 Task: Look for space in Pindi Gheb, Pakistan from 4th June, 2023 to 8th June, 2023 for 2 adults in price range Rs.8000 to Rs.16000. Place can be private room with 1  bedroom having 1 bed and 1 bathroom. Property type can be house, flat, guest house, hotel. Booking option can be shelf check-in. Required host language is English.
Action: Mouse moved to (729, 114)
Screenshot: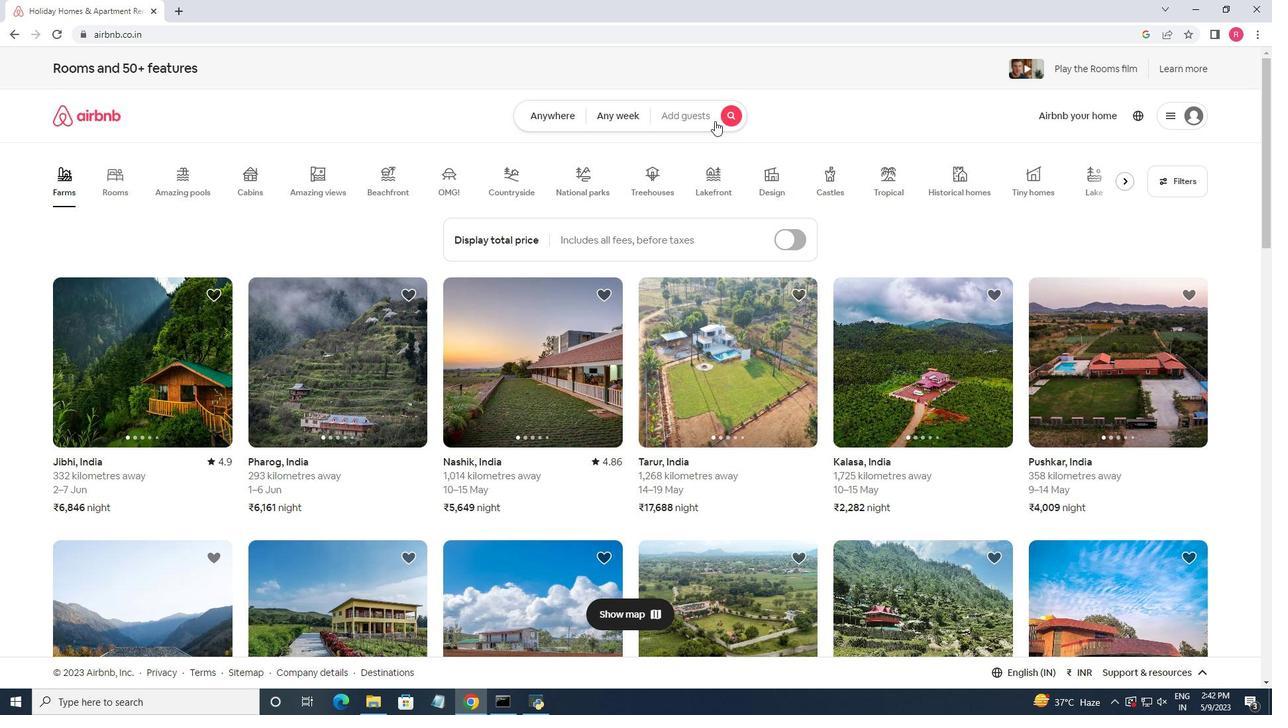
Action: Mouse pressed left at (729, 114)
Screenshot: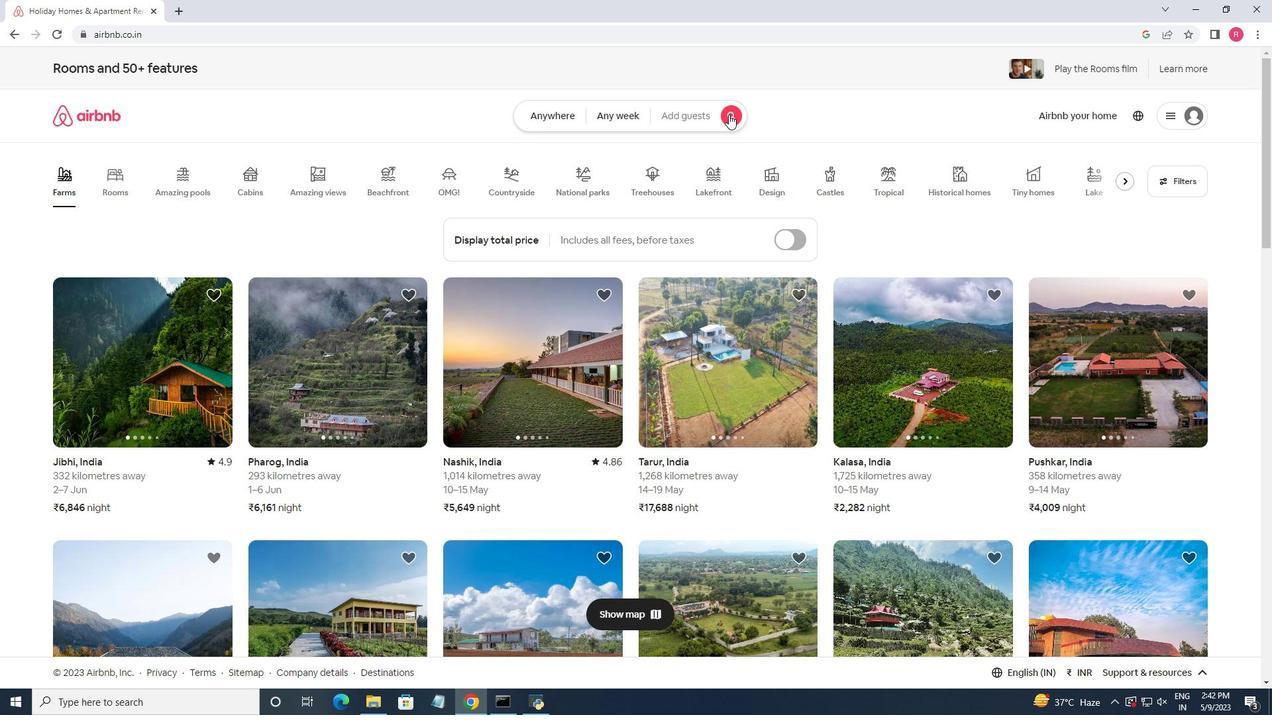 
Action: Mouse moved to (470, 210)
Screenshot: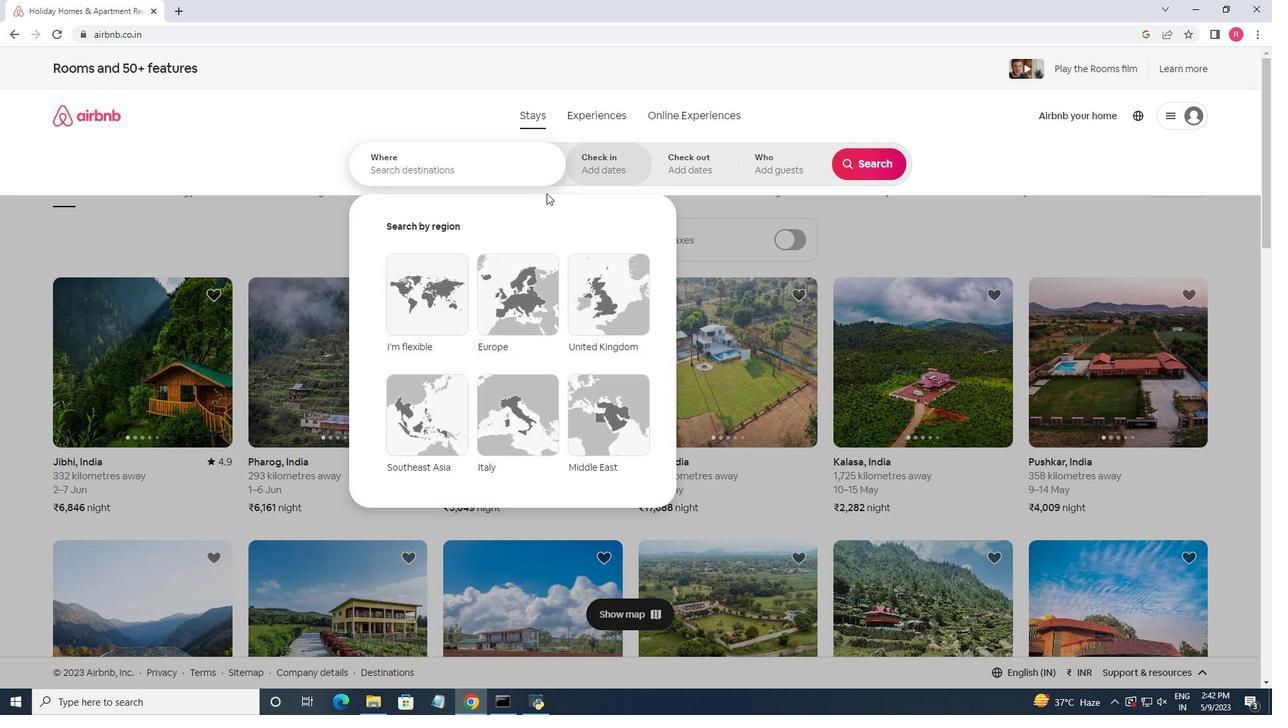 
Action: Key pressed <Key.shift>Pindi
Screenshot: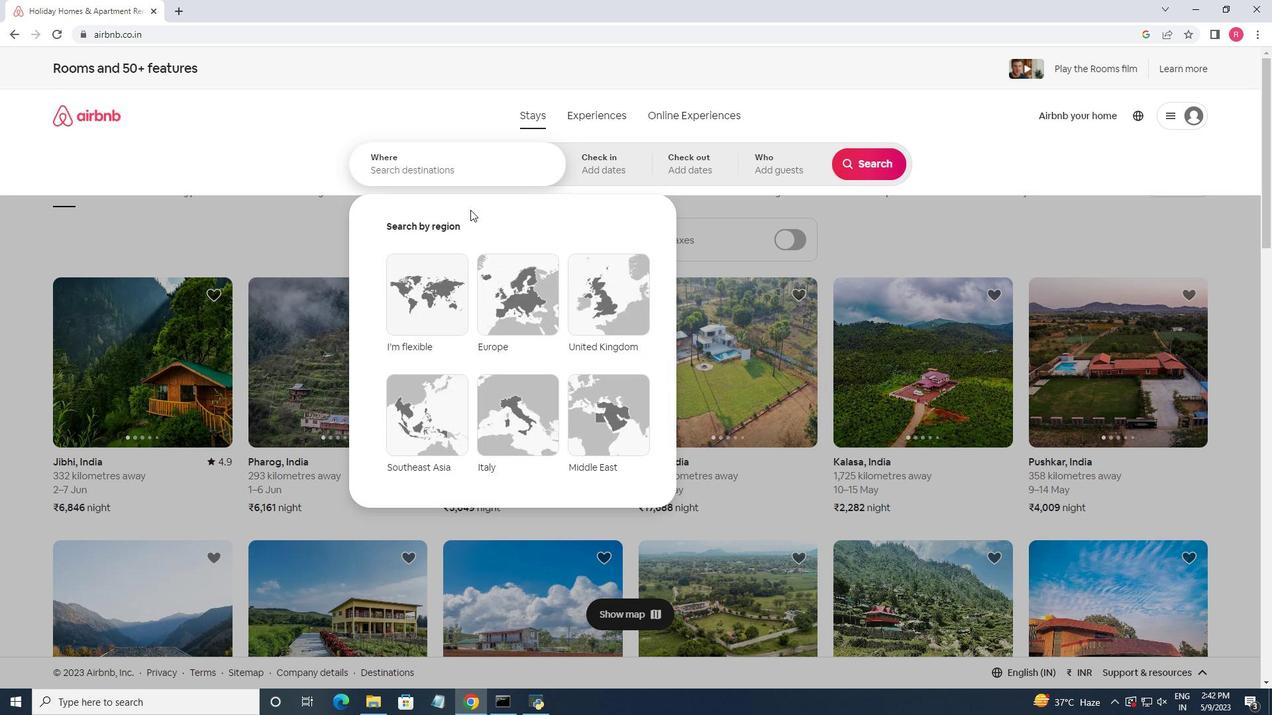 
Action: Mouse moved to (451, 172)
Screenshot: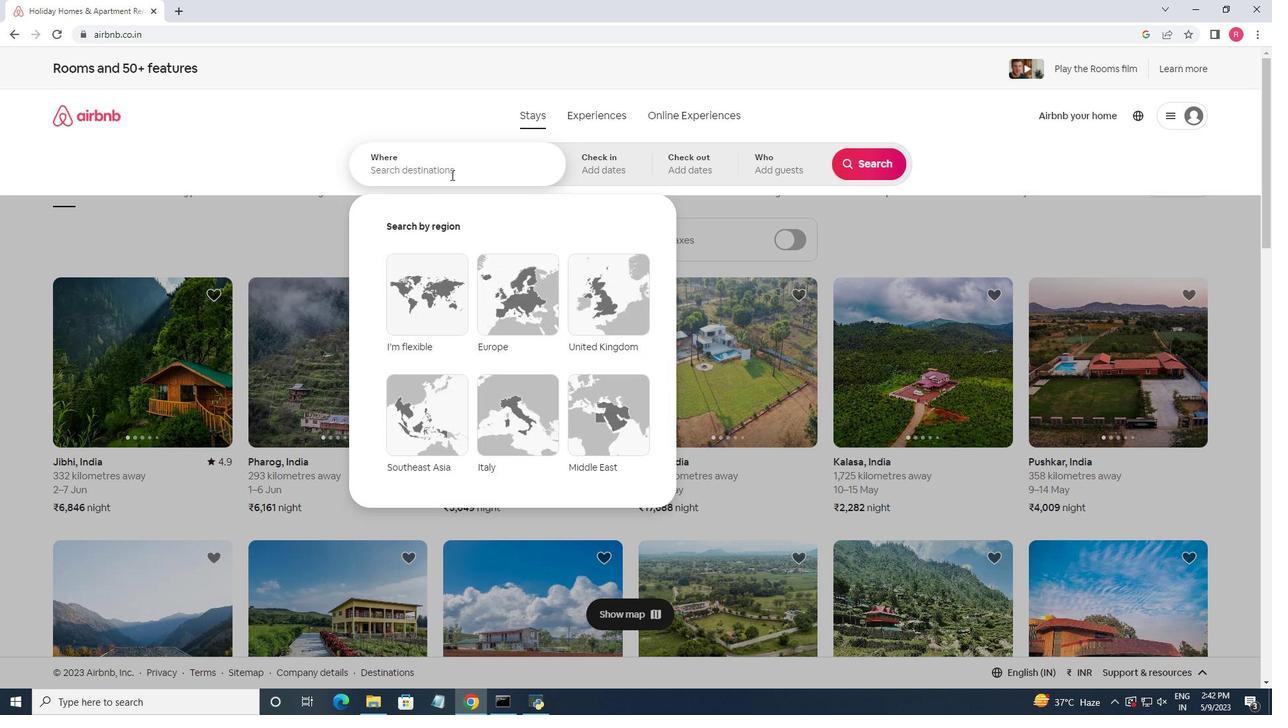 
Action: Mouse pressed left at (451, 172)
Screenshot: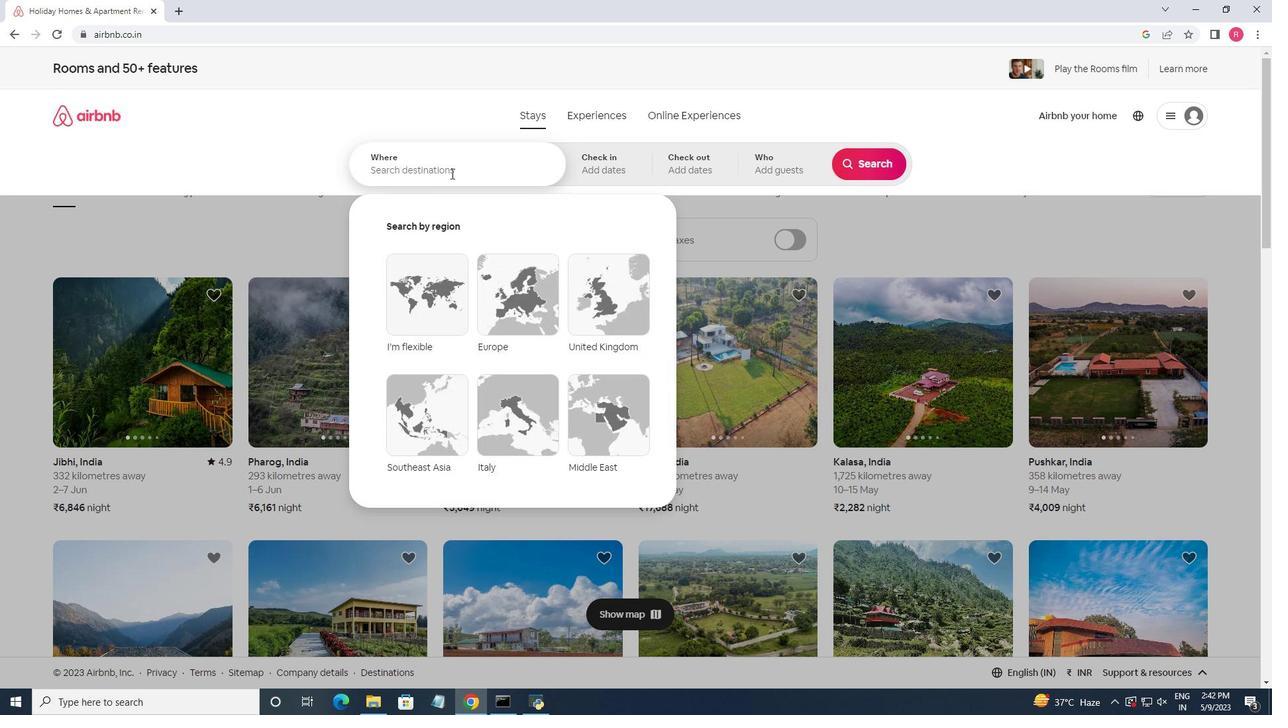 
Action: Key pressed <Key.shift>Pib<Key.backspace>ndi<Key.space><Key.shift><Key.shift><Key.shift><Key.shift><Key.shift><Key.shift><Key.shift><Key.shift><Key.shift><Key.shift><Key.shift><Key.shift>G
Screenshot: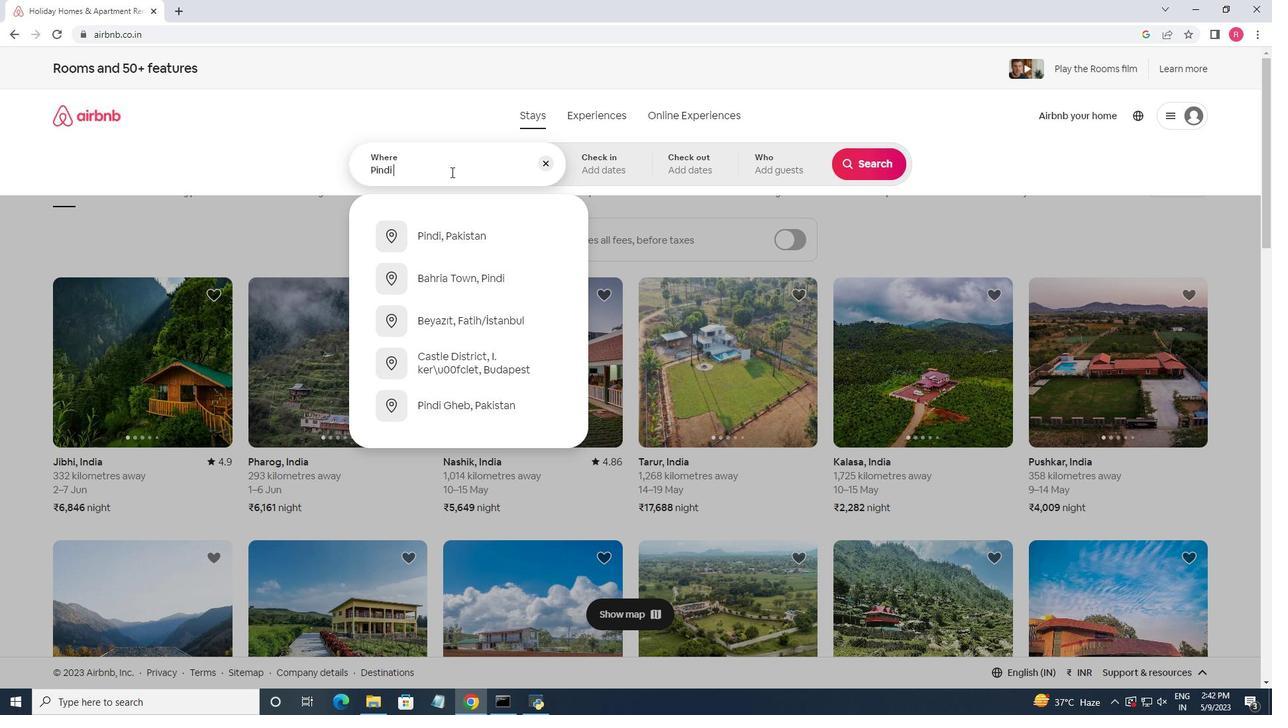 
Action: Mouse moved to (480, 233)
Screenshot: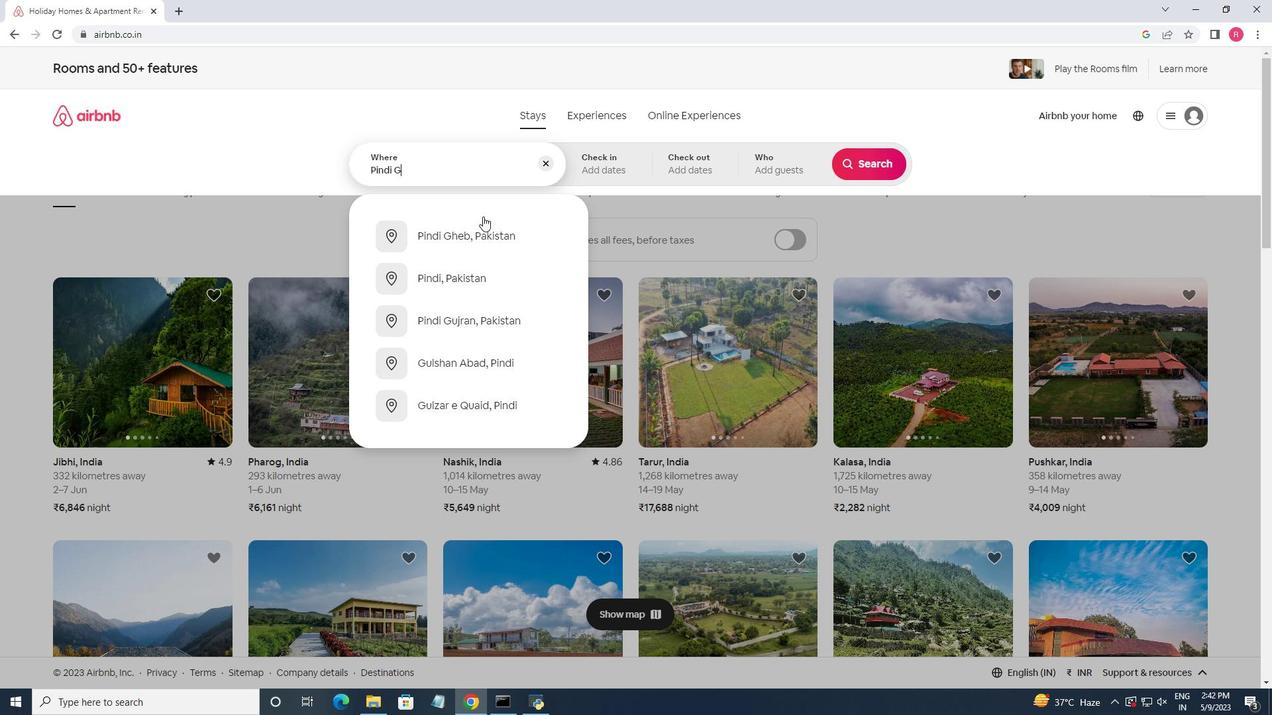 
Action: Mouse pressed left at (480, 233)
Screenshot: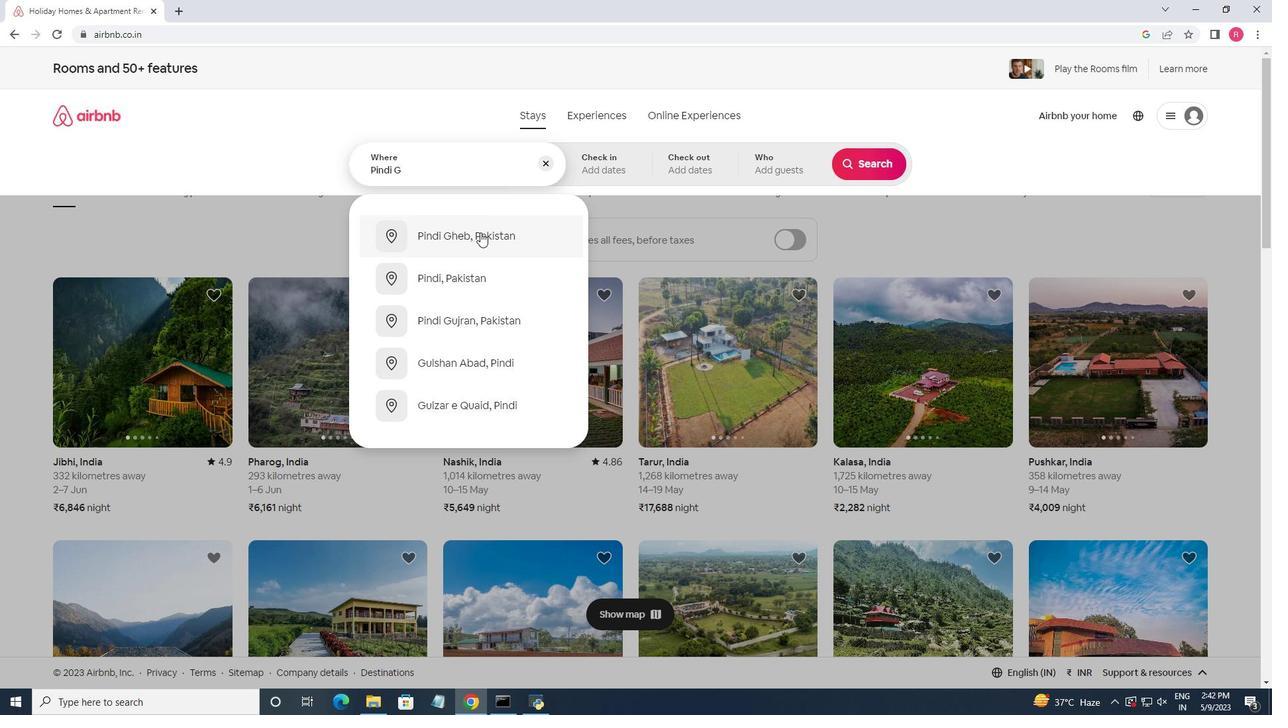 
Action: Mouse moved to (604, 167)
Screenshot: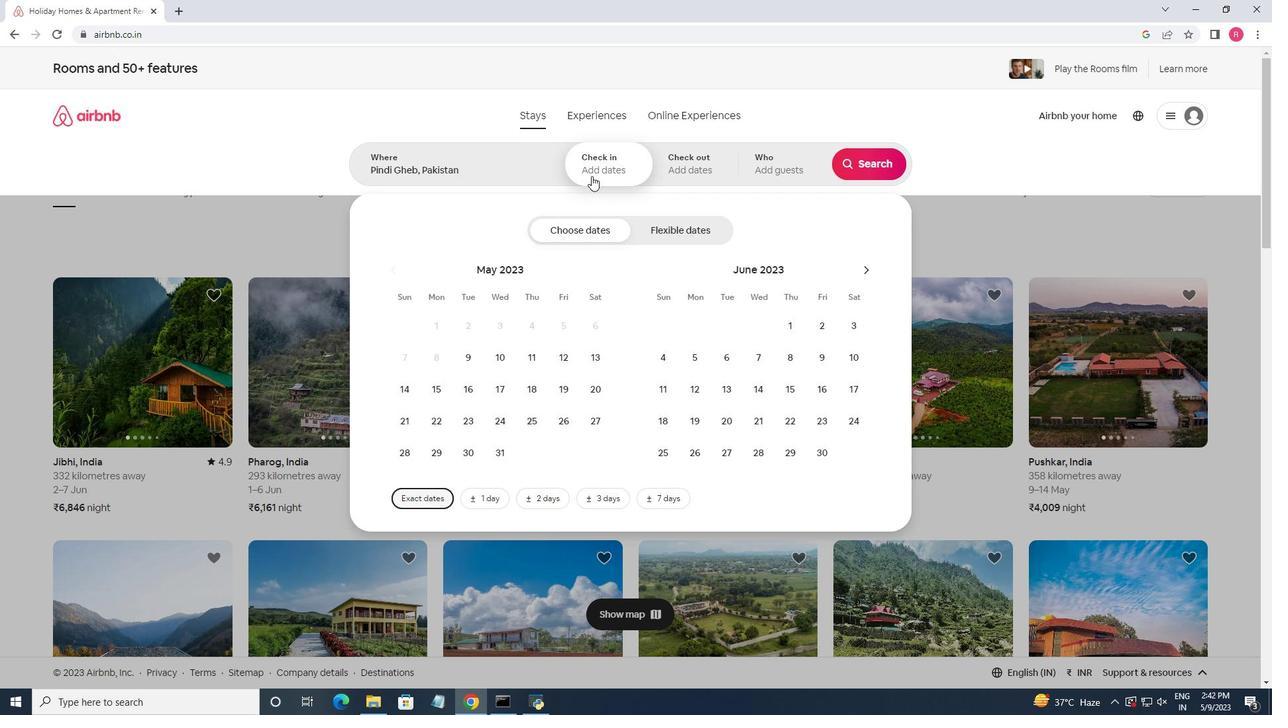 
Action: Mouse pressed left at (604, 167)
Screenshot: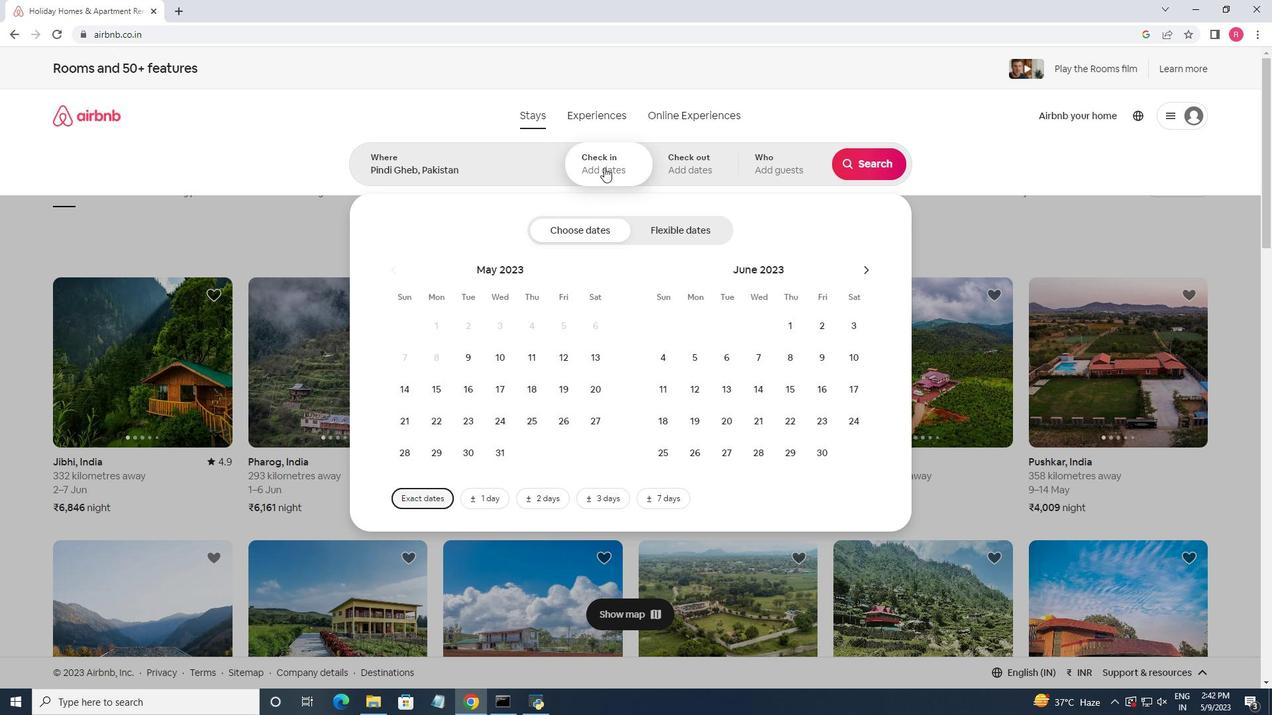 
Action: Mouse pressed left at (604, 167)
Screenshot: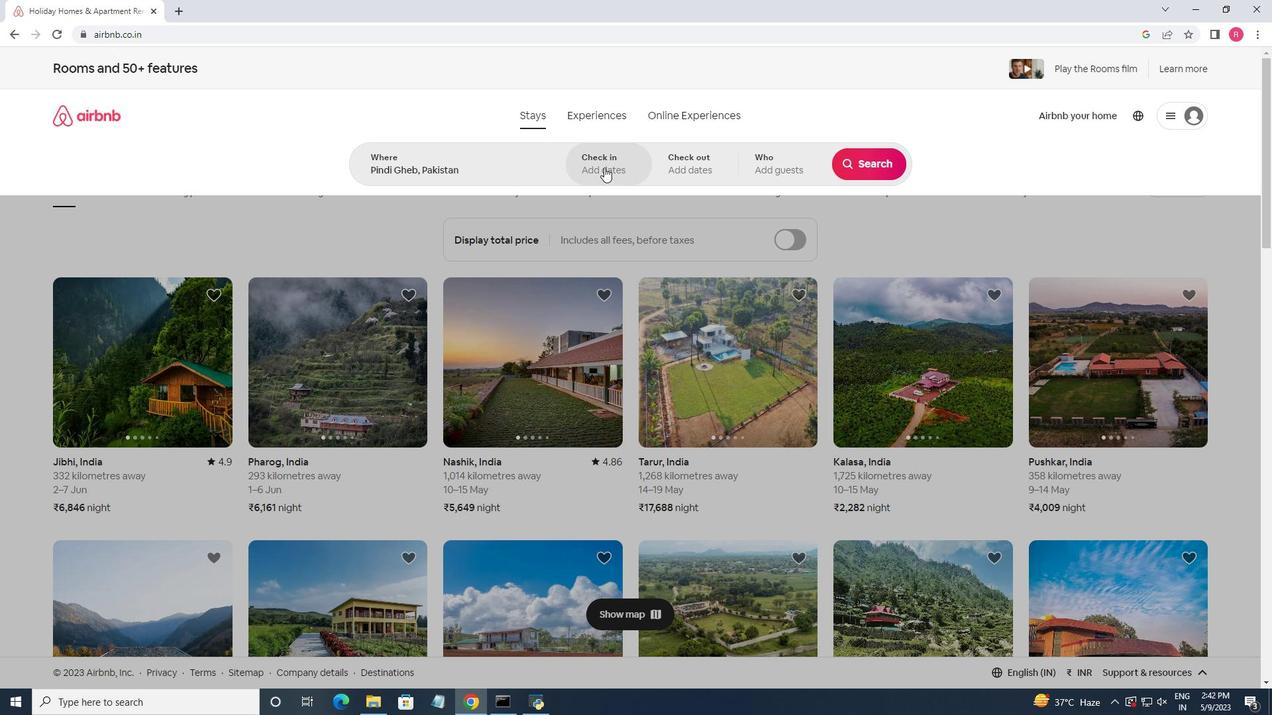 
Action: Mouse moved to (672, 362)
Screenshot: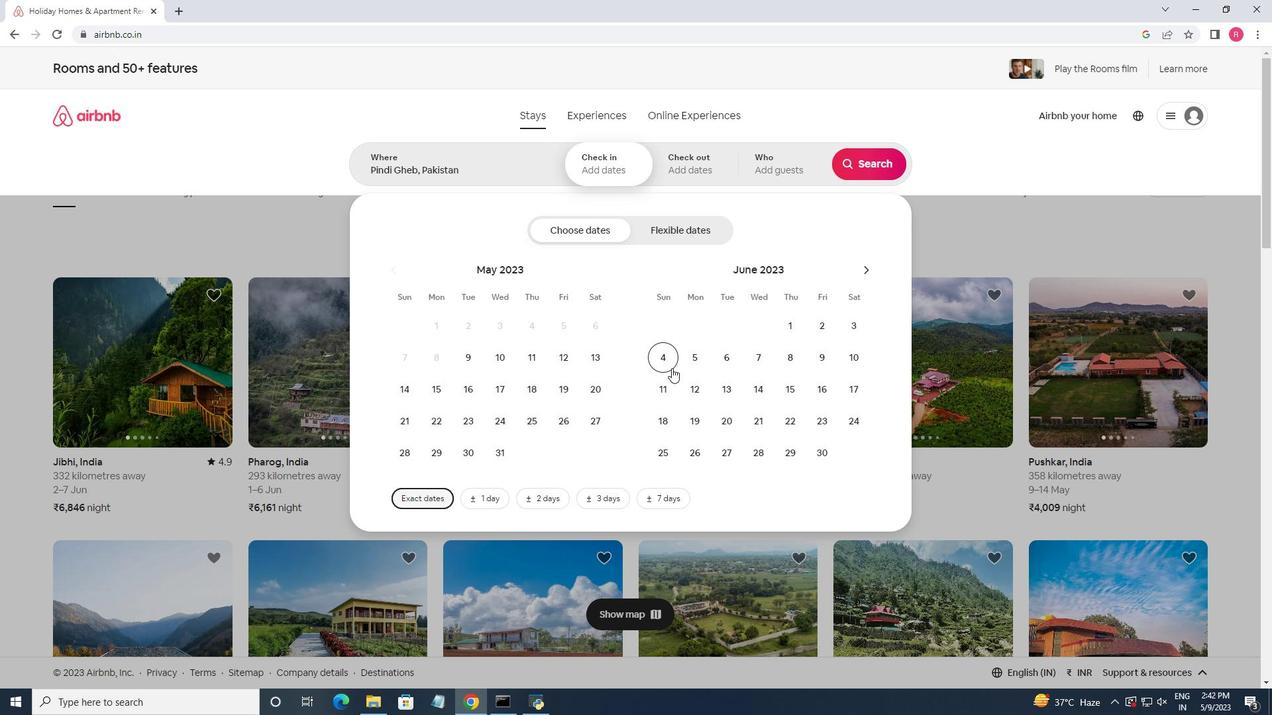 
Action: Mouse pressed left at (672, 362)
Screenshot: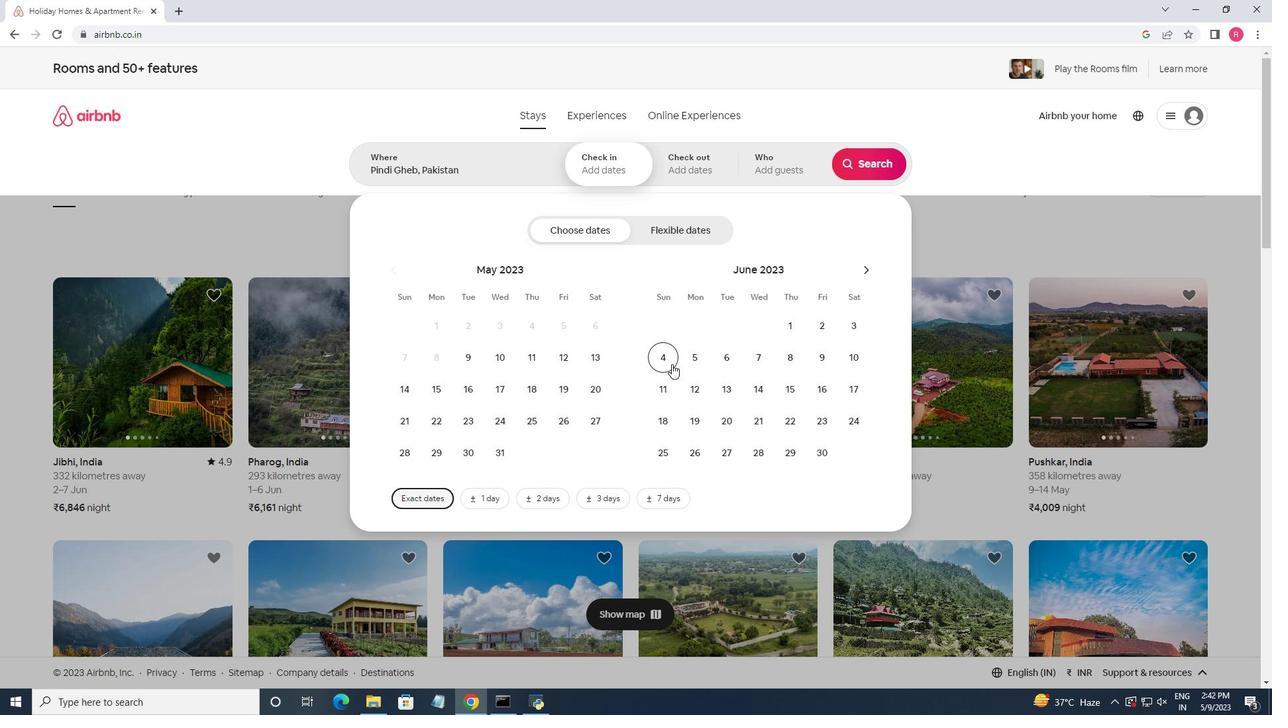 
Action: Mouse moved to (788, 361)
Screenshot: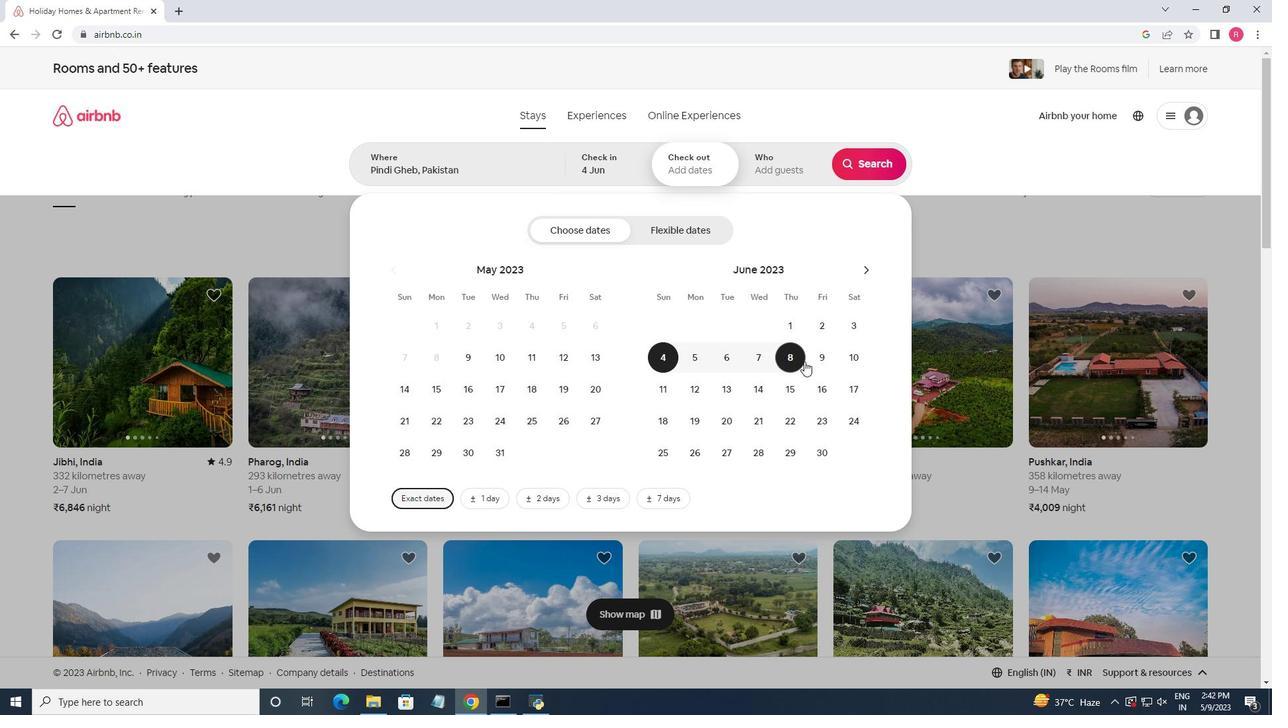 
Action: Mouse pressed left at (788, 361)
Screenshot: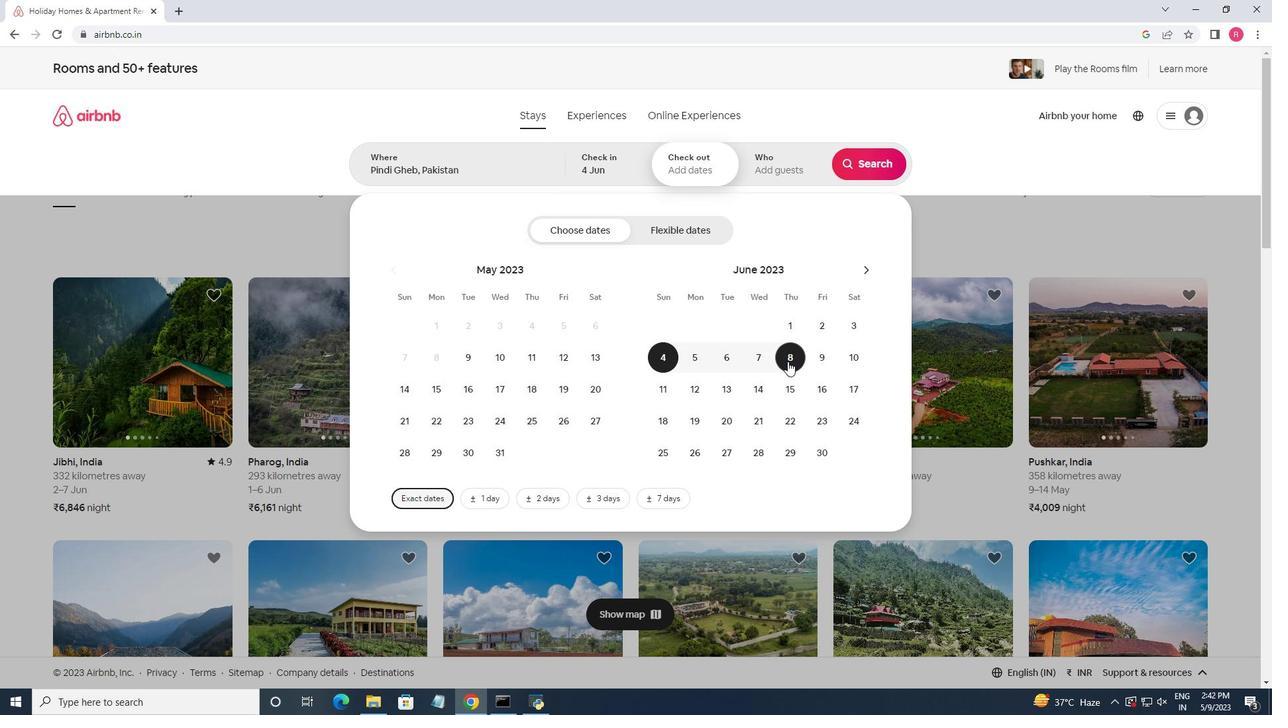 
Action: Mouse moved to (801, 183)
Screenshot: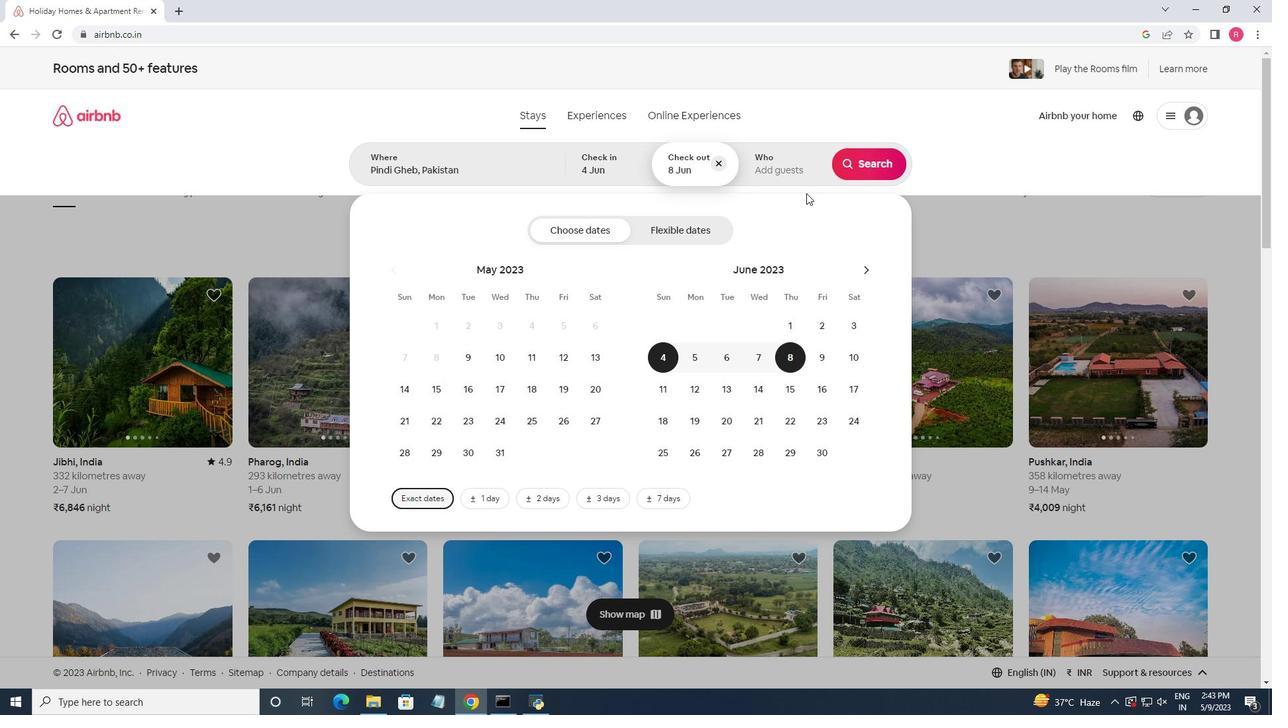 
Action: Mouse pressed left at (801, 183)
Screenshot: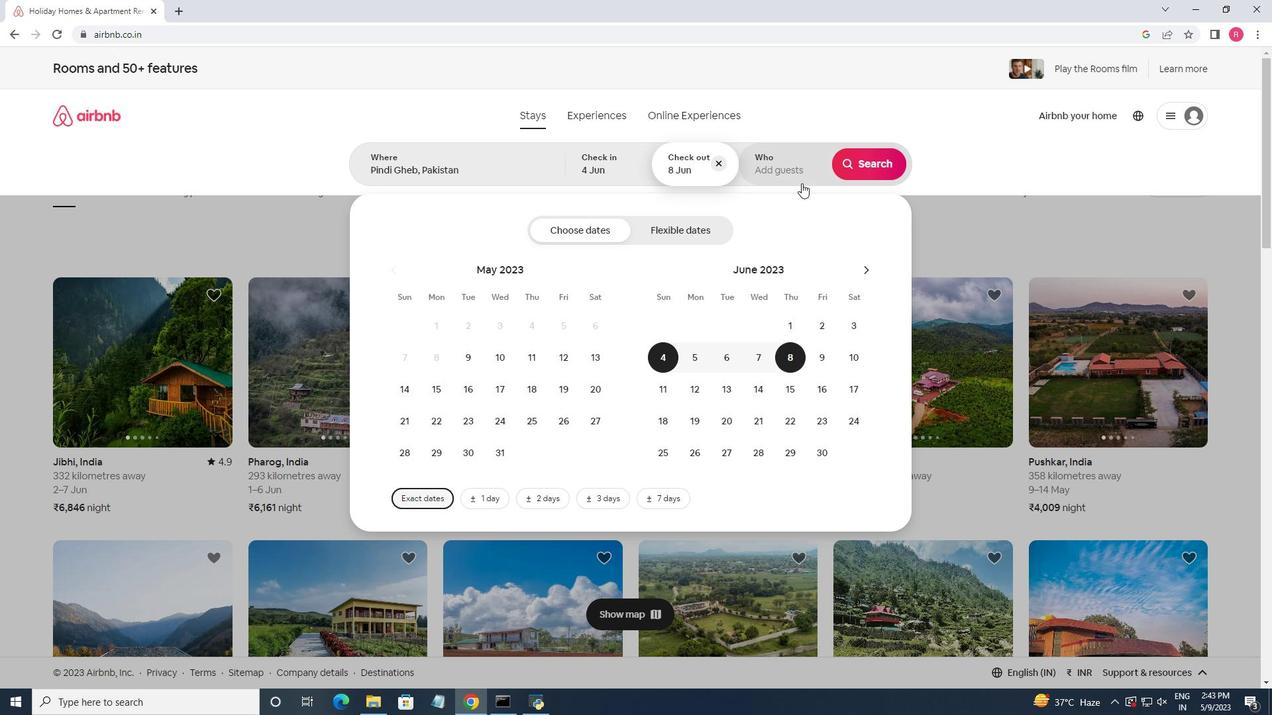 
Action: Mouse moved to (874, 232)
Screenshot: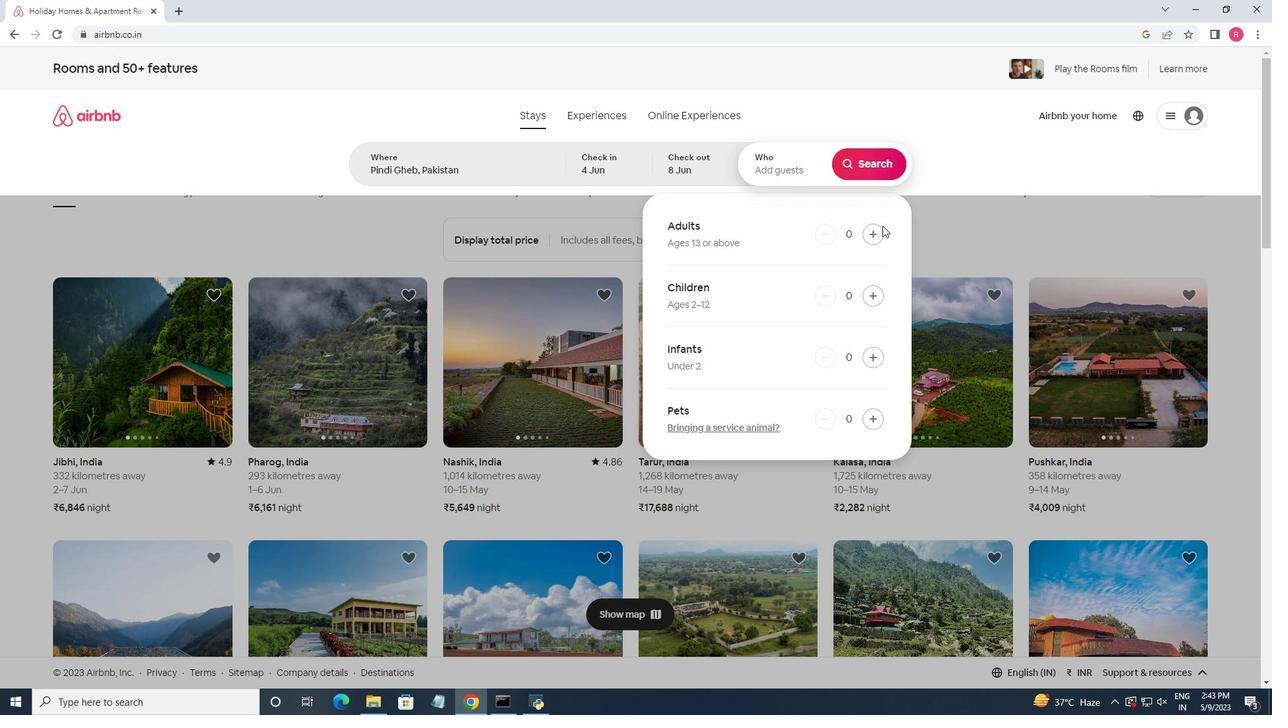 
Action: Mouse pressed left at (874, 232)
Screenshot: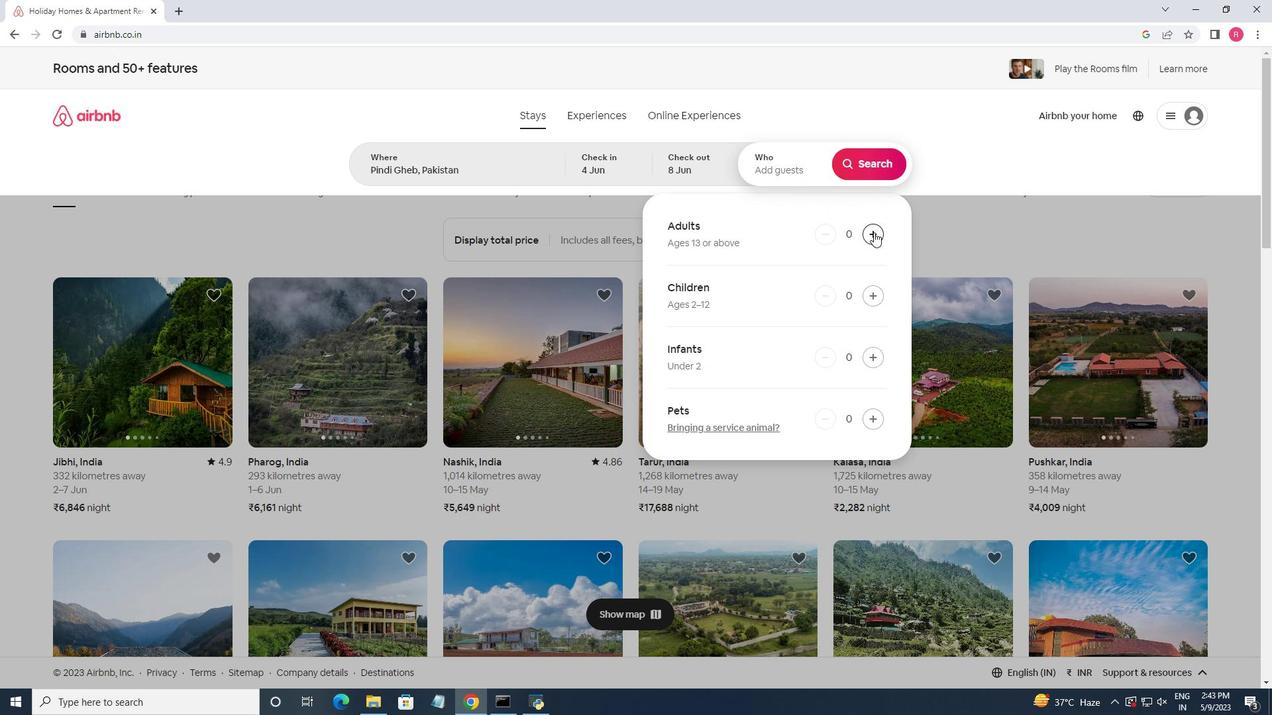 
Action: Mouse pressed left at (874, 232)
Screenshot: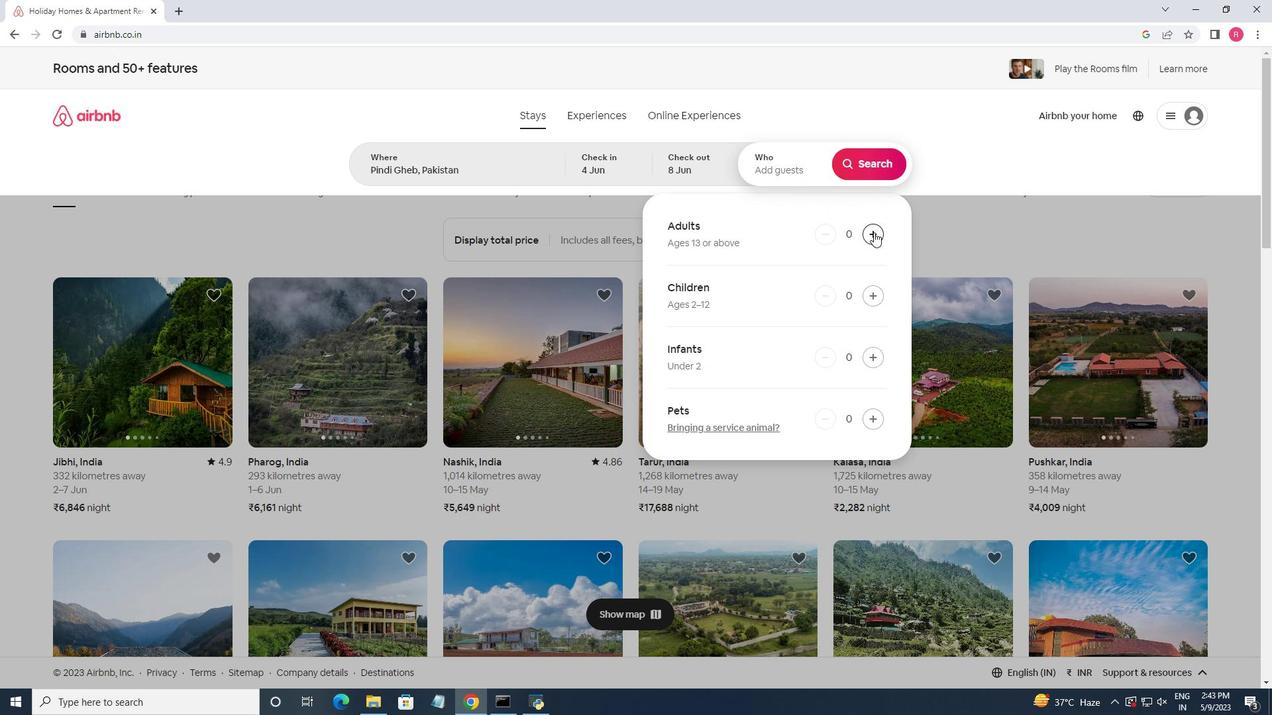 
Action: Mouse moved to (868, 162)
Screenshot: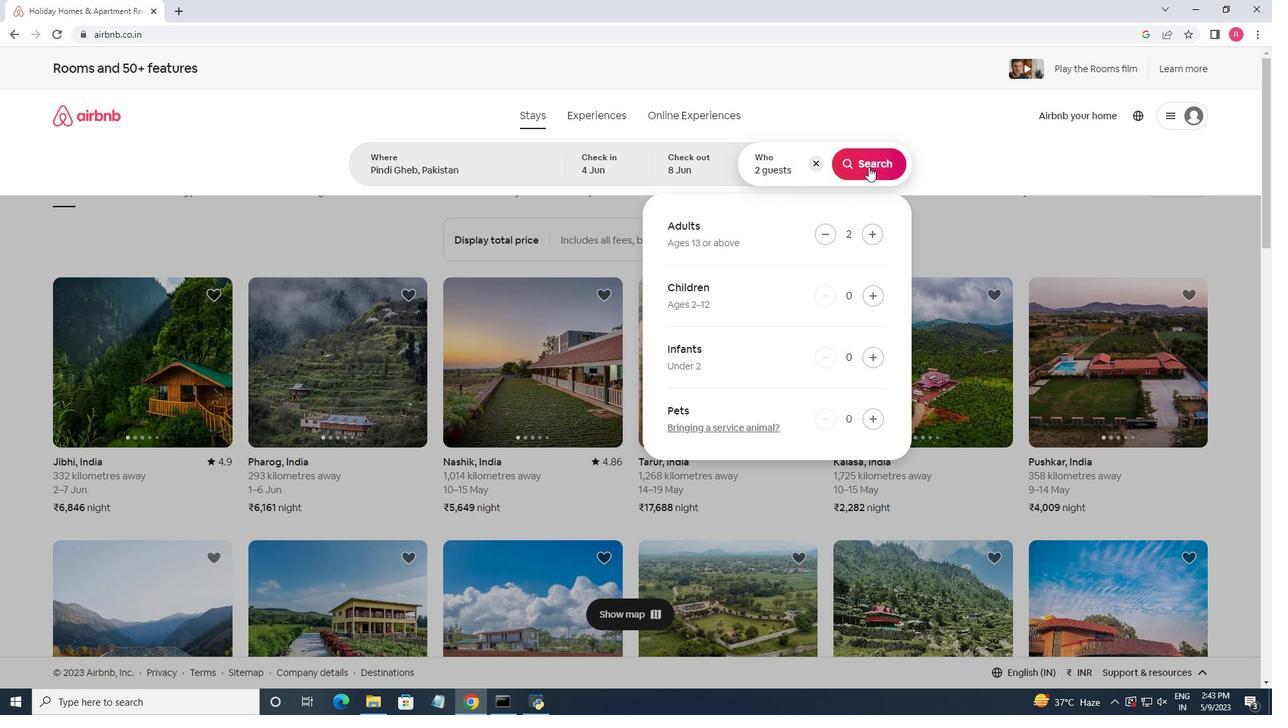 
Action: Mouse pressed left at (868, 162)
Screenshot: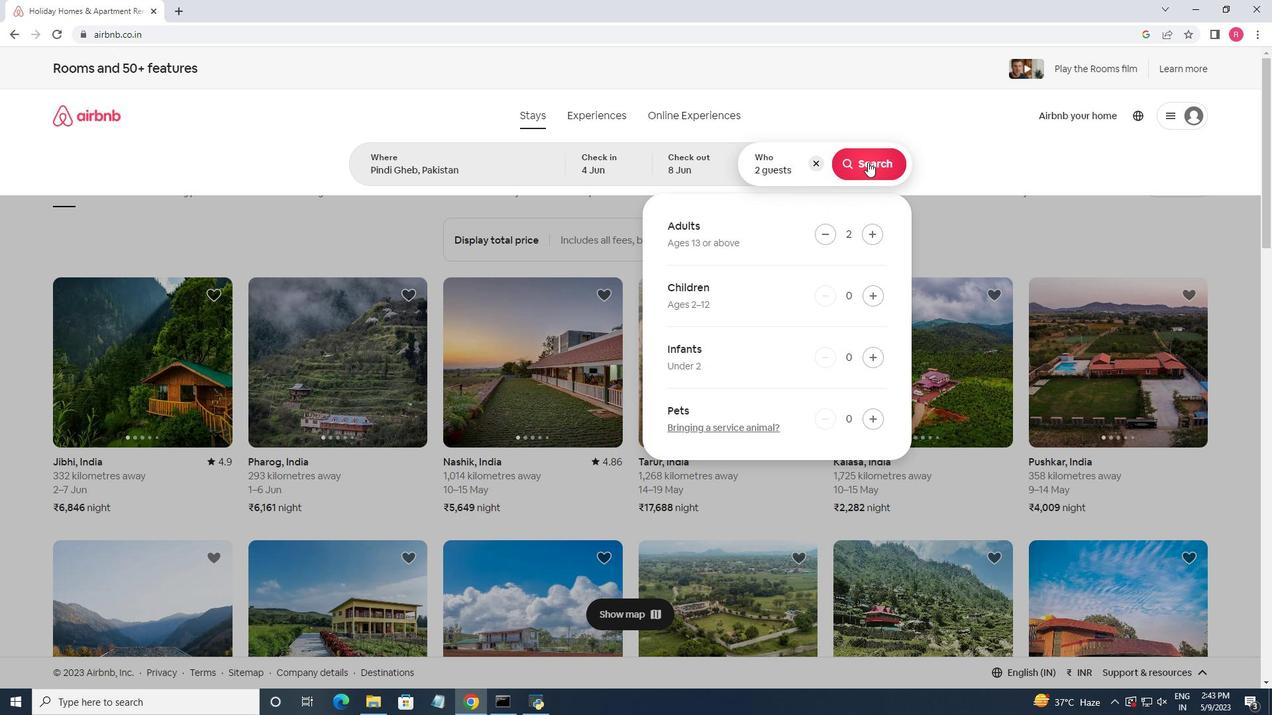 
Action: Mouse moved to (1194, 127)
Screenshot: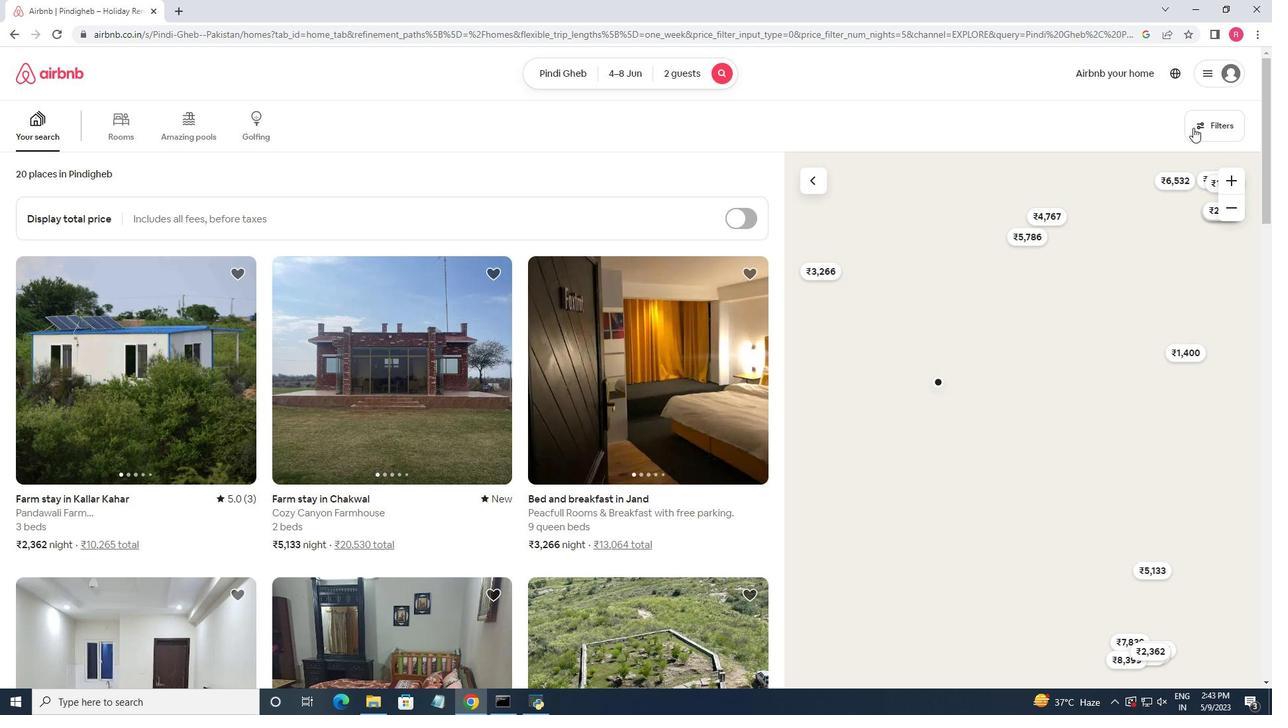 
Action: Mouse pressed left at (1194, 127)
Screenshot: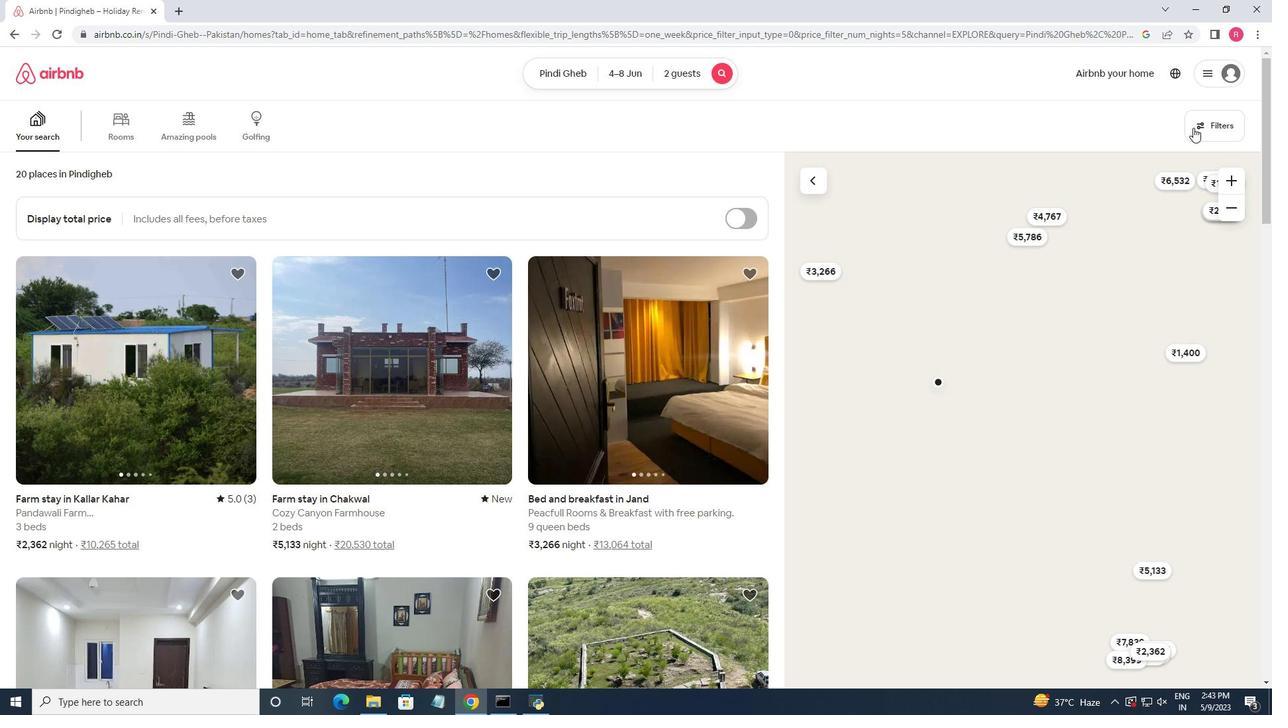 
Action: Mouse moved to (480, 449)
Screenshot: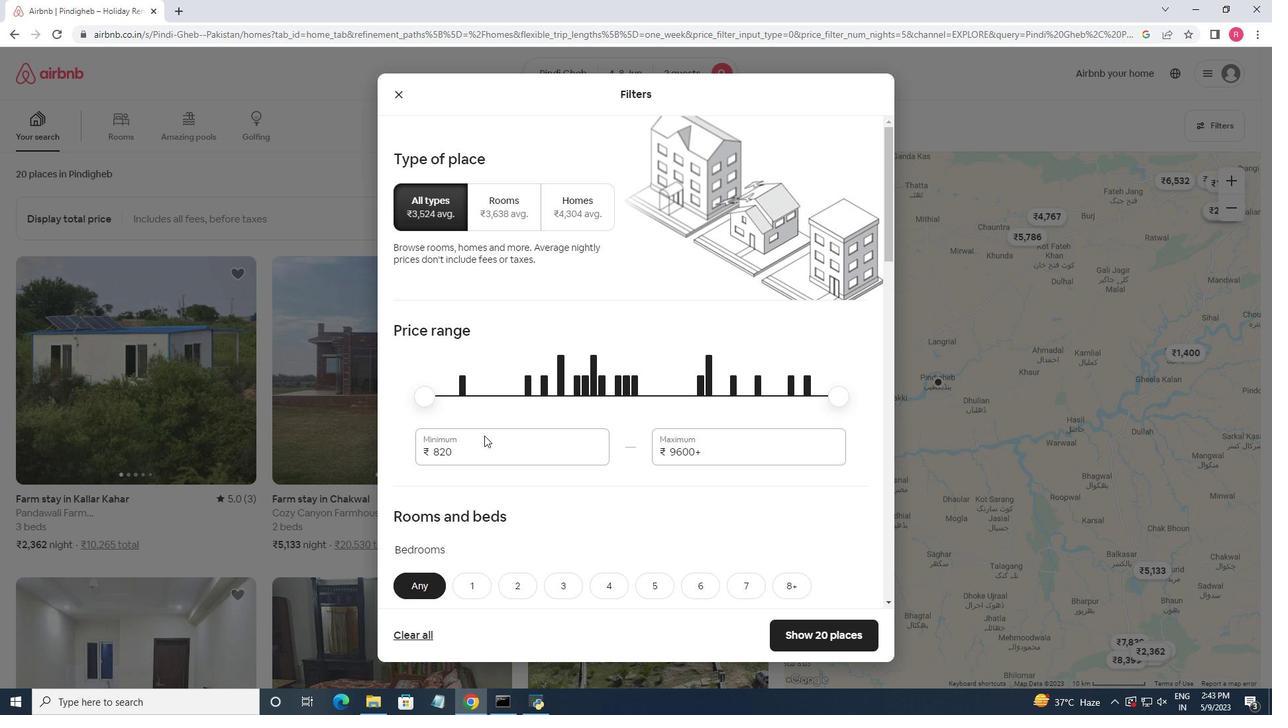 
Action: Mouse pressed left at (480, 449)
Screenshot: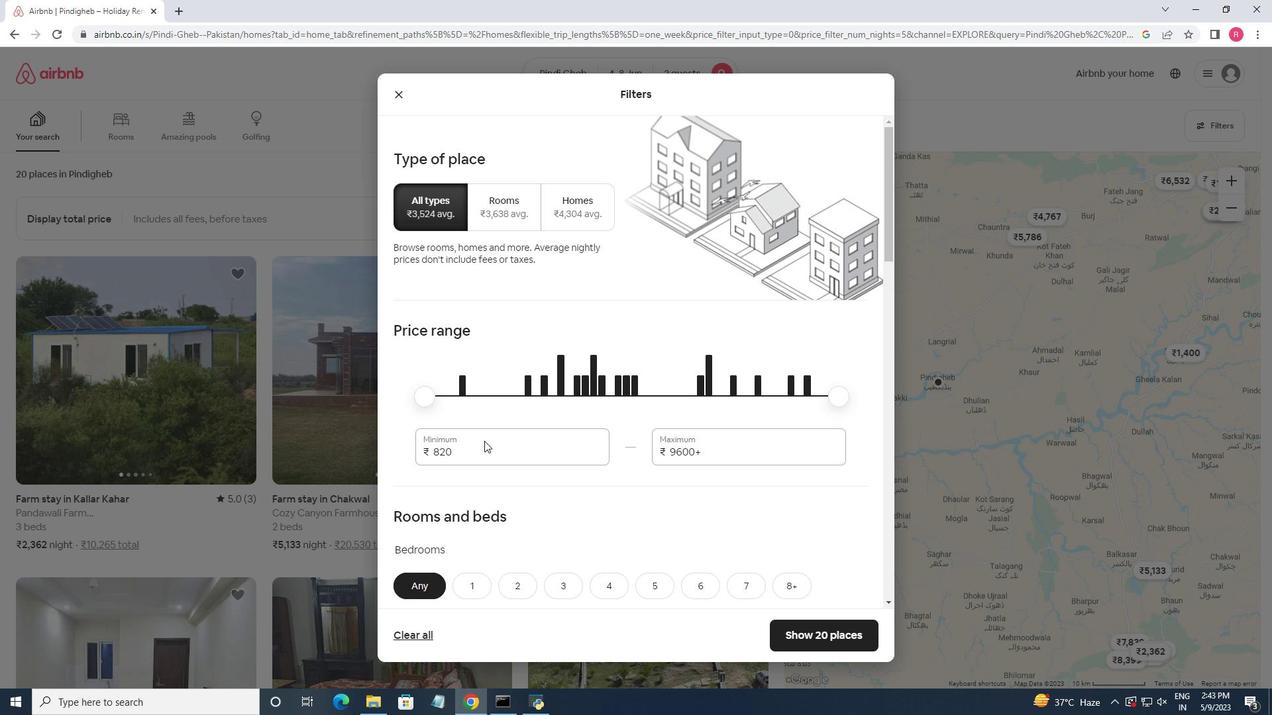
Action: Mouse pressed left at (480, 449)
Screenshot: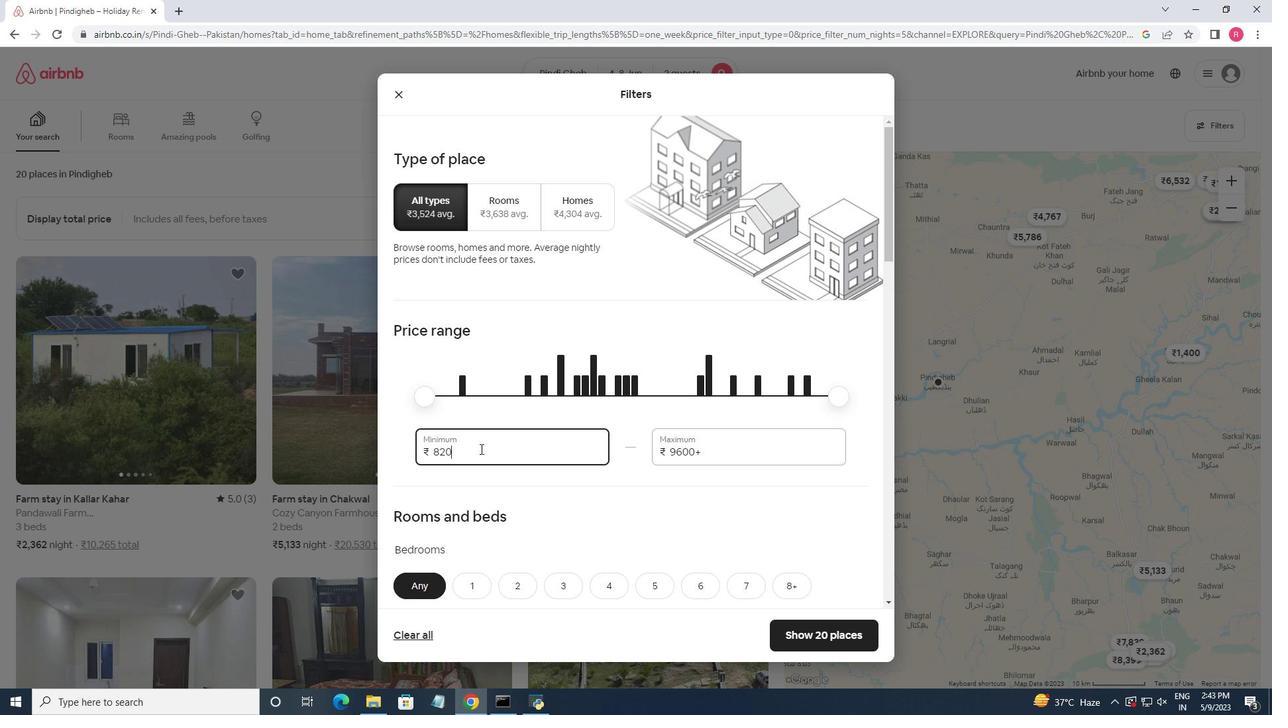 
Action: Key pressed 8000<Key.tab>1
Screenshot: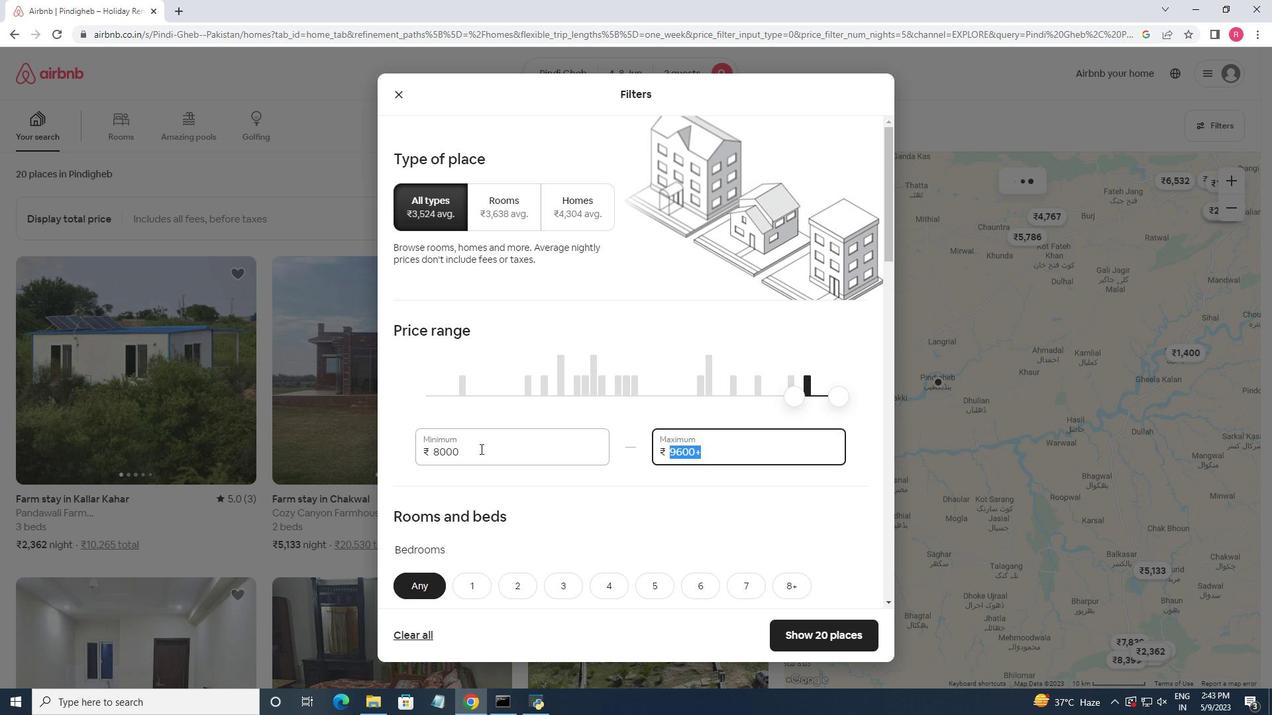
Action: Mouse moved to (677, 511)
Screenshot: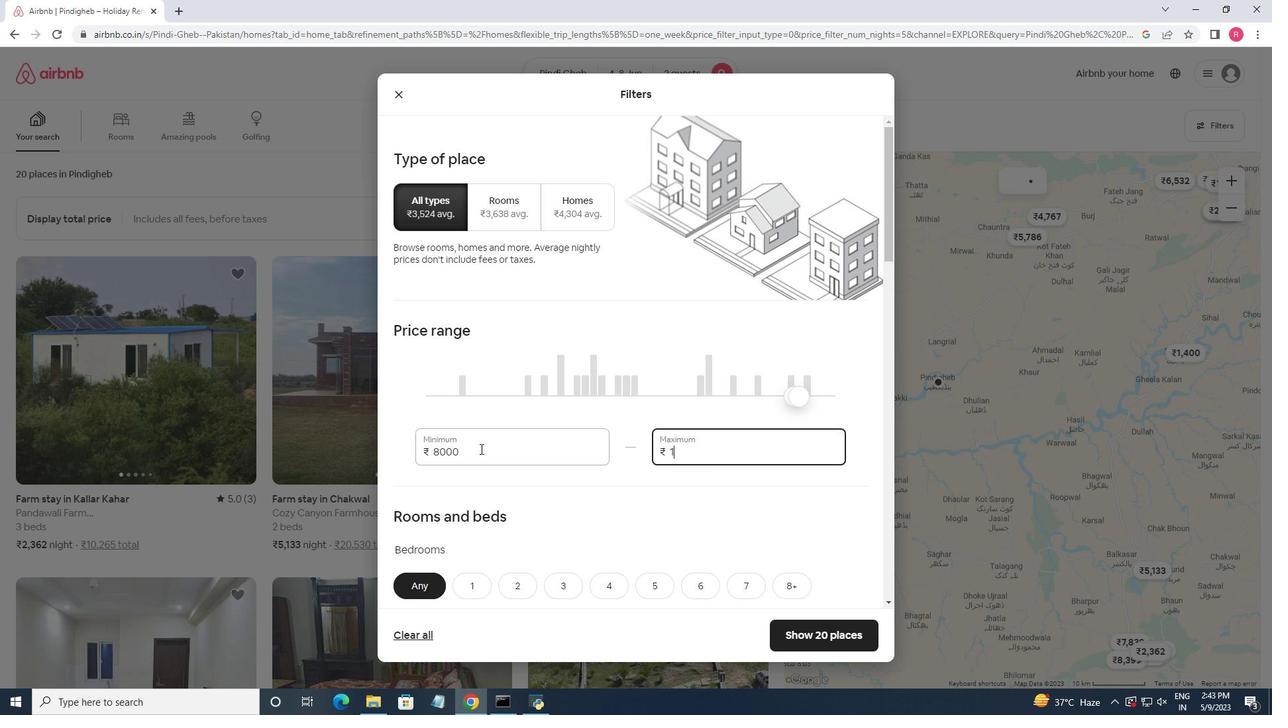 
Action: Key pressed 6
Screenshot: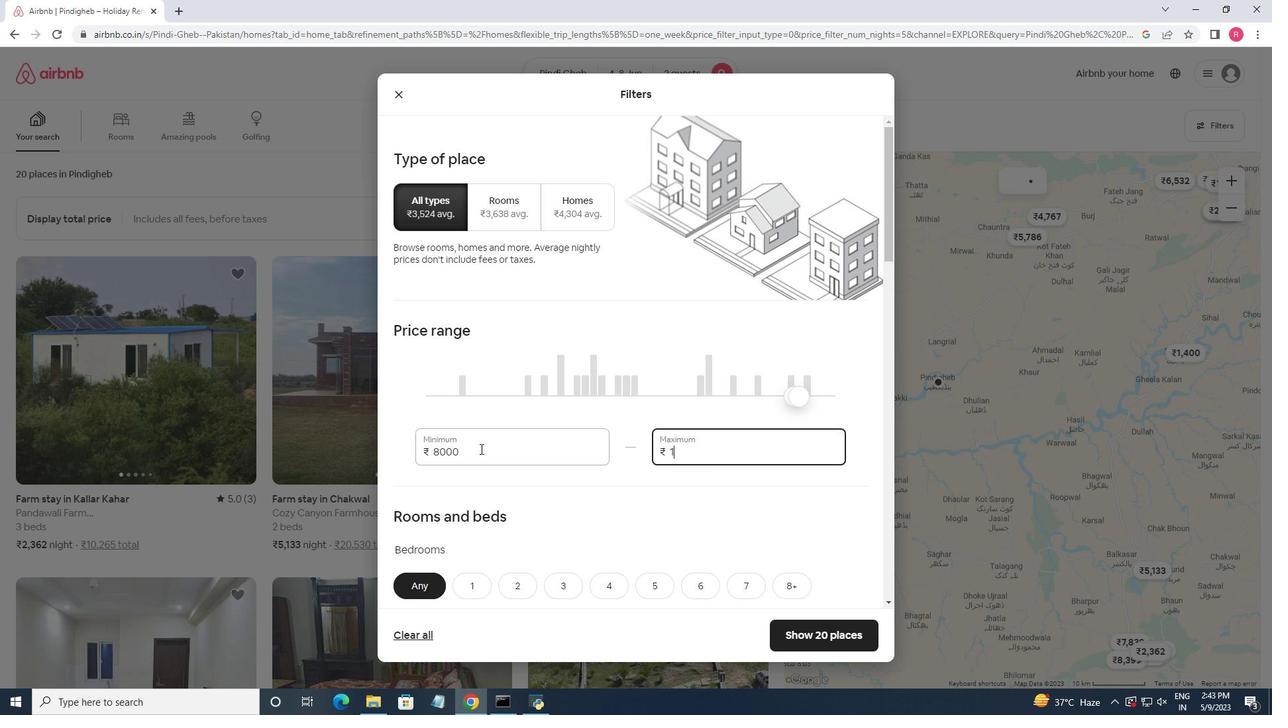 
Action: Mouse moved to (681, 514)
Screenshot: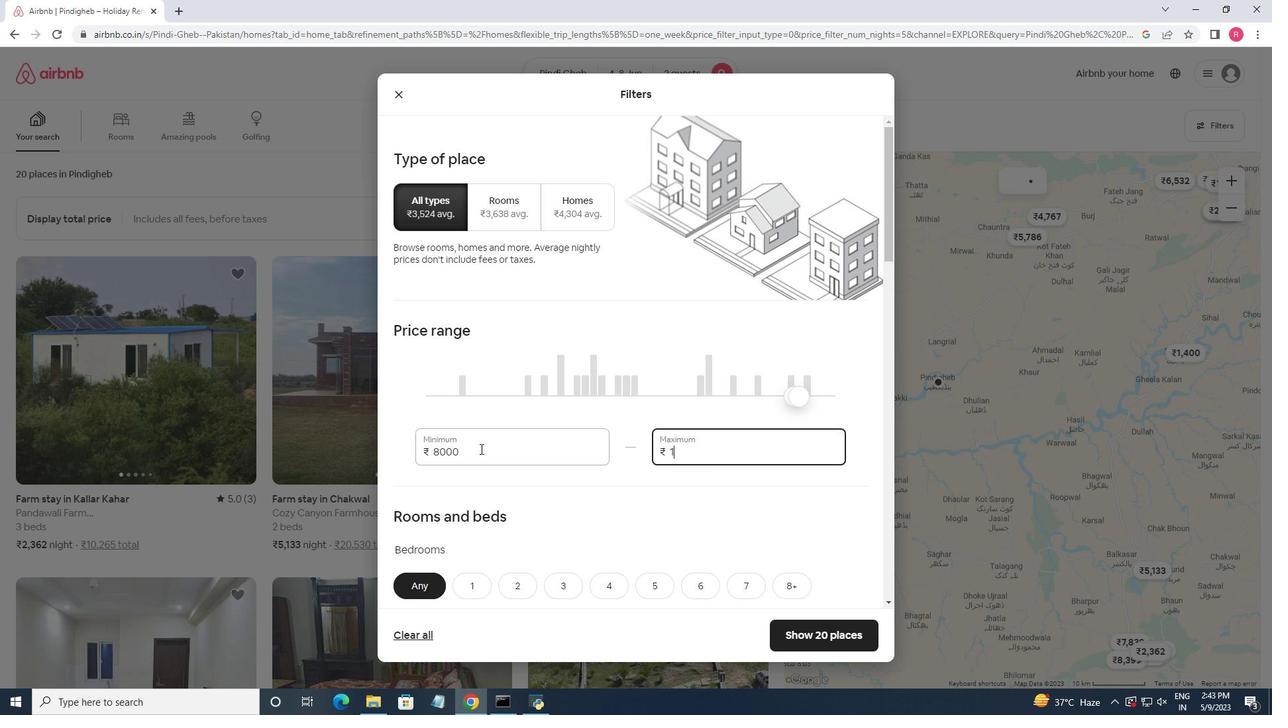 
Action: Key pressed 000
Screenshot: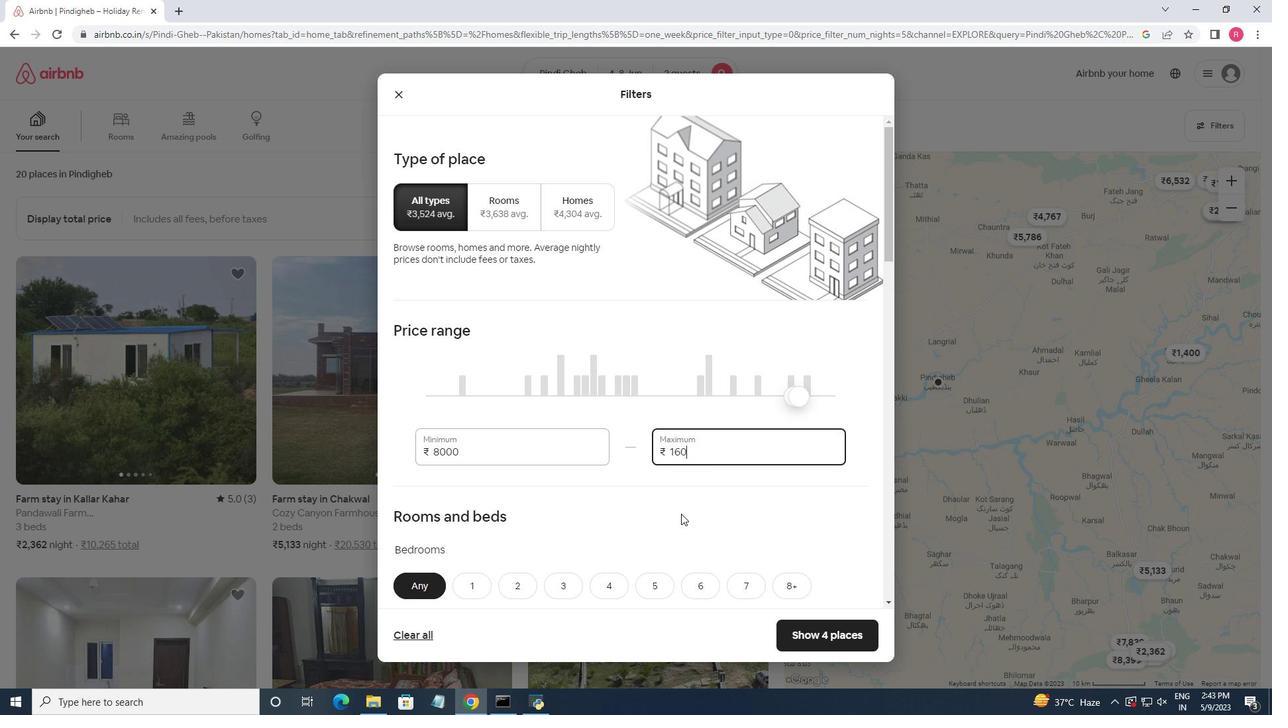 
Action: Mouse moved to (660, 314)
Screenshot: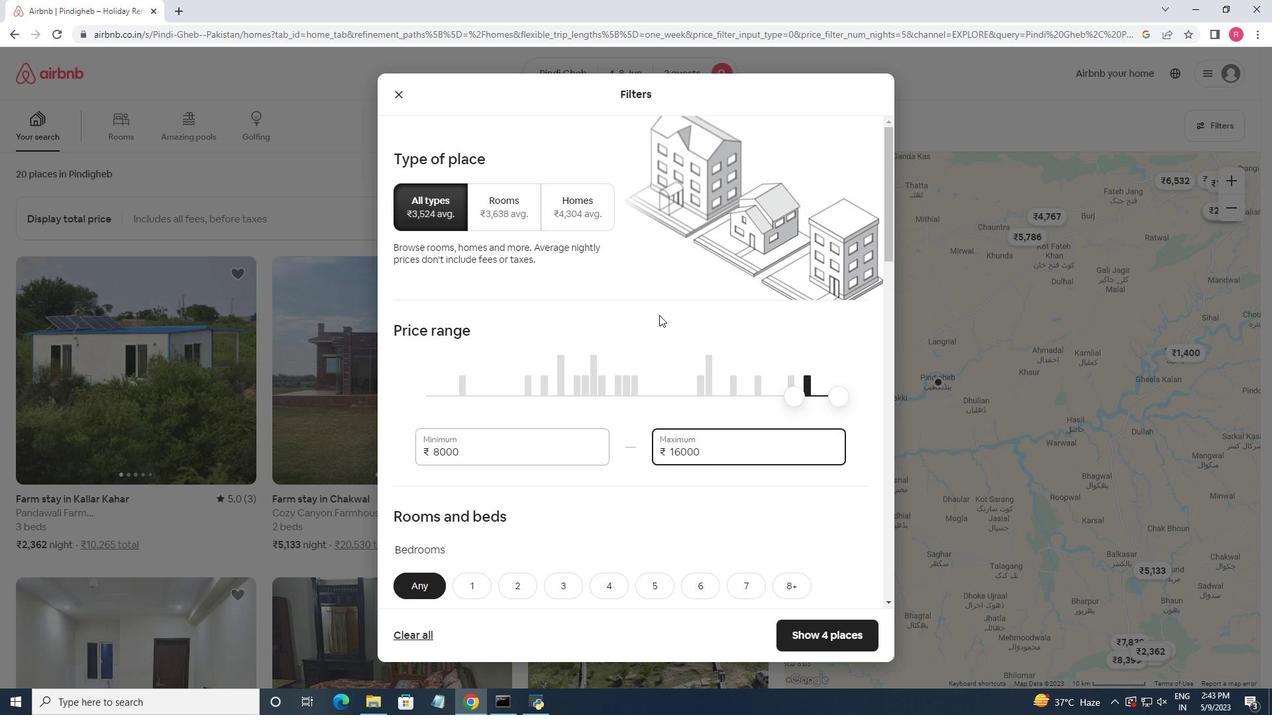 
Action: Mouse scrolled (660, 313) with delta (0, 0)
Screenshot: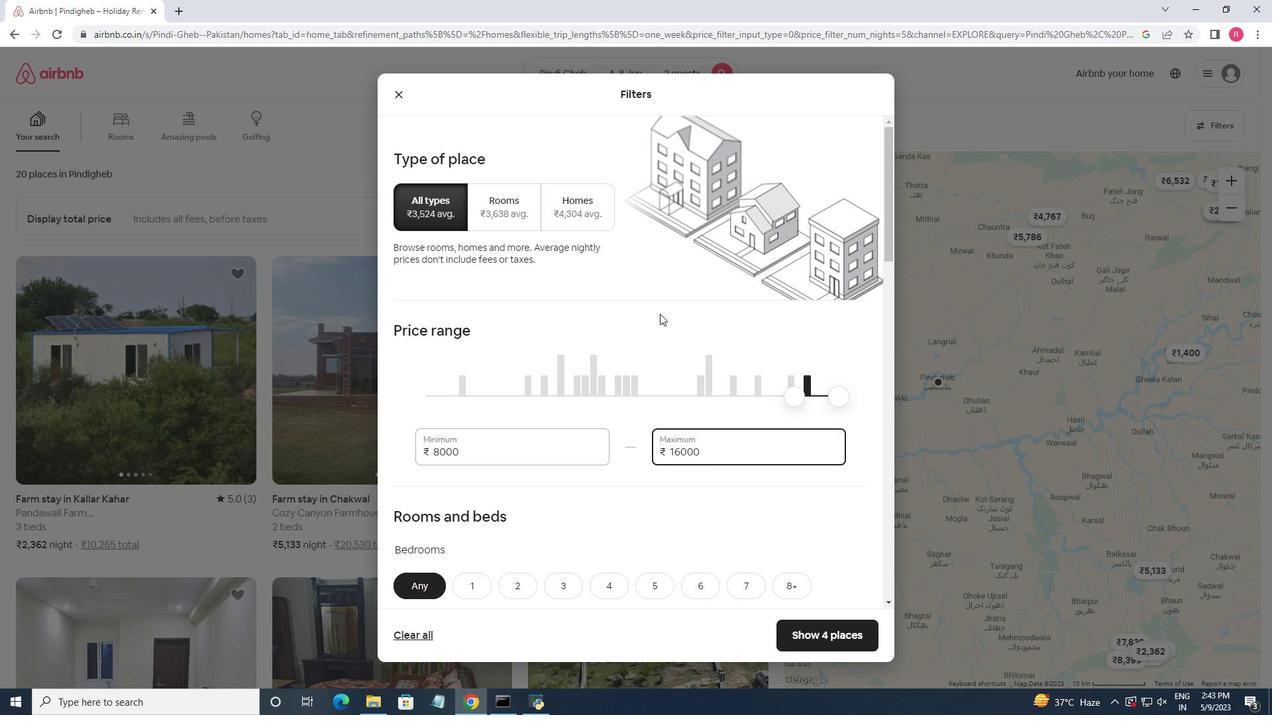 
Action: Mouse scrolled (660, 313) with delta (0, 0)
Screenshot: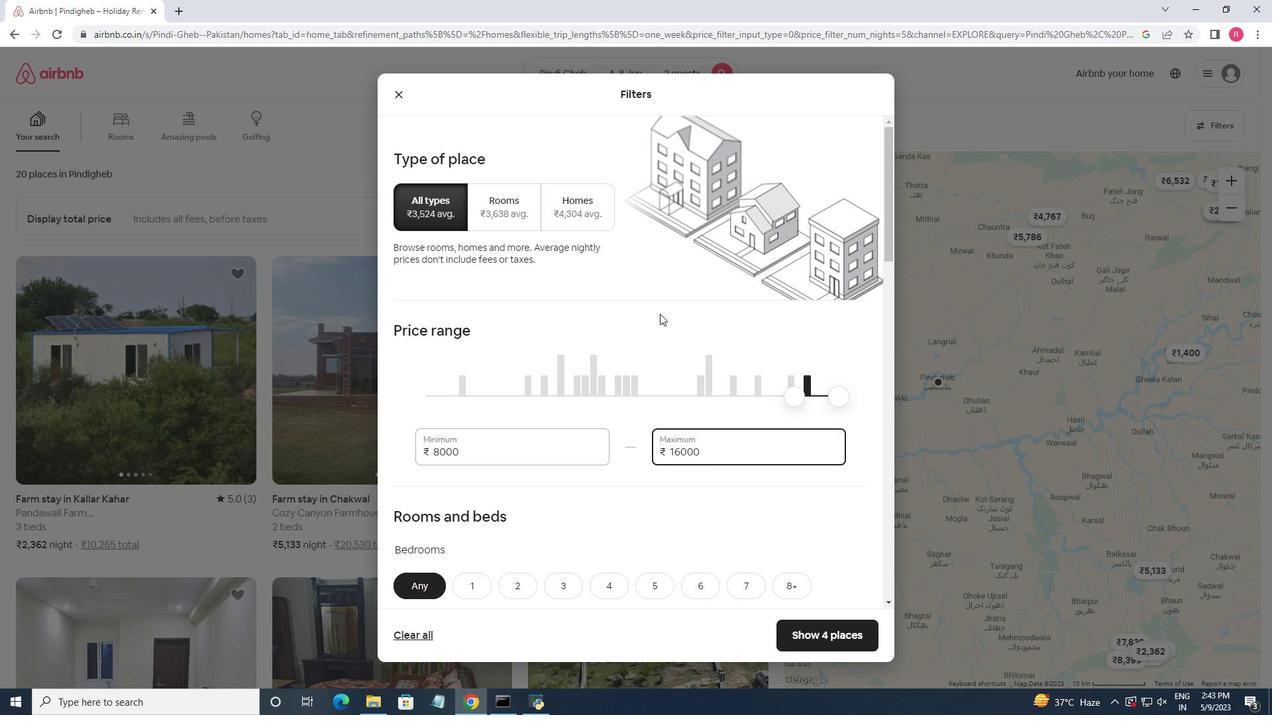 
Action: Mouse scrolled (660, 313) with delta (0, 0)
Screenshot: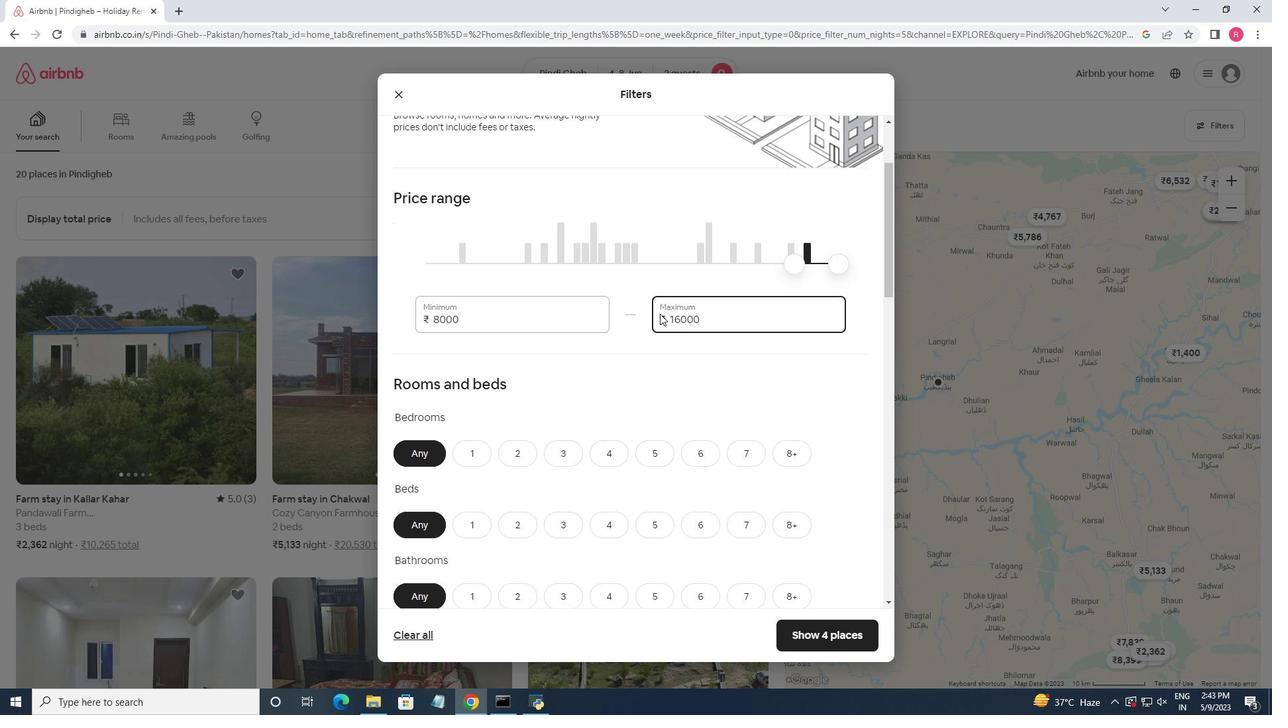 
Action: Mouse moved to (471, 383)
Screenshot: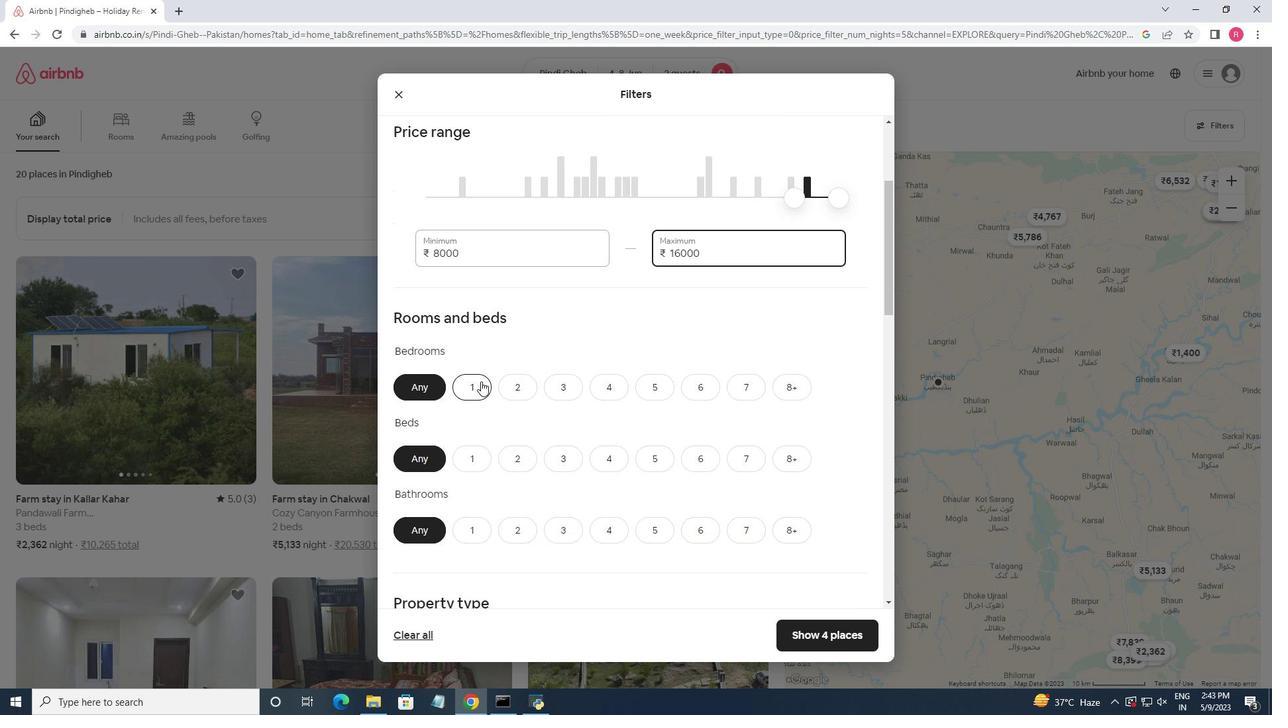 
Action: Mouse pressed left at (471, 383)
Screenshot: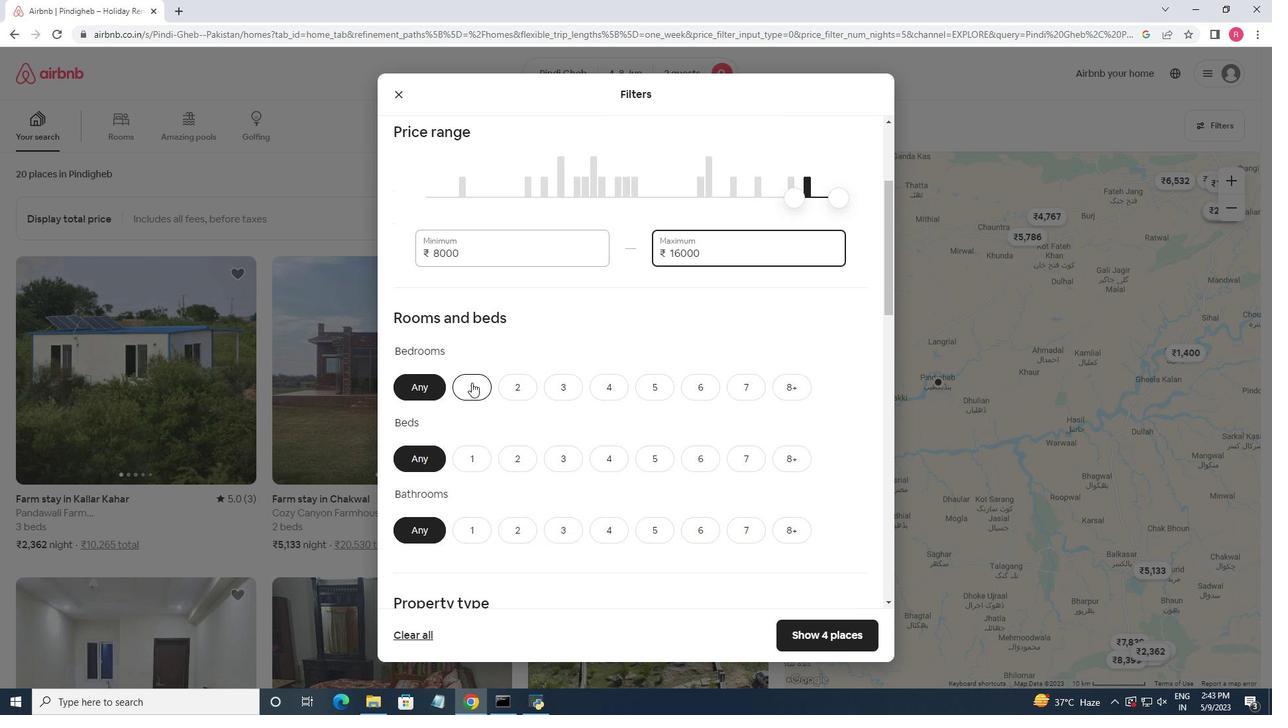 
Action: Mouse moved to (465, 456)
Screenshot: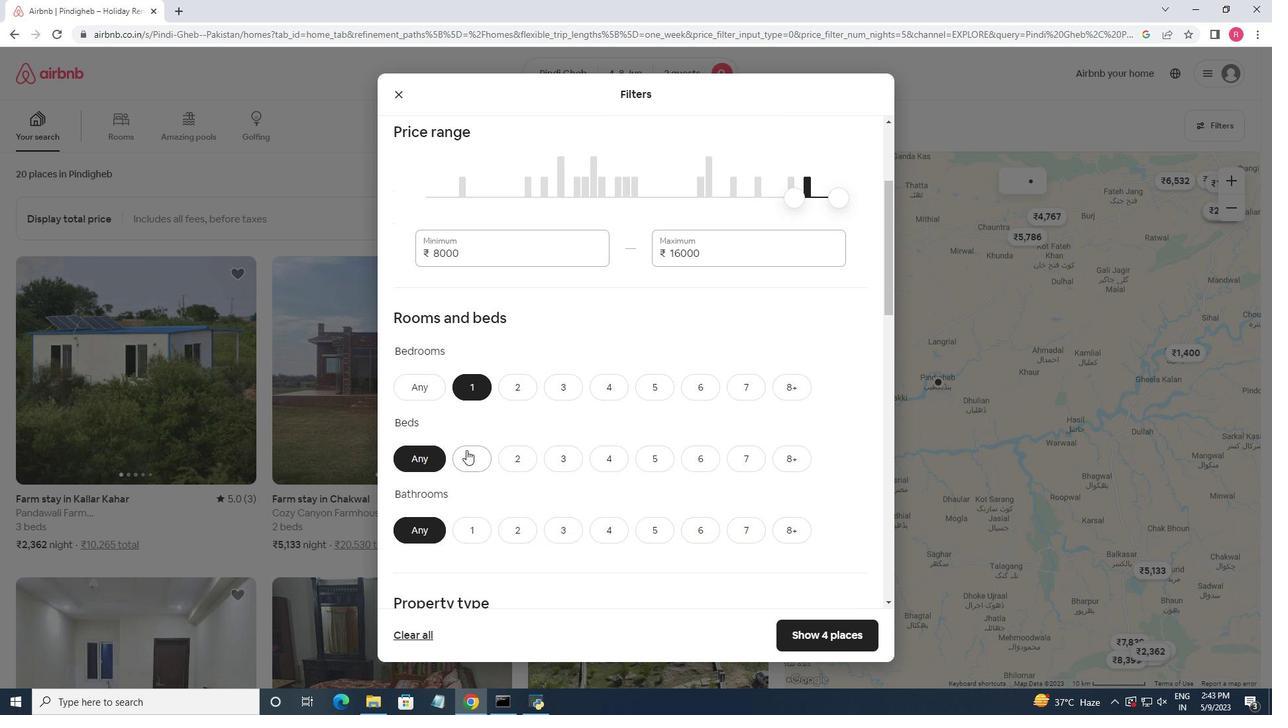 
Action: Mouse pressed left at (465, 456)
Screenshot: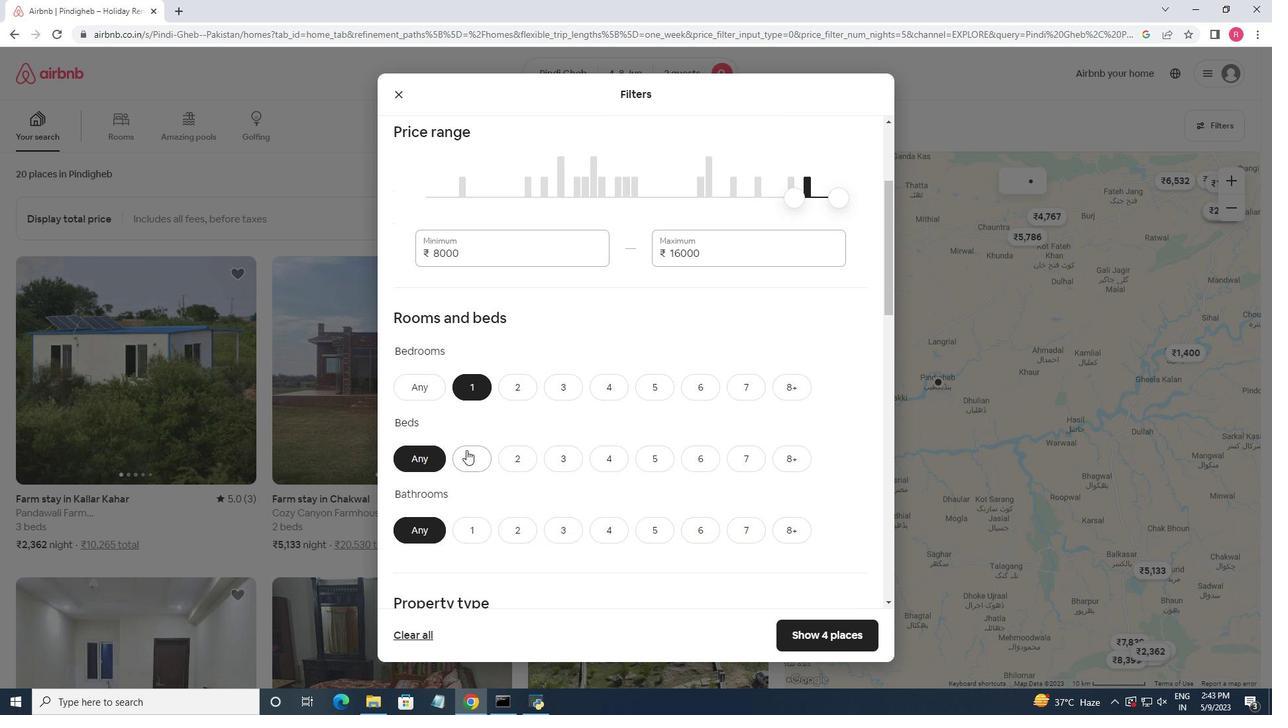 
Action: Mouse moved to (538, 376)
Screenshot: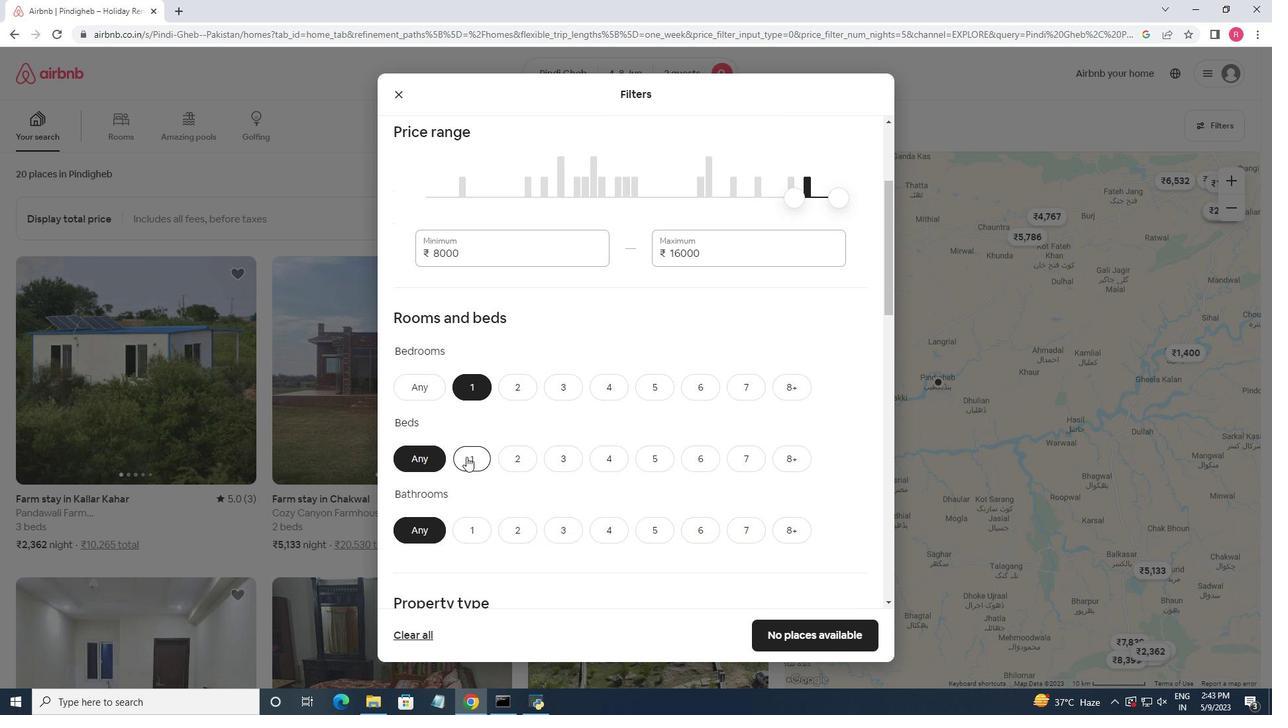 
Action: Mouse scrolled (538, 375) with delta (0, 0)
Screenshot: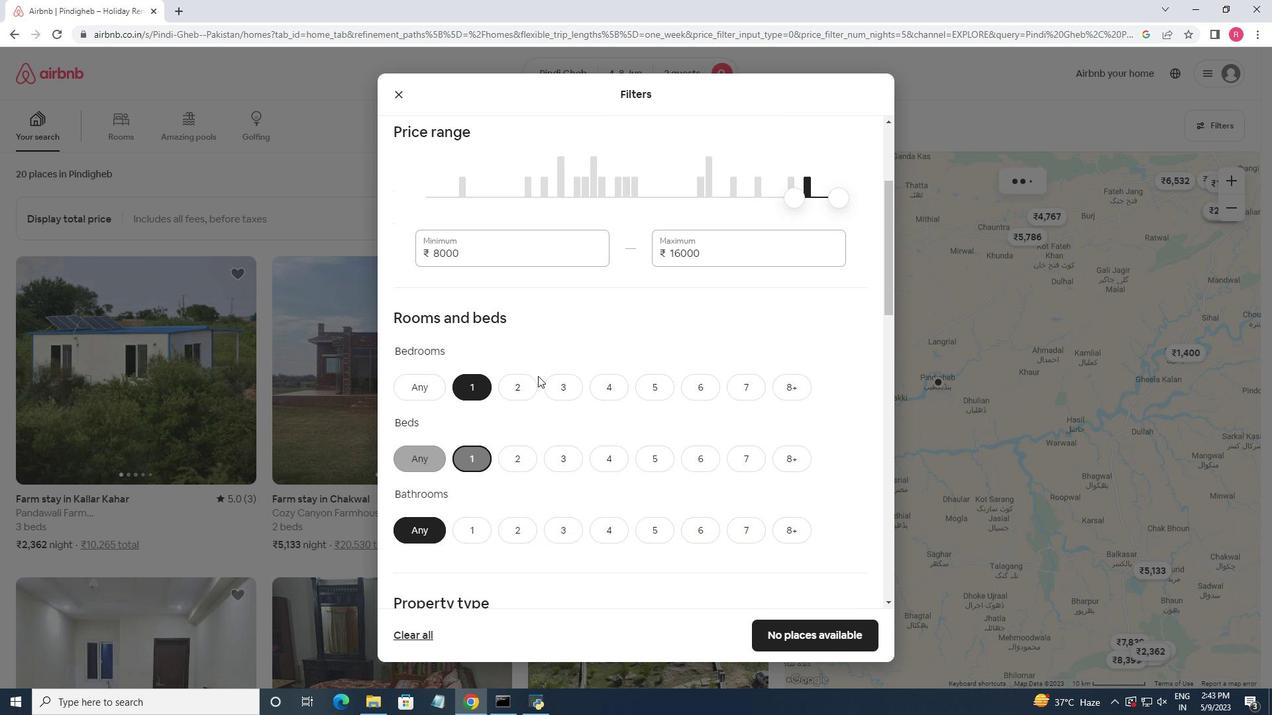 
Action: Mouse moved to (538, 375)
Screenshot: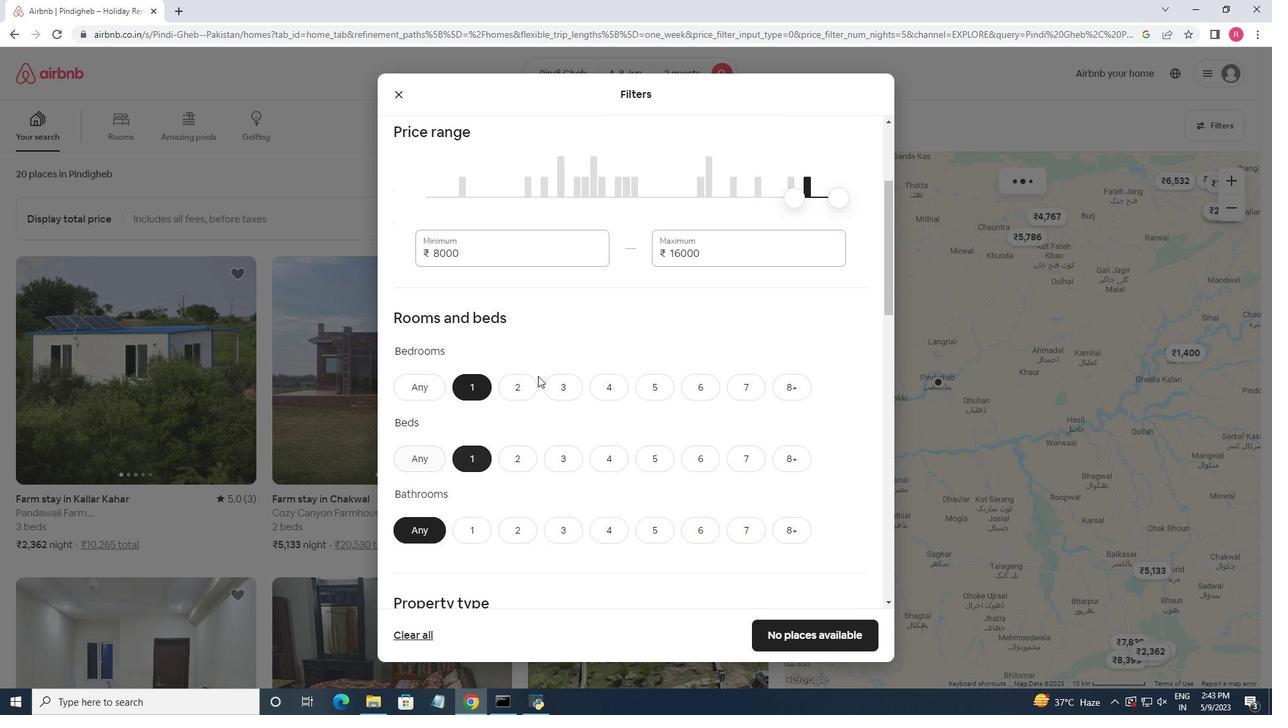 
Action: Mouse scrolled (538, 375) with delta (0, 0)
Screenshot: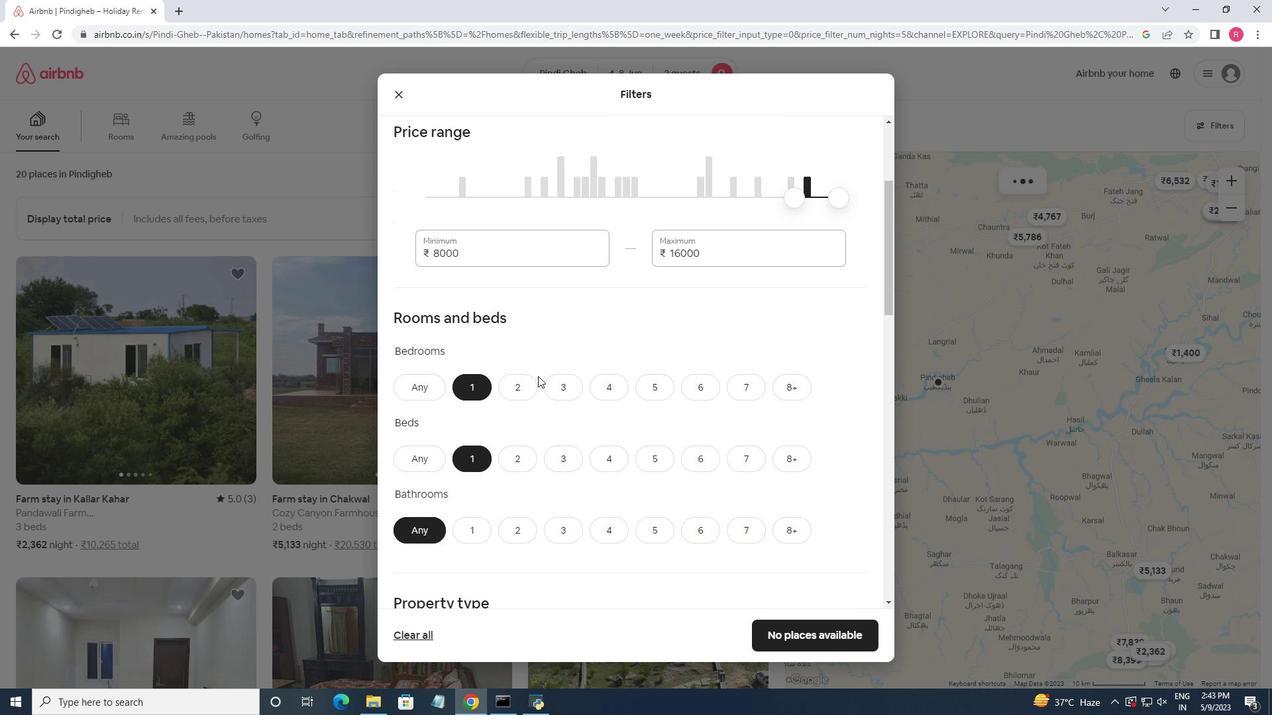 
Action: Mouse moved to (473, 402)
Screenshot: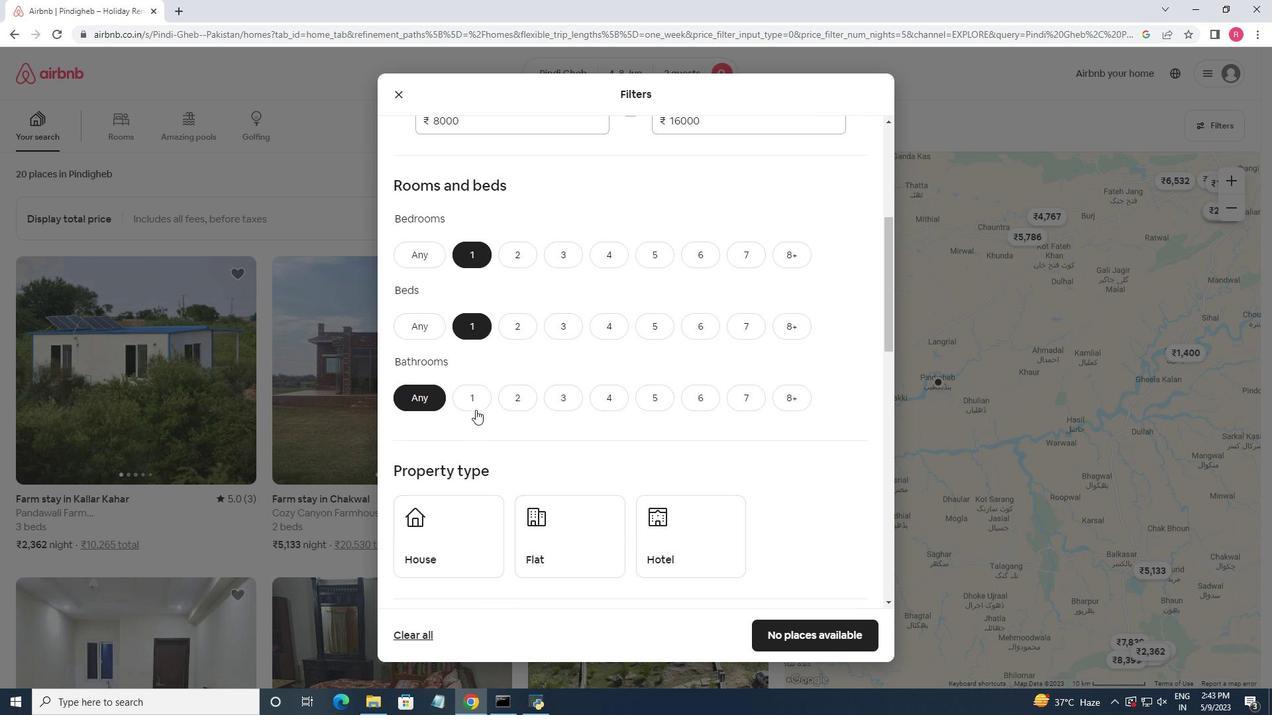 
Action: Mouse pressed left at (473, 402)
Screenshot: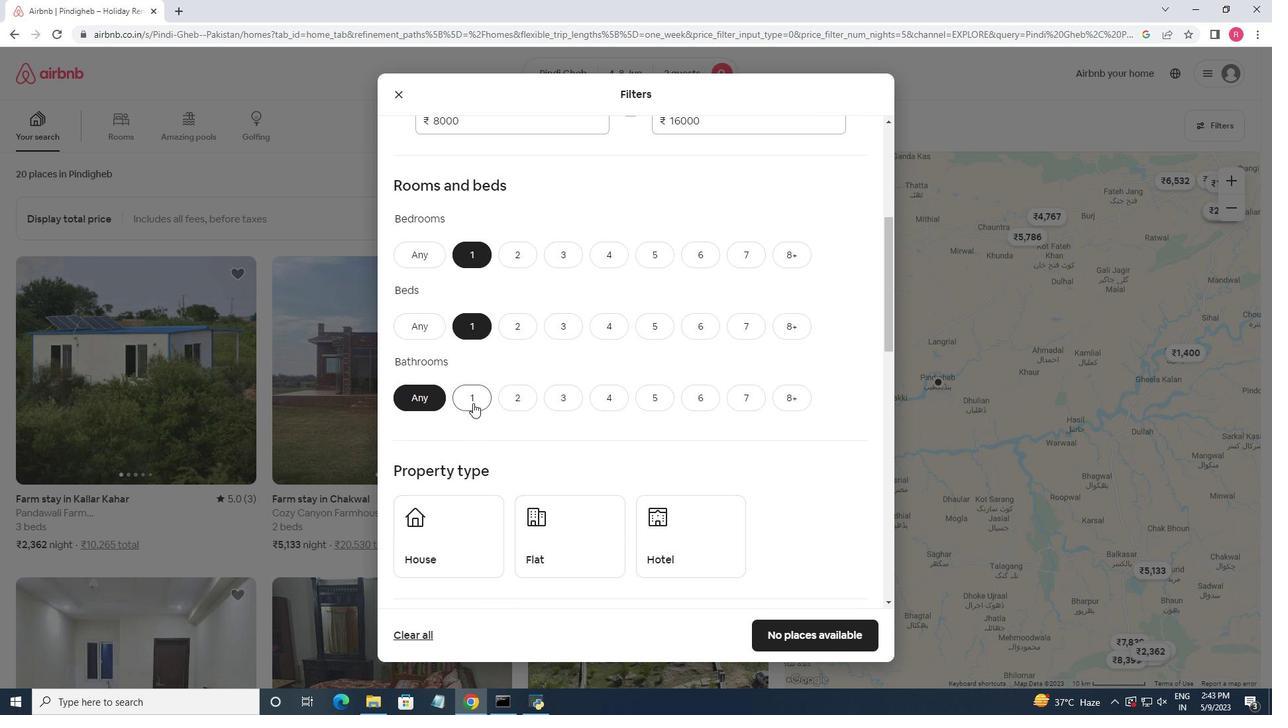 
Action: Mouse moved to (520, 424)
Screenshot: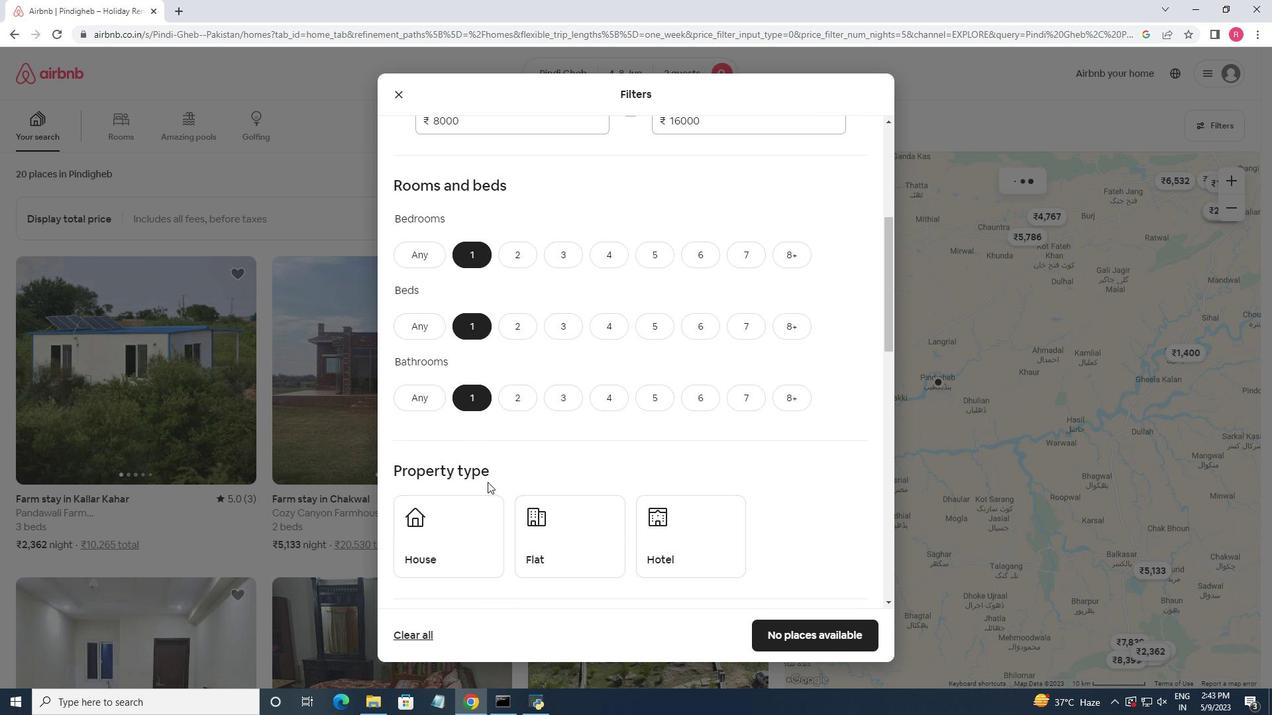 
Action: Mouse scrolled (520, 423) with delta (0, 0)
Screenshot: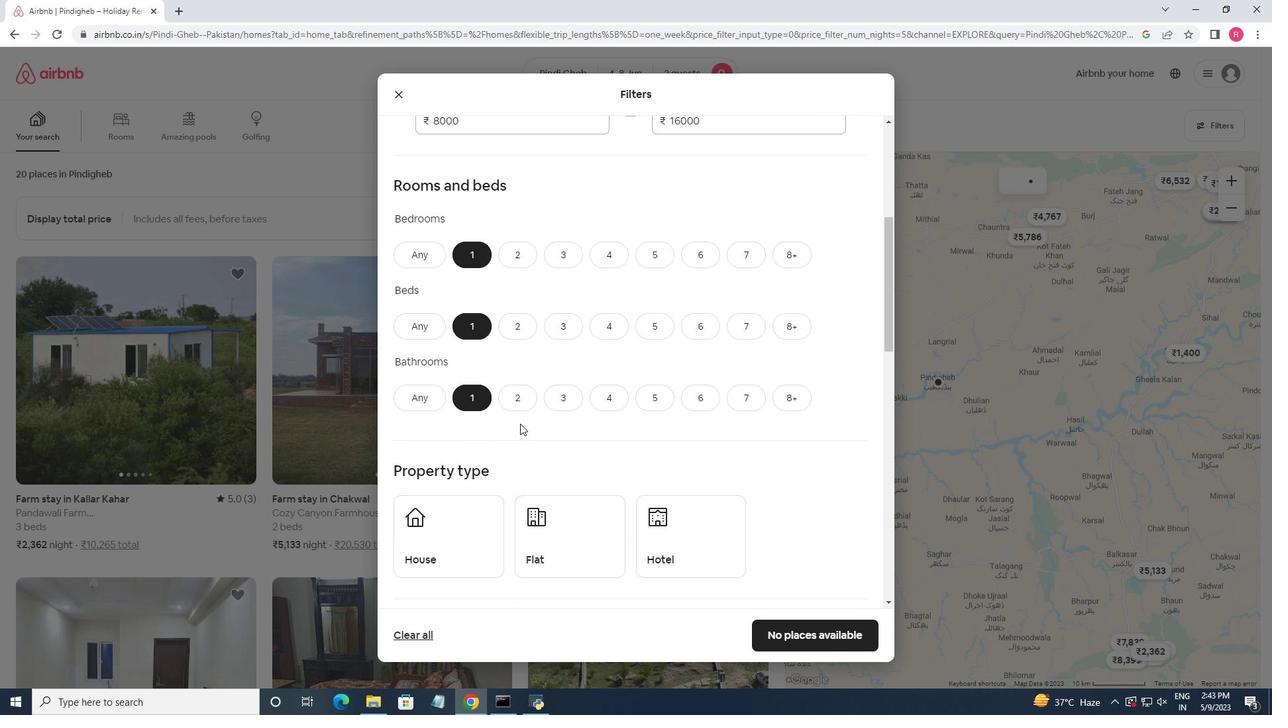 
Action: Mouse moved to (451, 471)
Screenshot: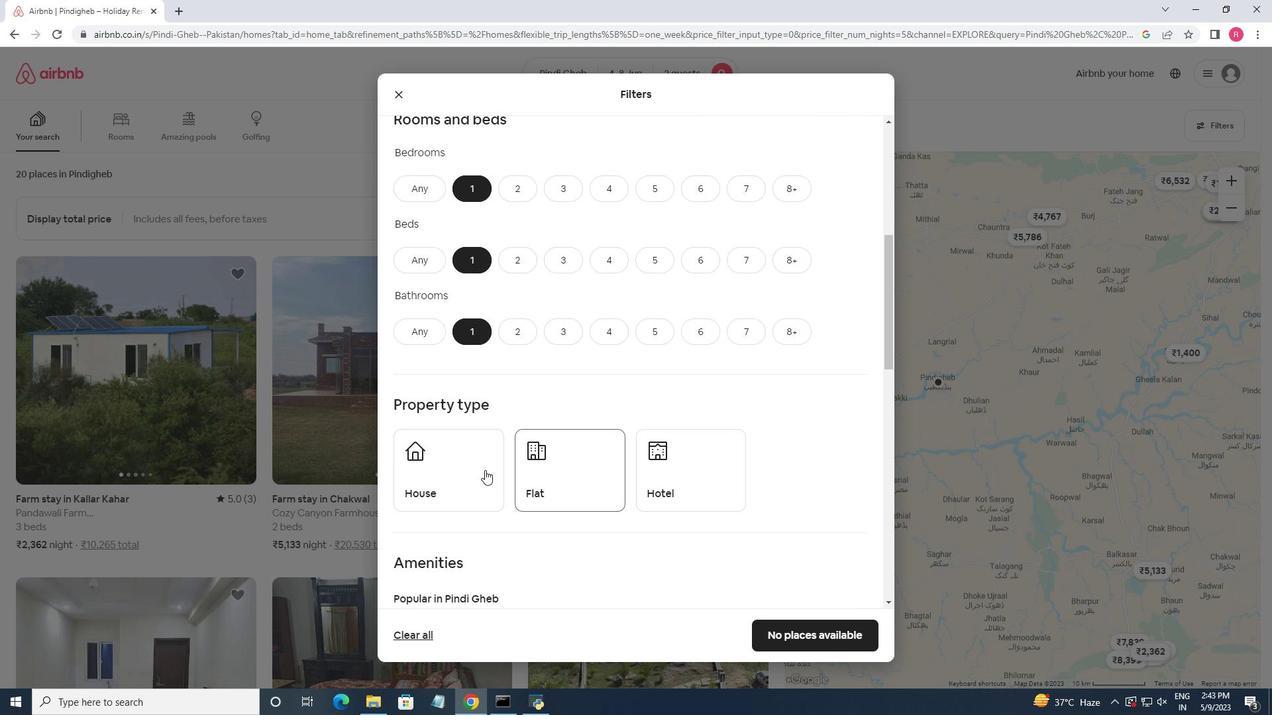 
Action: Mouse pressed left at (451, 471)
Screenshot: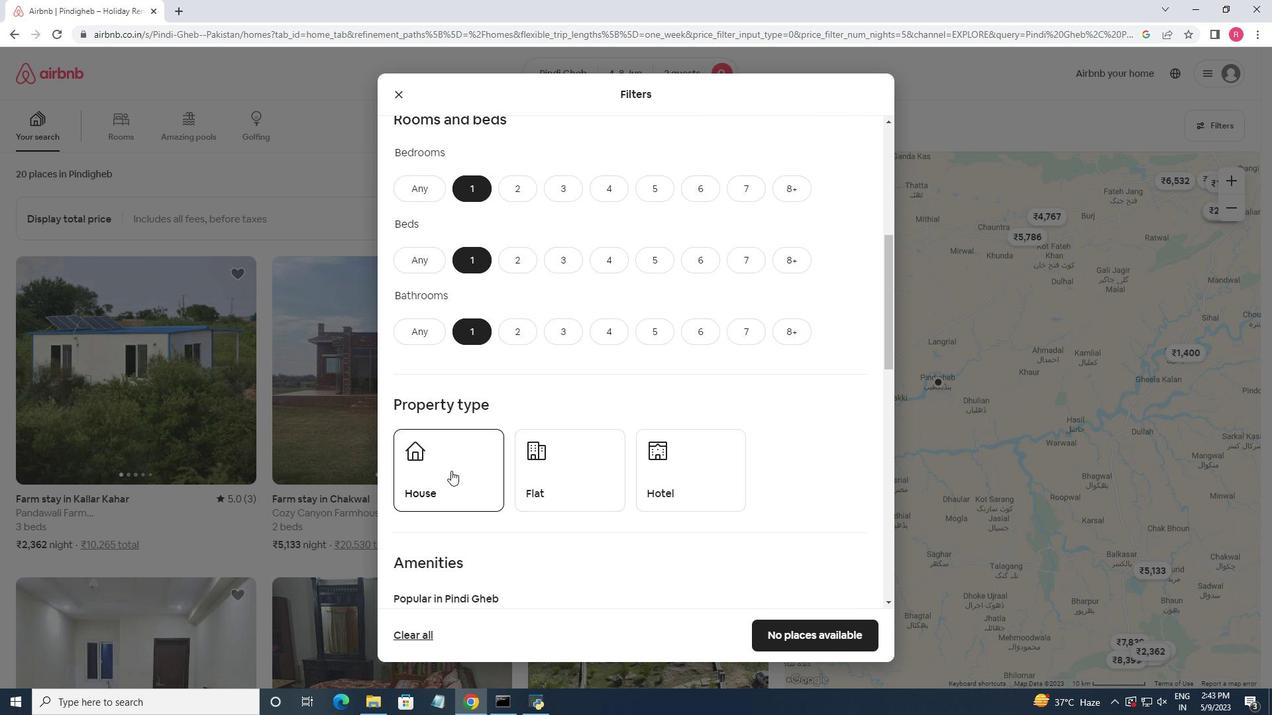
Action: Mouse moved to (554, 475)
Screenshot: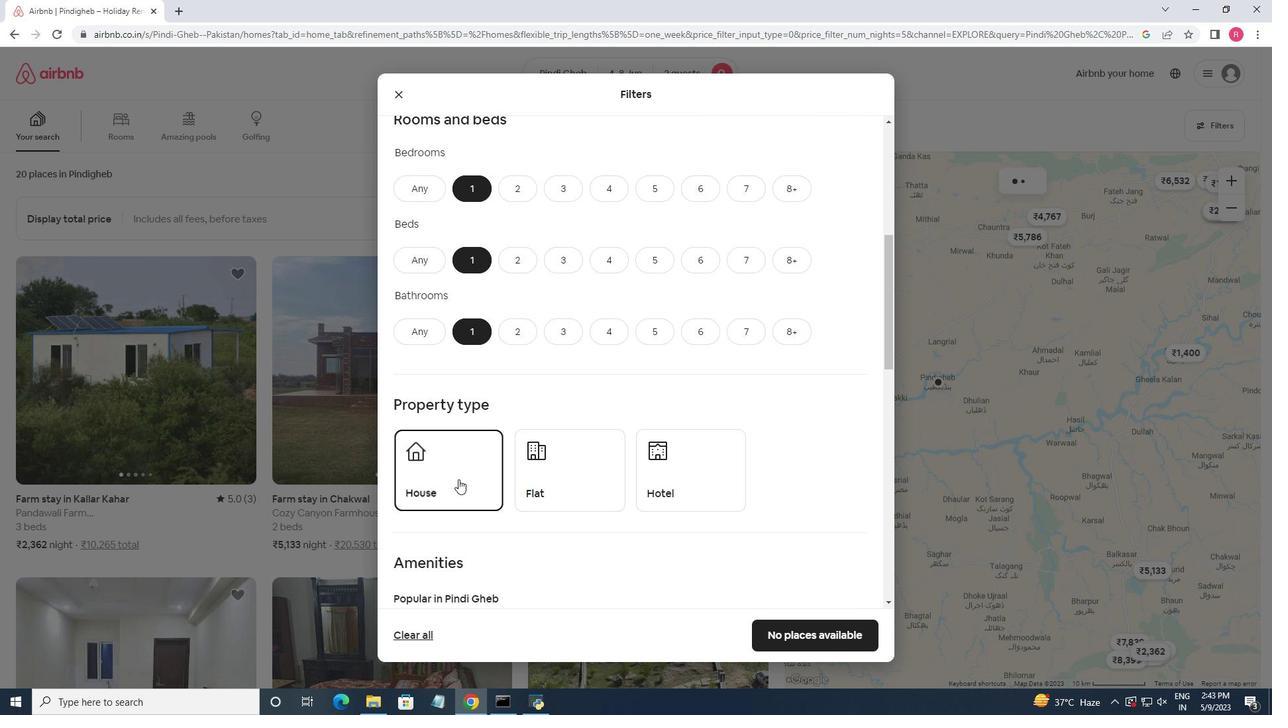 
Action: Mouse pressed left at (554, 475)
Screenshot: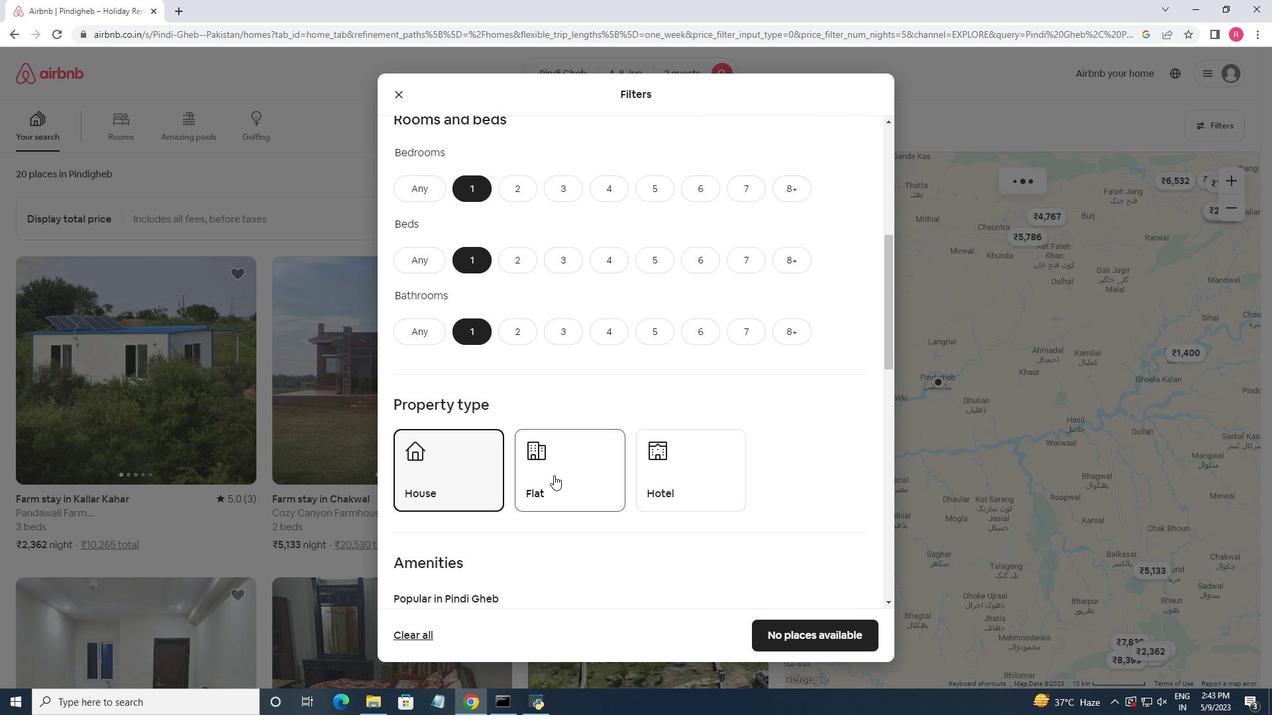 
Action: Mouse moved to (706, 467)
Screenshot: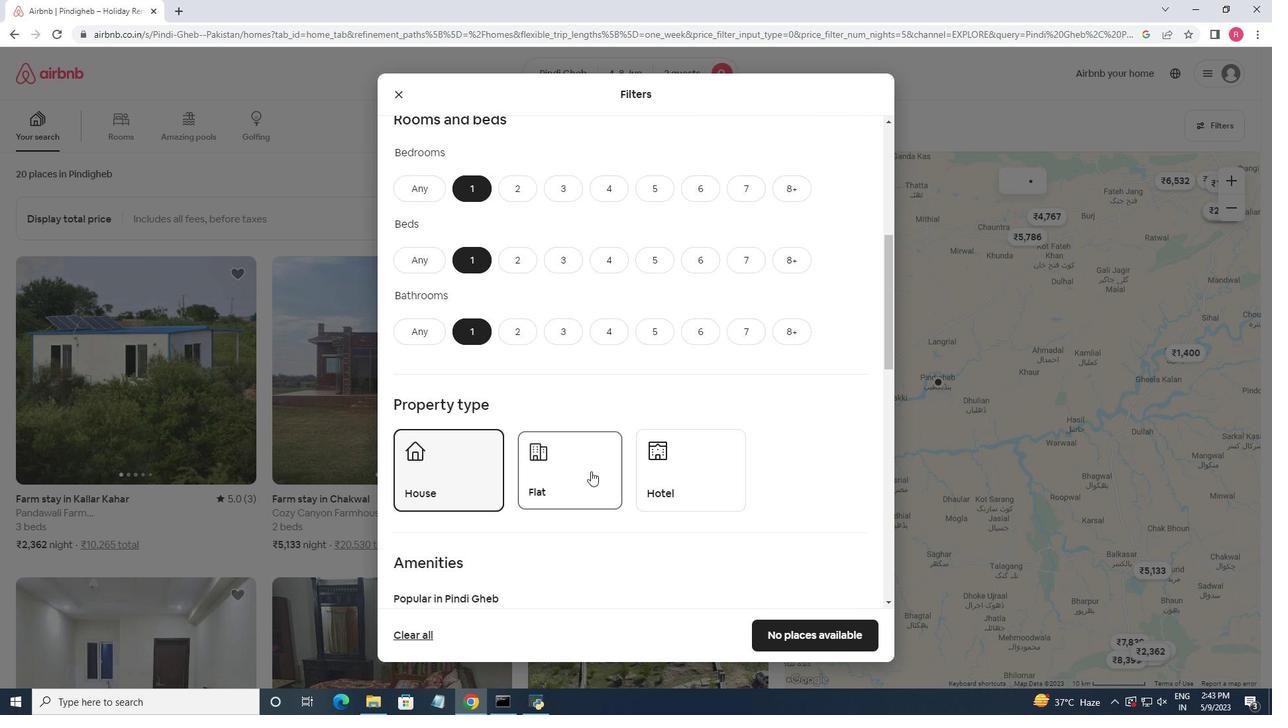 
Action: Mouse pressed left at (706, 467)
Screenshot: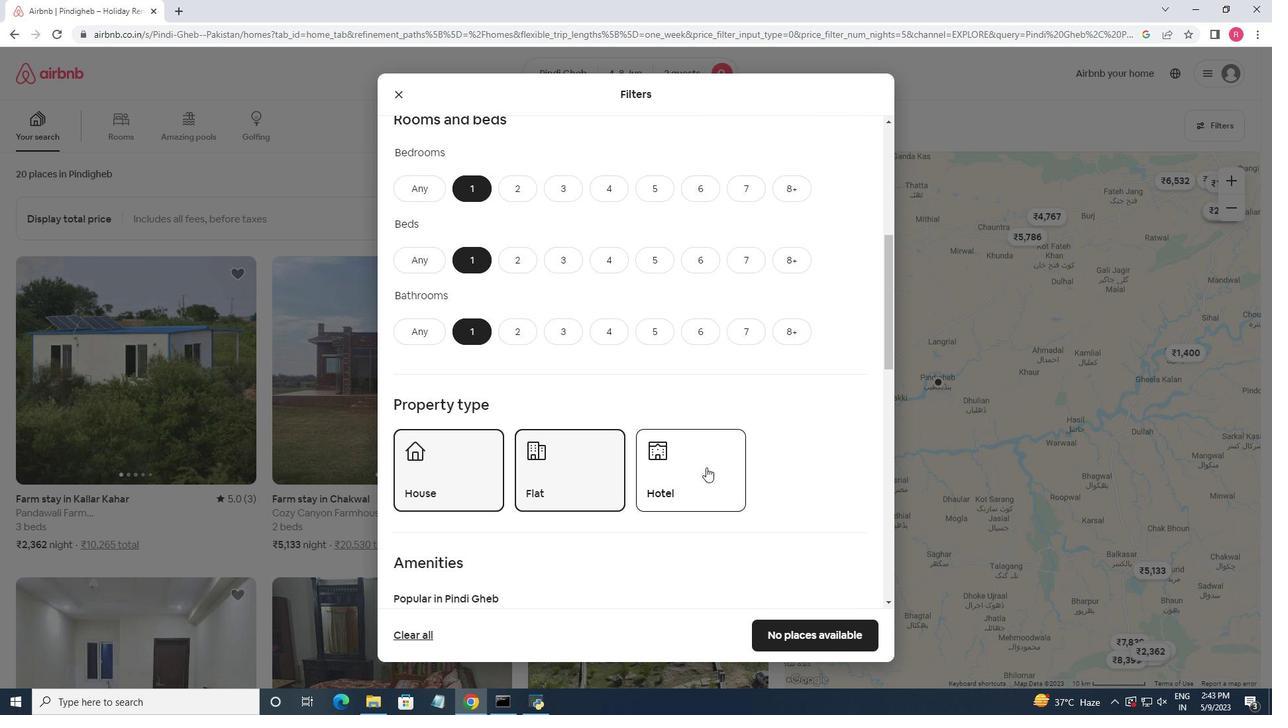 
Action: Mouse moved to (661, 398)
Screenshot: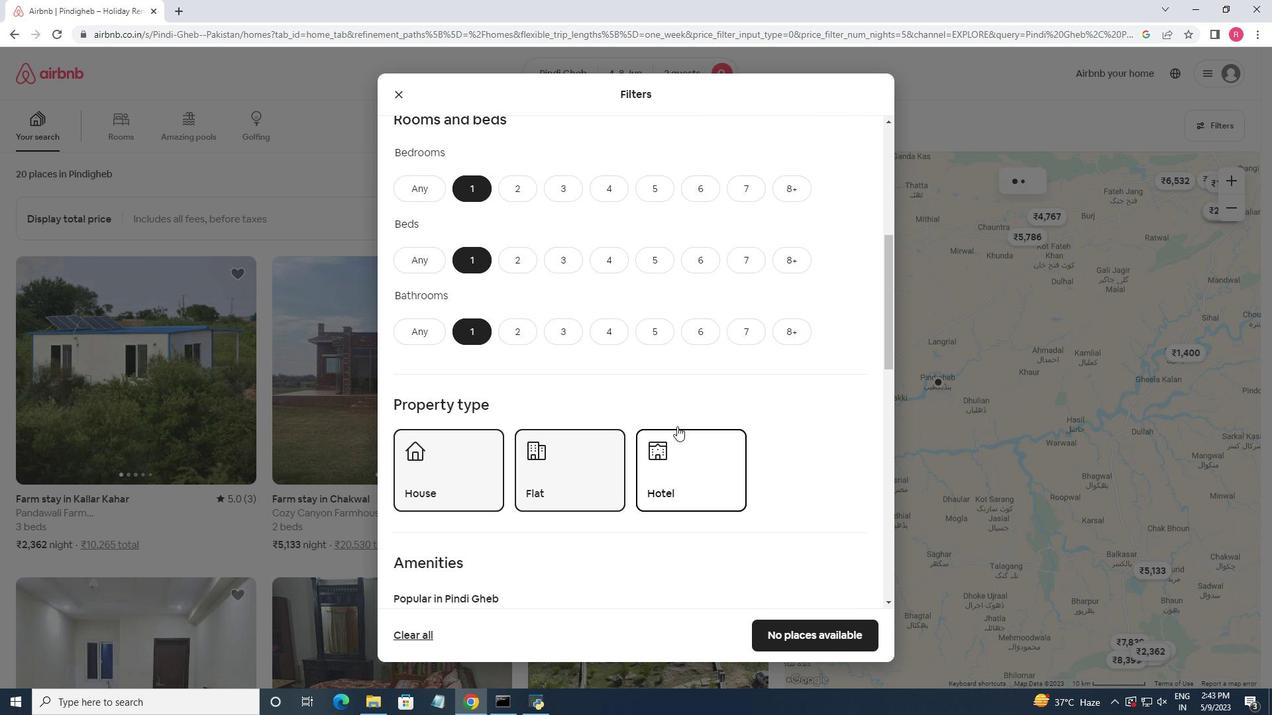 
Action: Mouse scrolled (661, 397) with delta (0, 0)
Screenshot: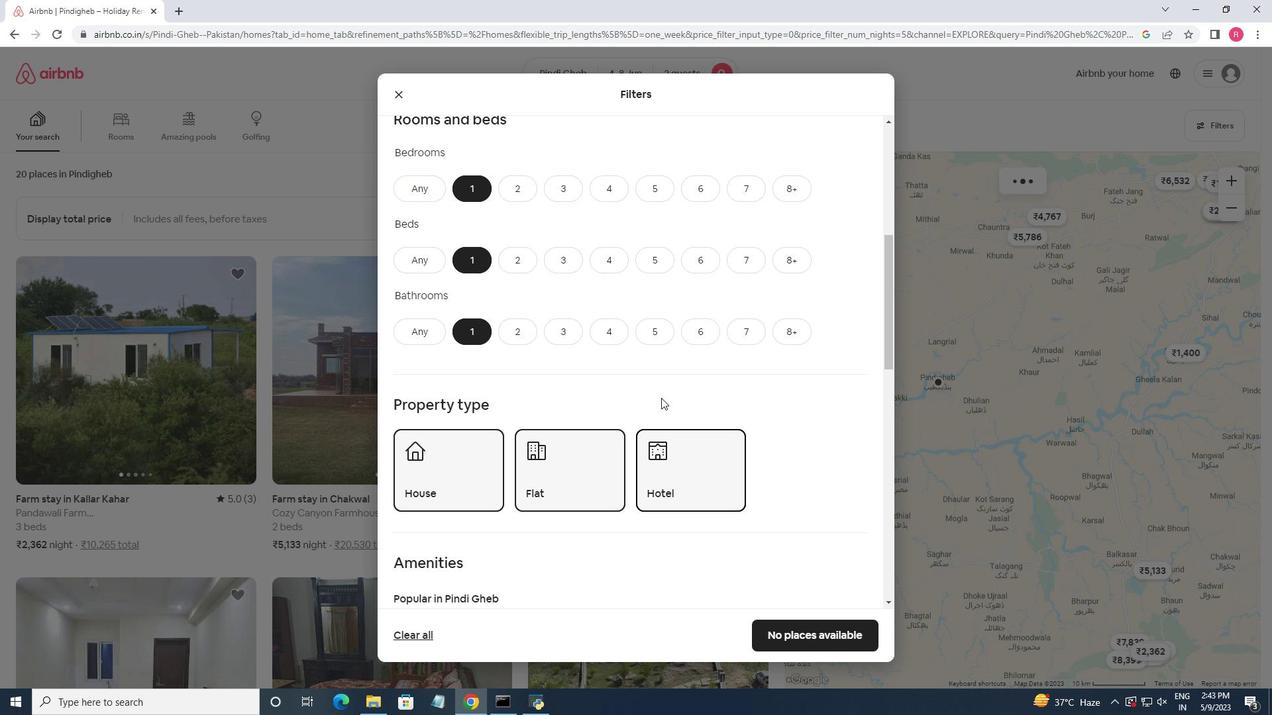 
Action: Mouse scrolled (661, 397) with delta (0, 0)
Screenshot: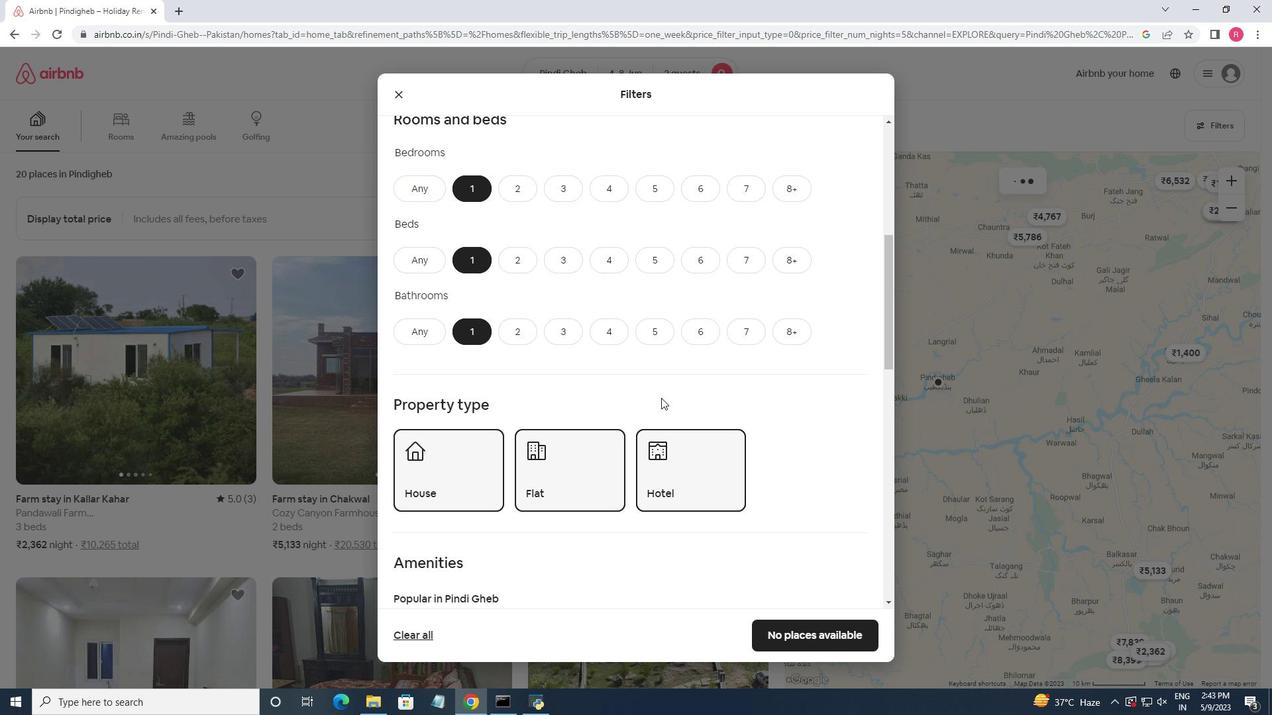 
Action: Mouse scrolled (661, 397) with delta (0, 0)
Screenshot: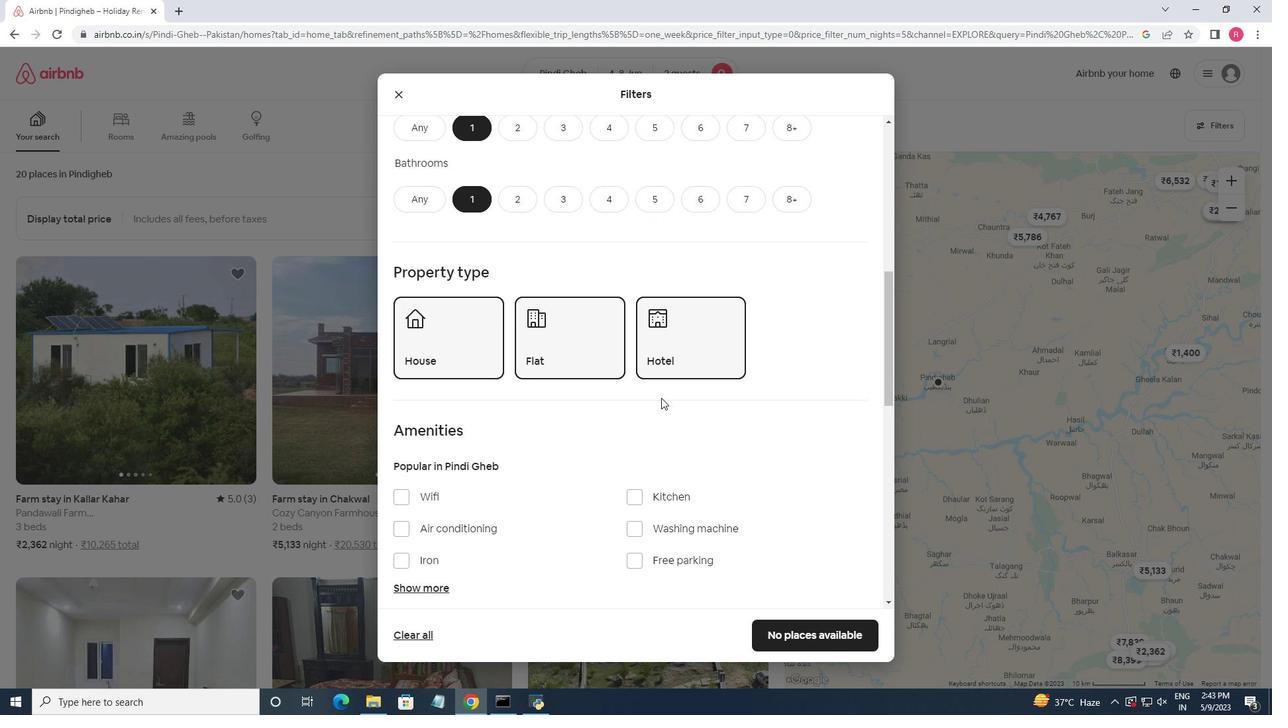 
Action: Mouse scrolled (661, 397) with delta (0, 0)
Screenshot: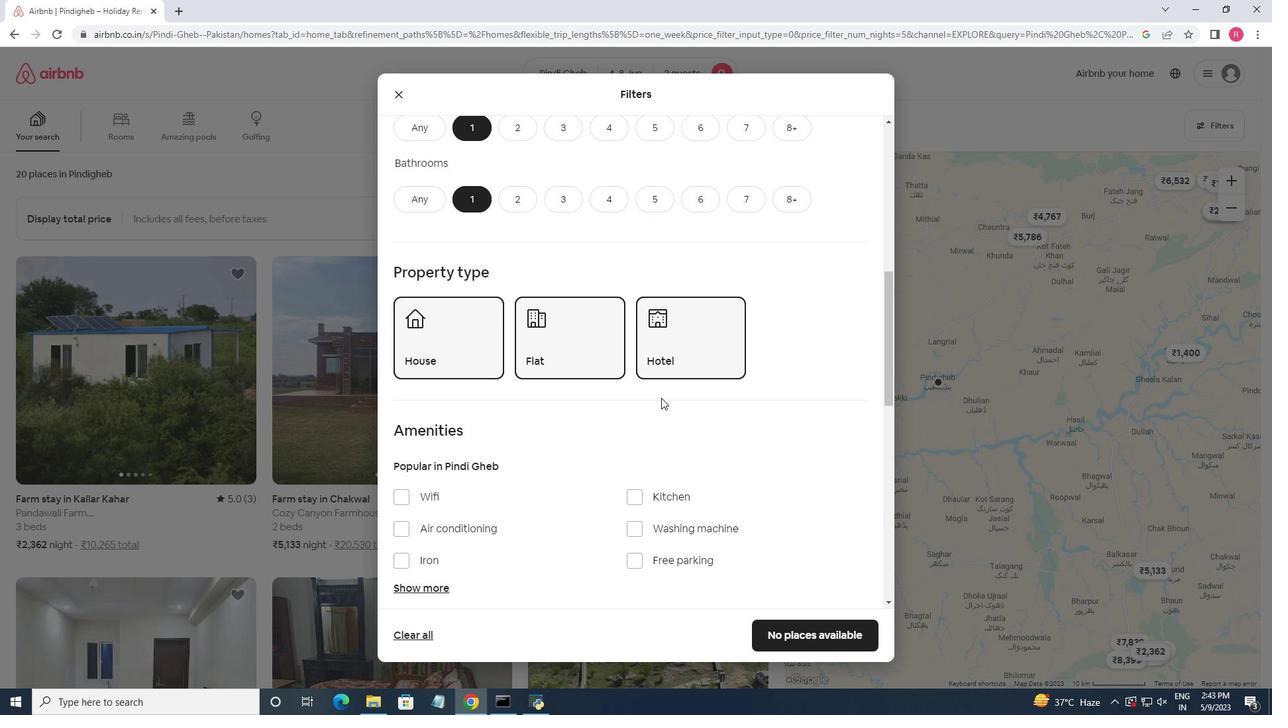 
Action: Mouse scrolled (661, 397) with delta (0, 0)
Screenshot: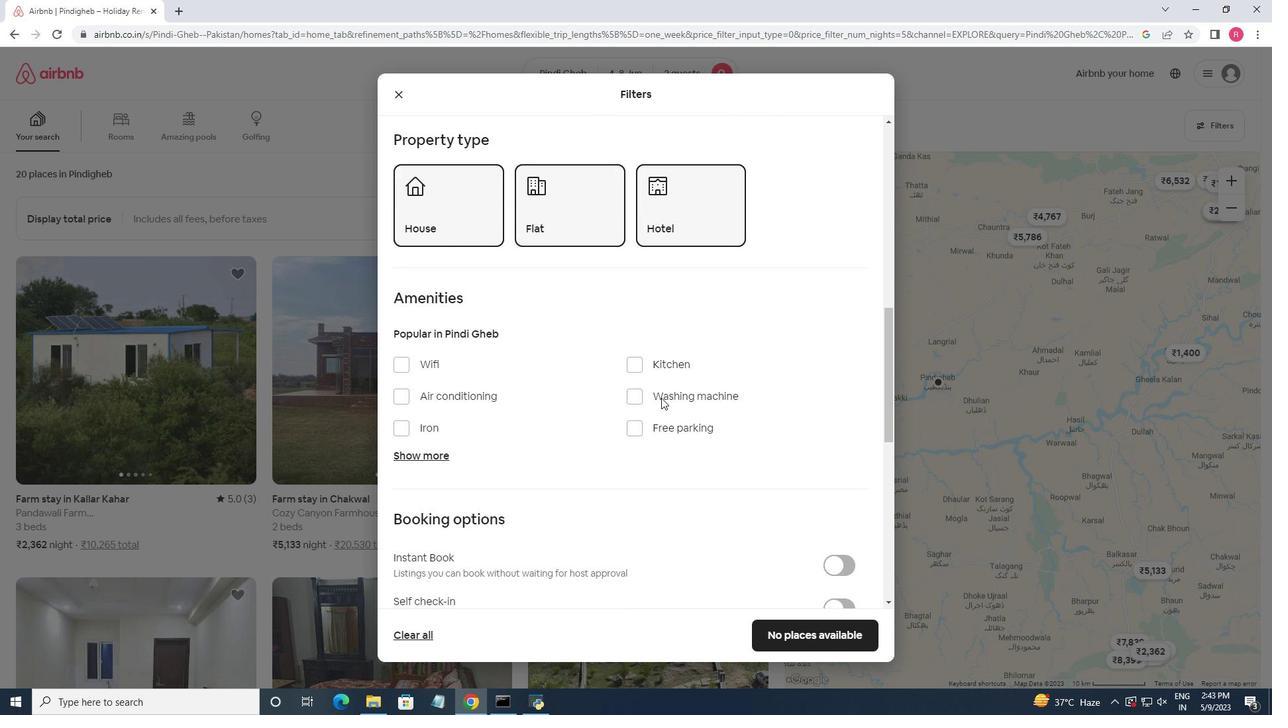 
Action: Mouse scrolled (661, 397) with delta (0, 0)
Screenshot: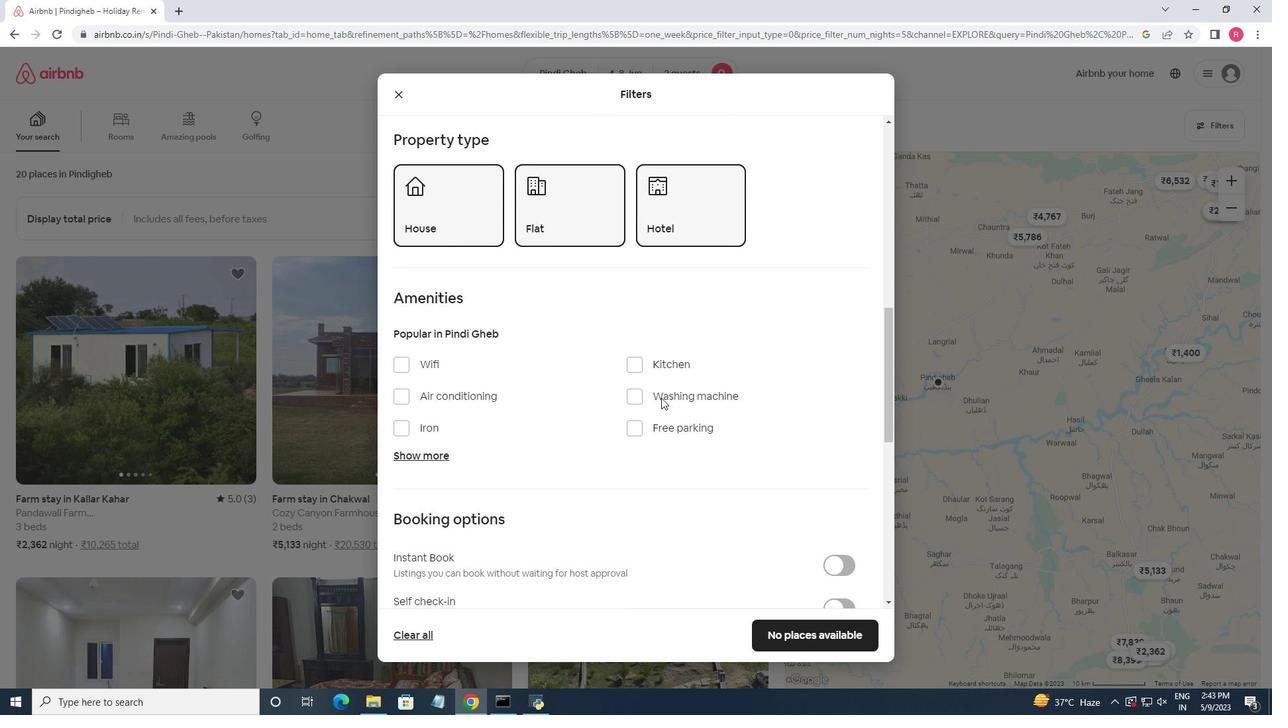 
Action: Mouse scrolled (661, 397) with delta (0, 0)
Screenshot: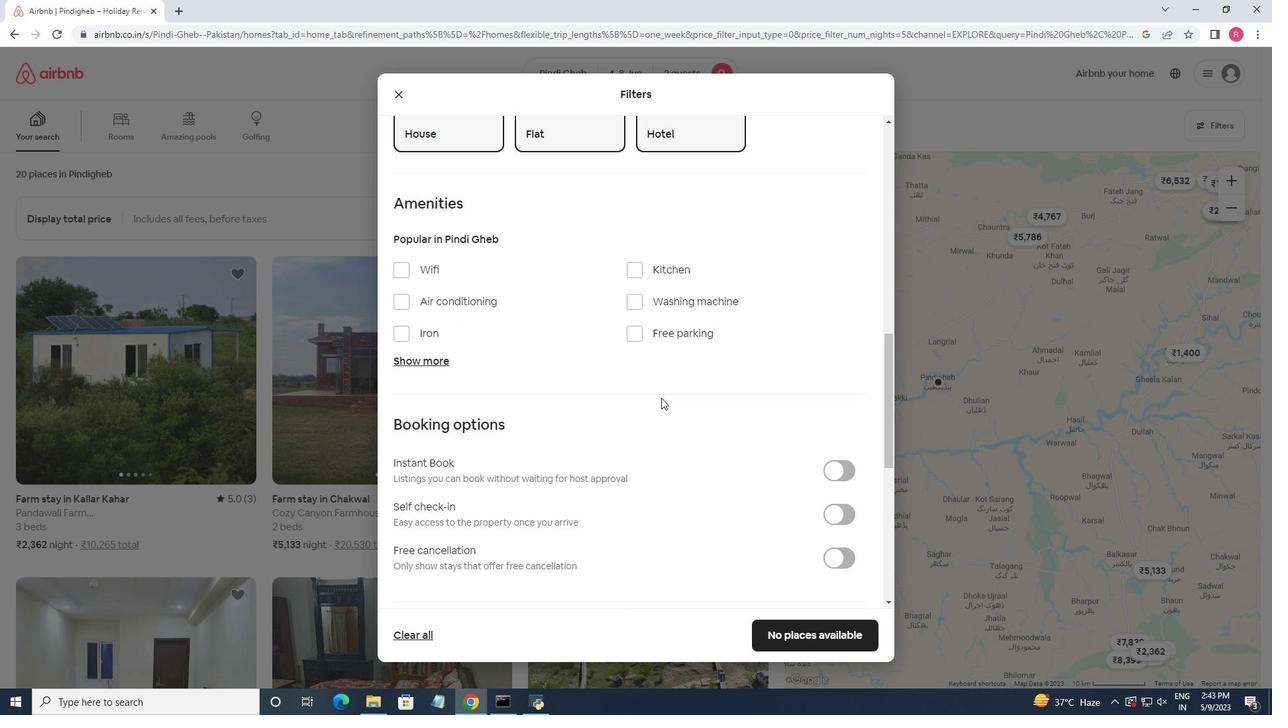 
Action: Mouse scrolled (661, 397) with delta (0, 0)
Screenshot: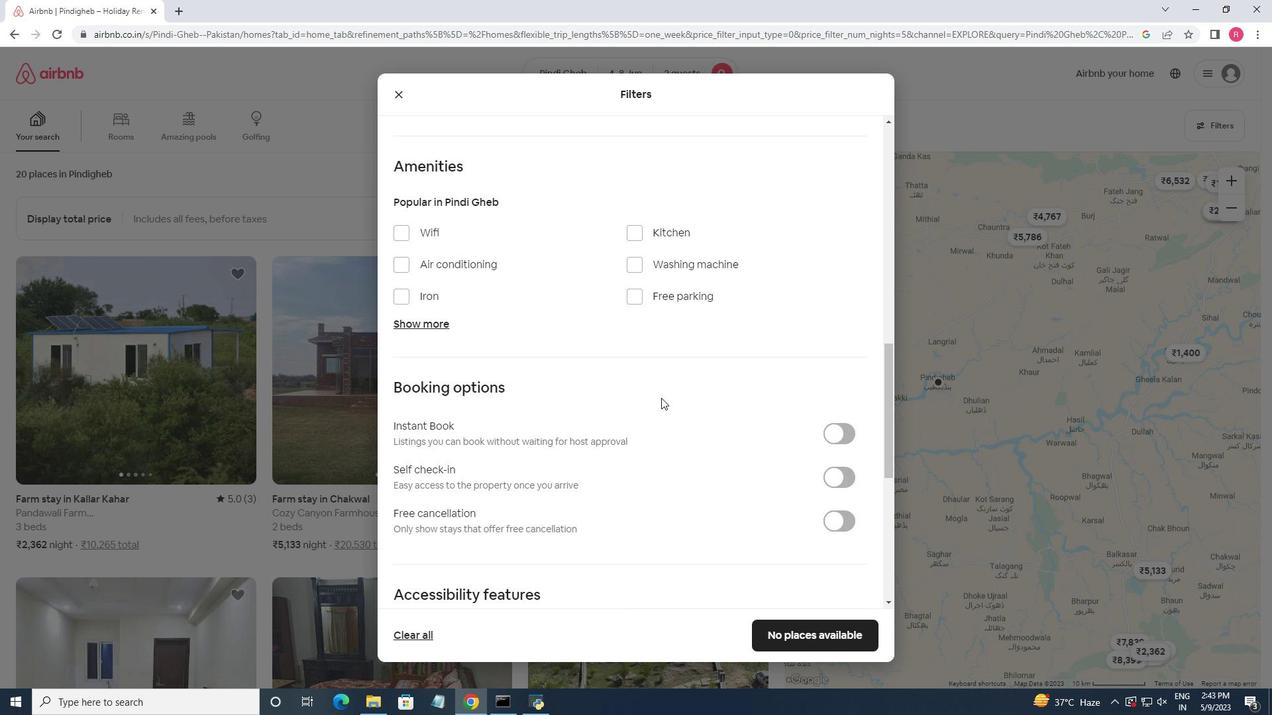 
Action: Mouse moved to (844, 351)
Screenshot: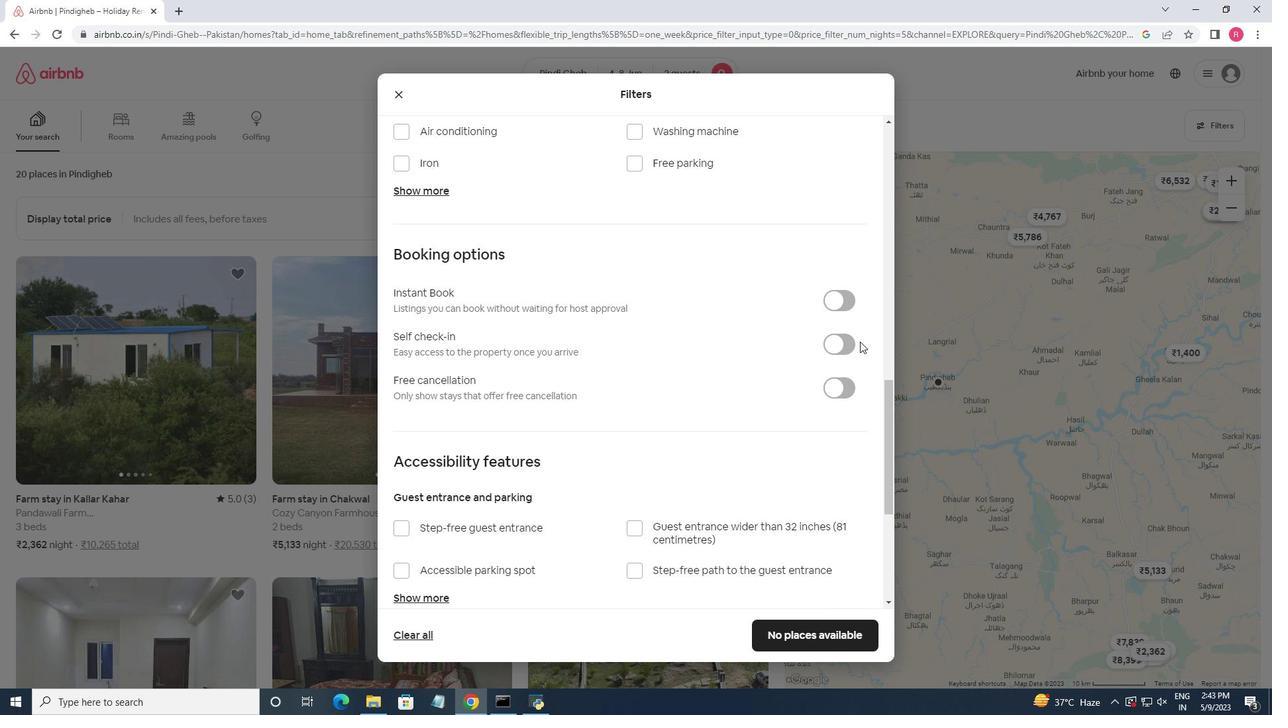 
Action: Mouse pressed left at (844, 351)
Screenshot: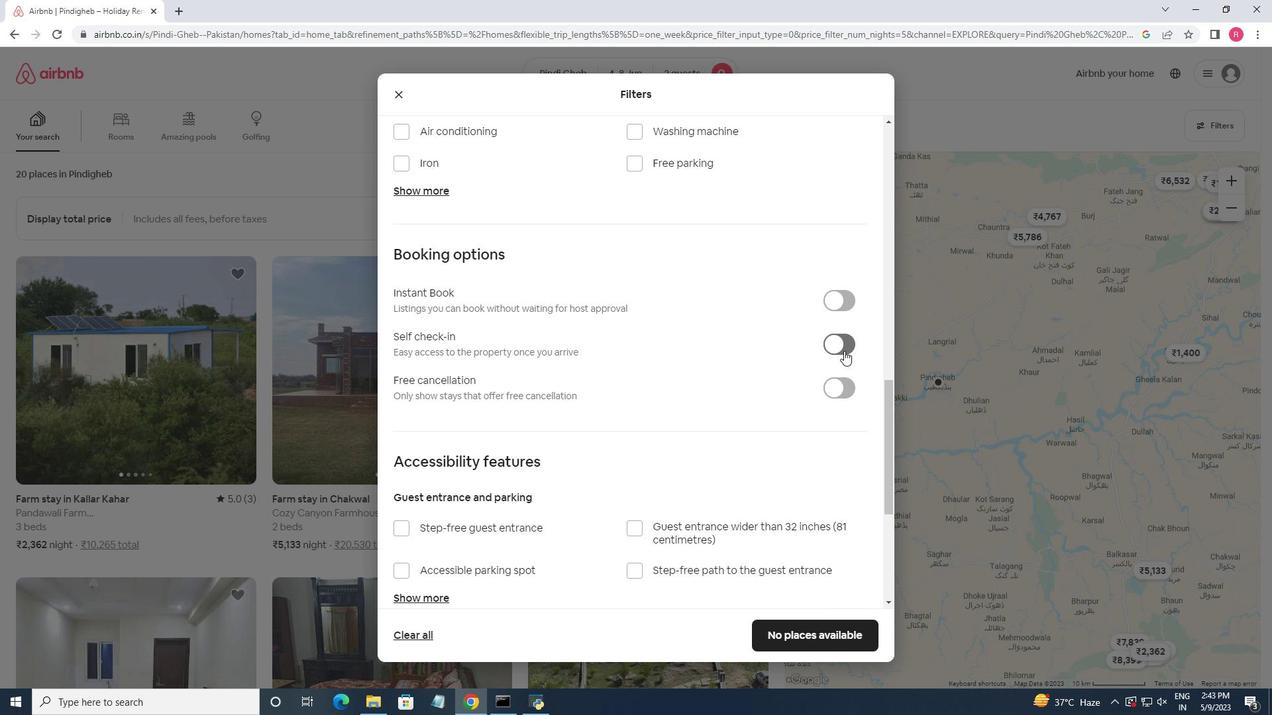 
Action: Mouse moved to (711, 380)
Screenshot: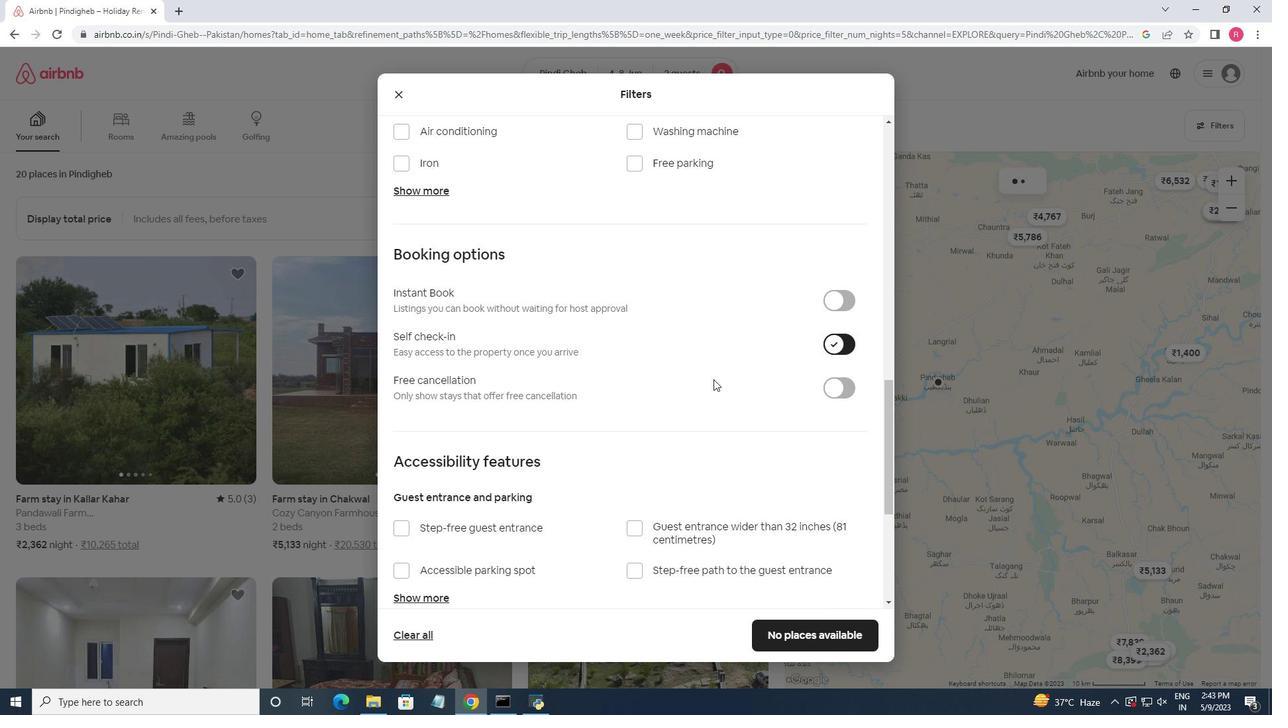 
Action: Mouse scrolled (711, 379) with delta (0, 0)
Screenshot: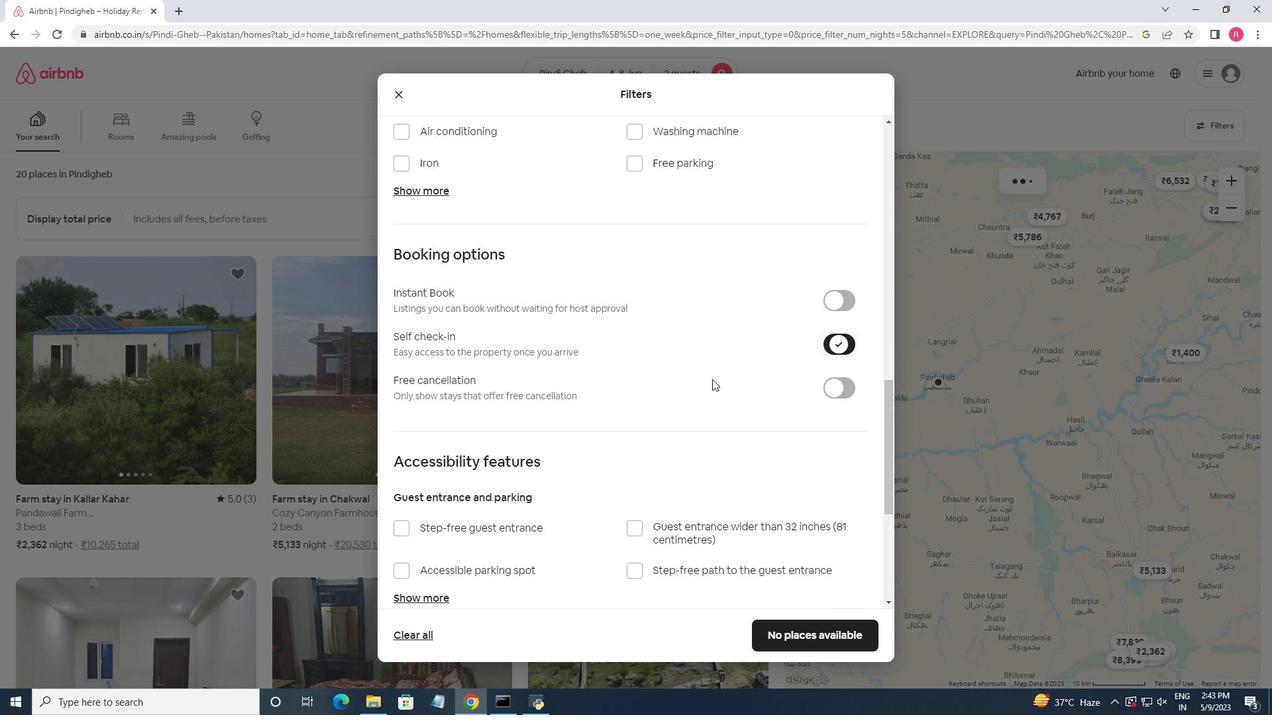 
Action: Mouse moved to (711, 381)
Screenshot: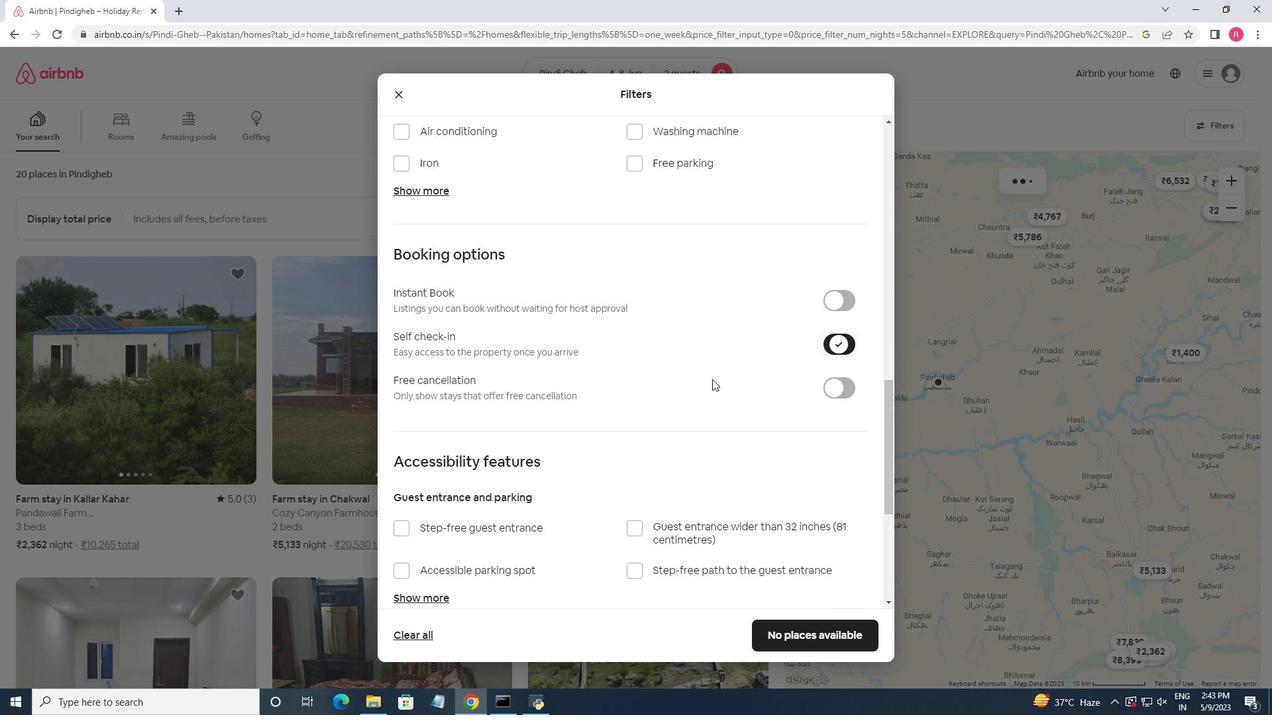 
Action: Mouse scrolled (711, 380) with delta (0, 0)
Screenshot: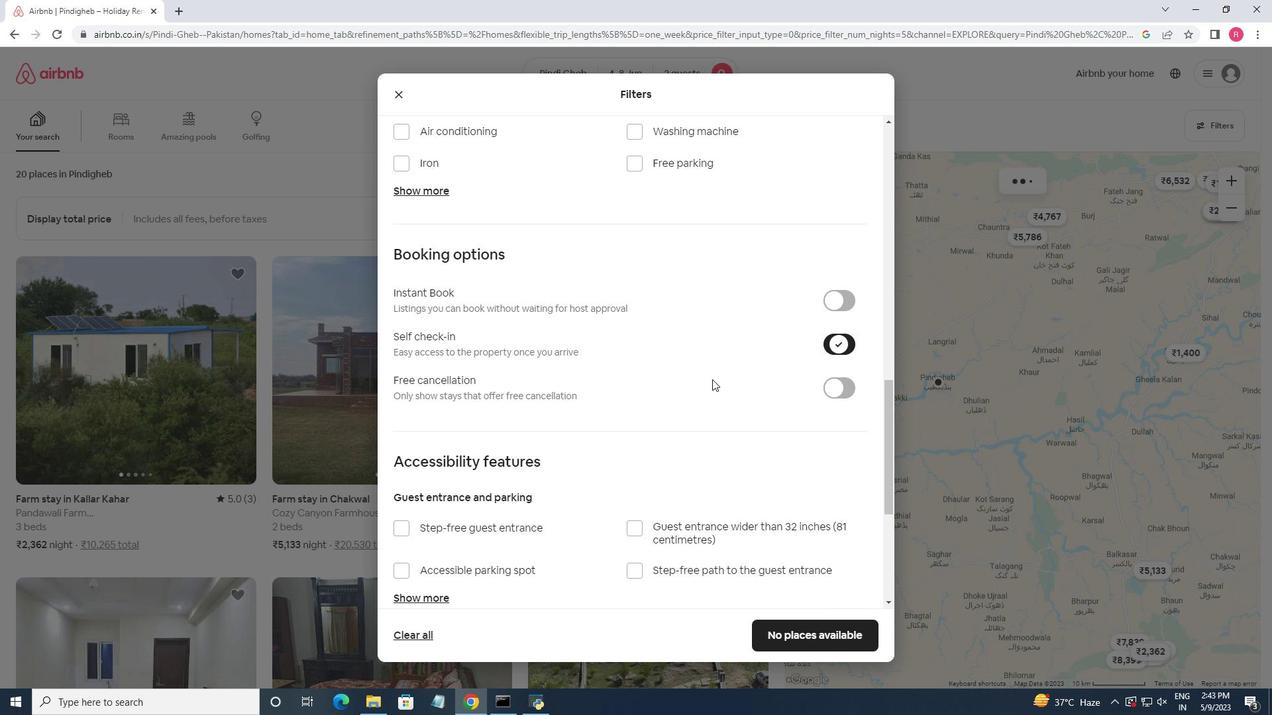 
Action: Mouse moved to (711, 381)
Screenshot: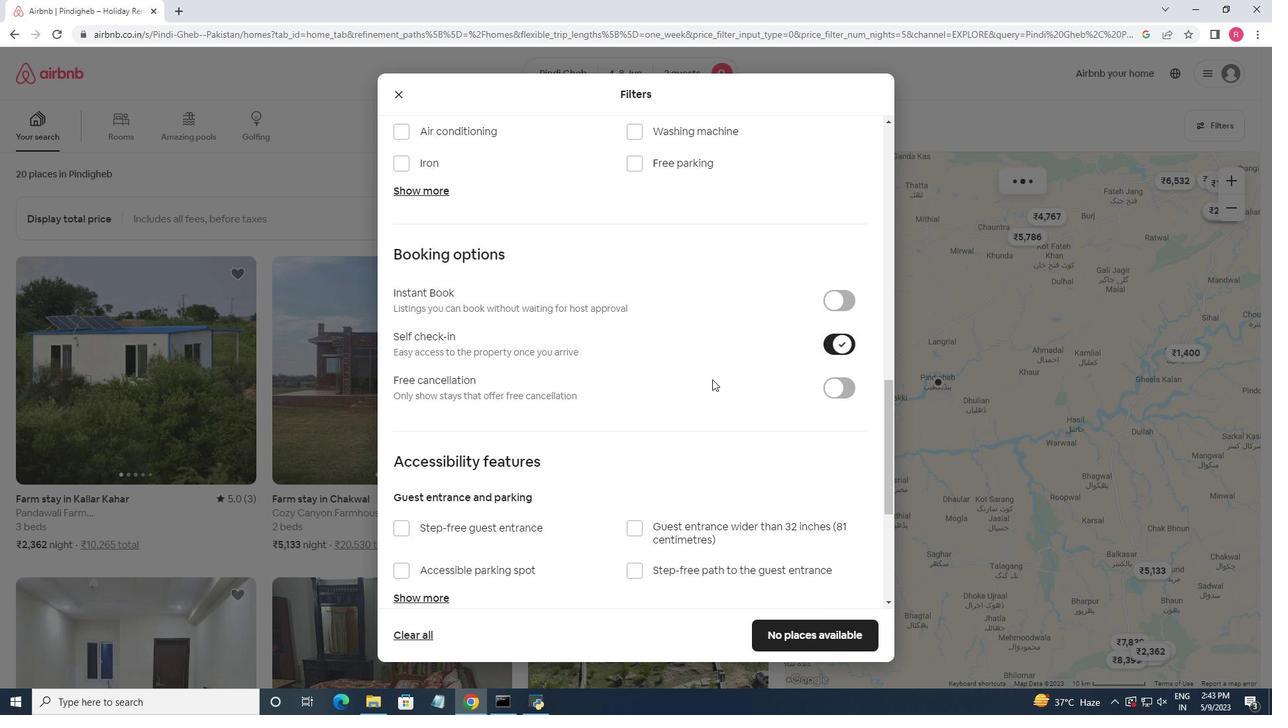 
Action: Mouse scrolled (711, 380) with delta (0, 0)
Screenshot: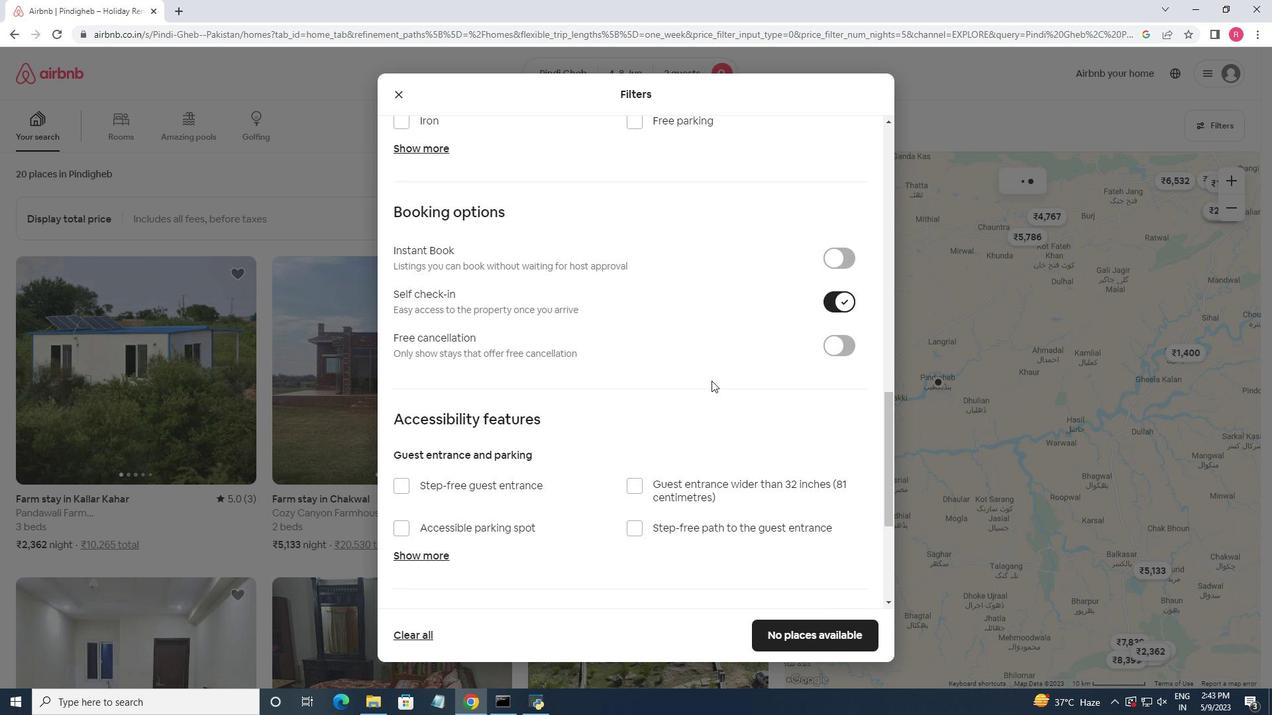
Action: Mouse moved to (711, 381)
Screenshot: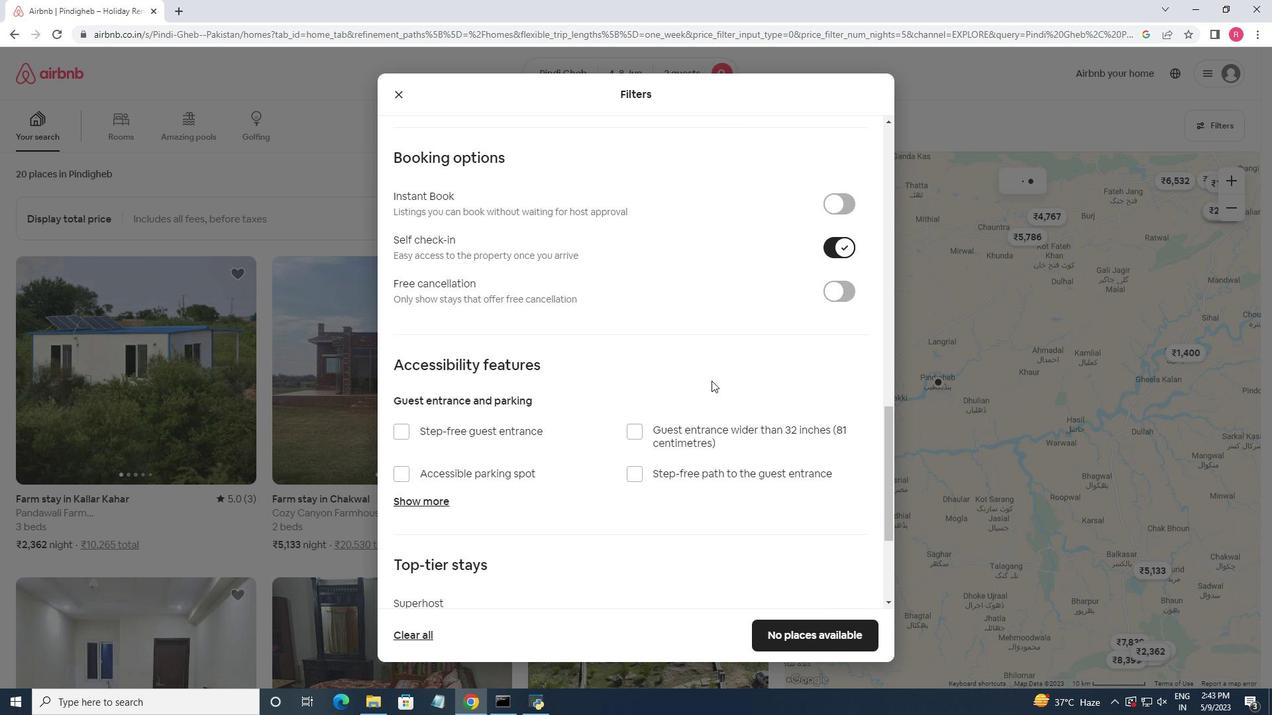 
Action: Mouse scrolled (711, 381) with delta (0, 0)
Screenshot: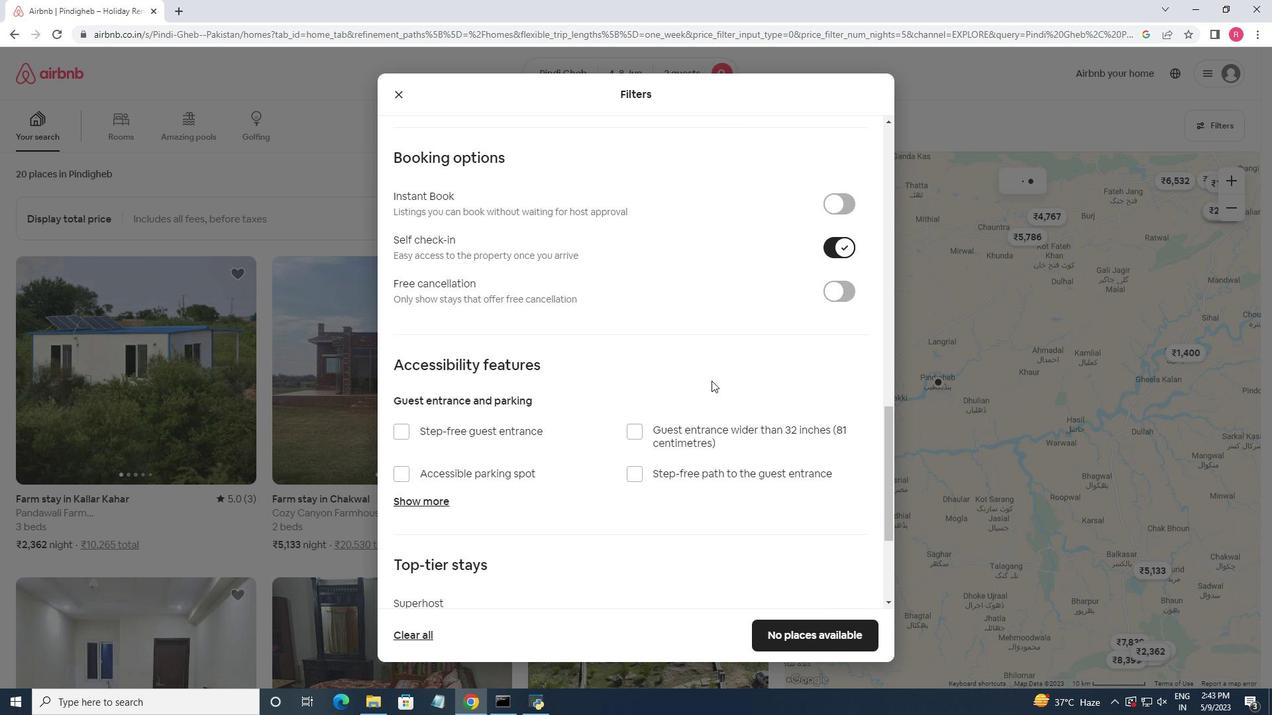
Action: Mouse moved to (711, 381)
Screenshot: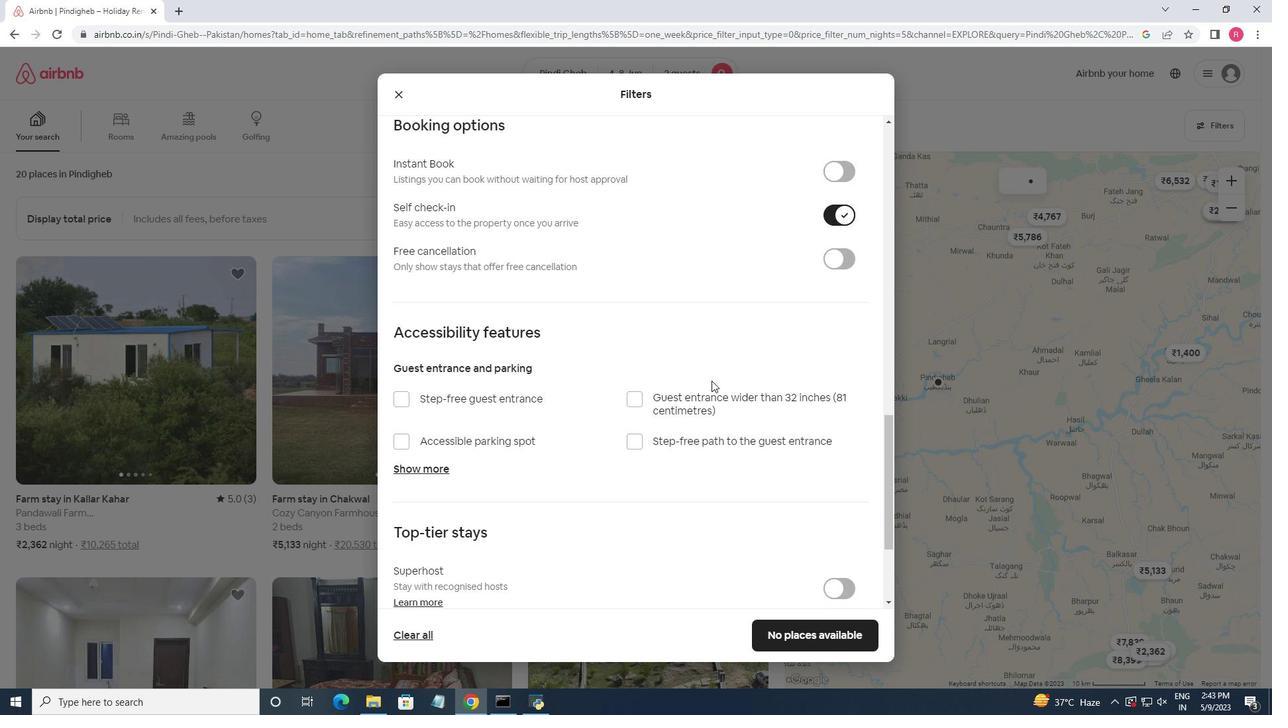 
Action: Mouse scrolled (711, 381) with delta (0, 0)
Screenshot: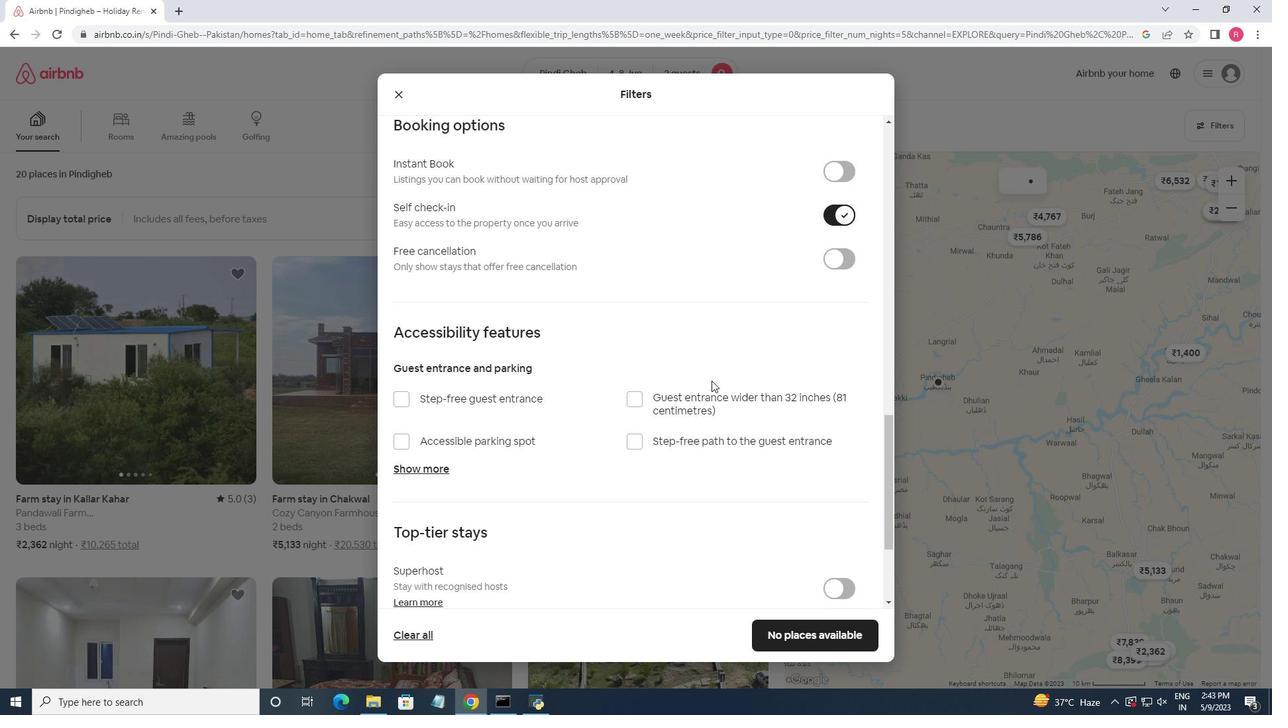 
Action: Mouse moved to (402, 539)
Screenshot: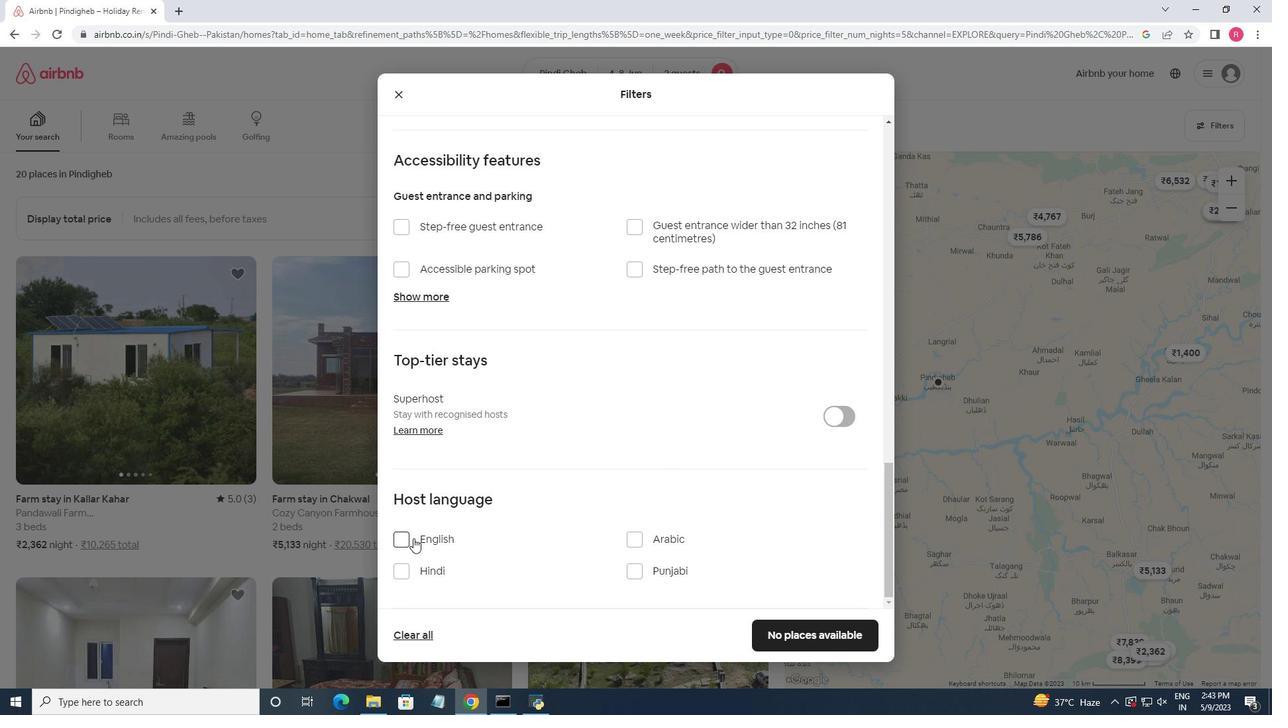 
Action: Mouse pressed left at (402, 539)
Screenshot: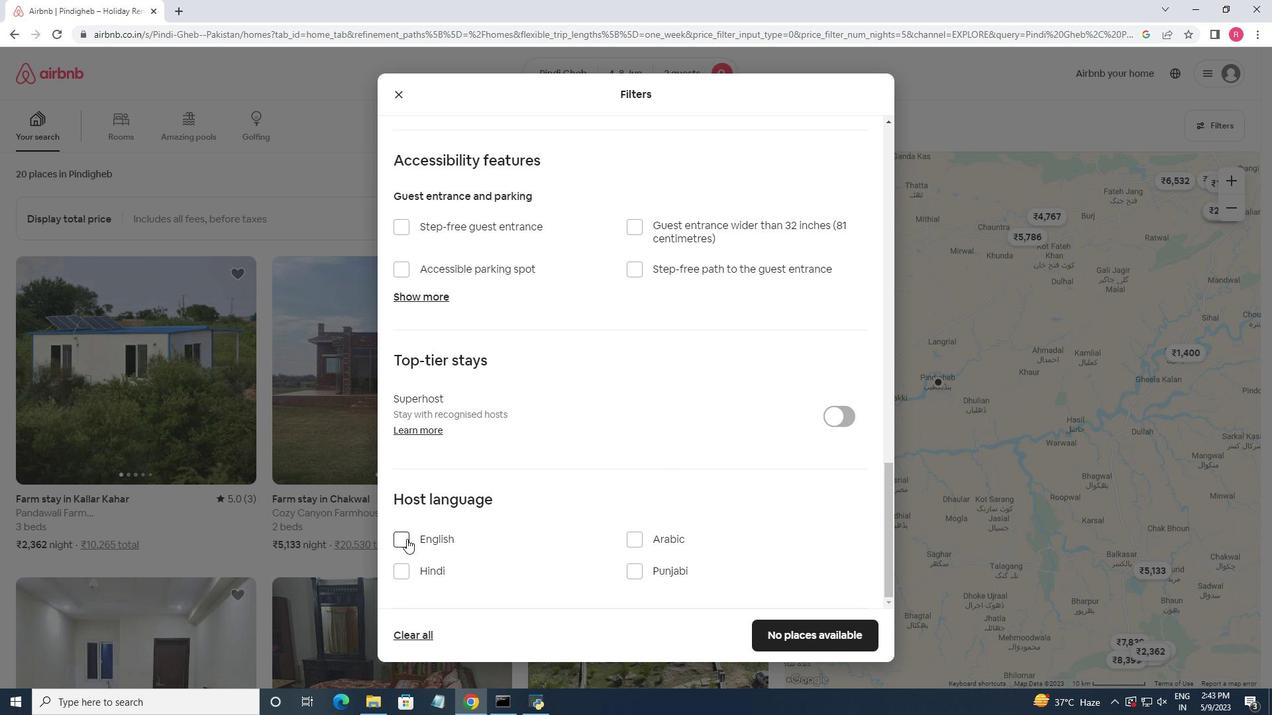 
Action: Mouse moved to (556, 426)
Screenshot: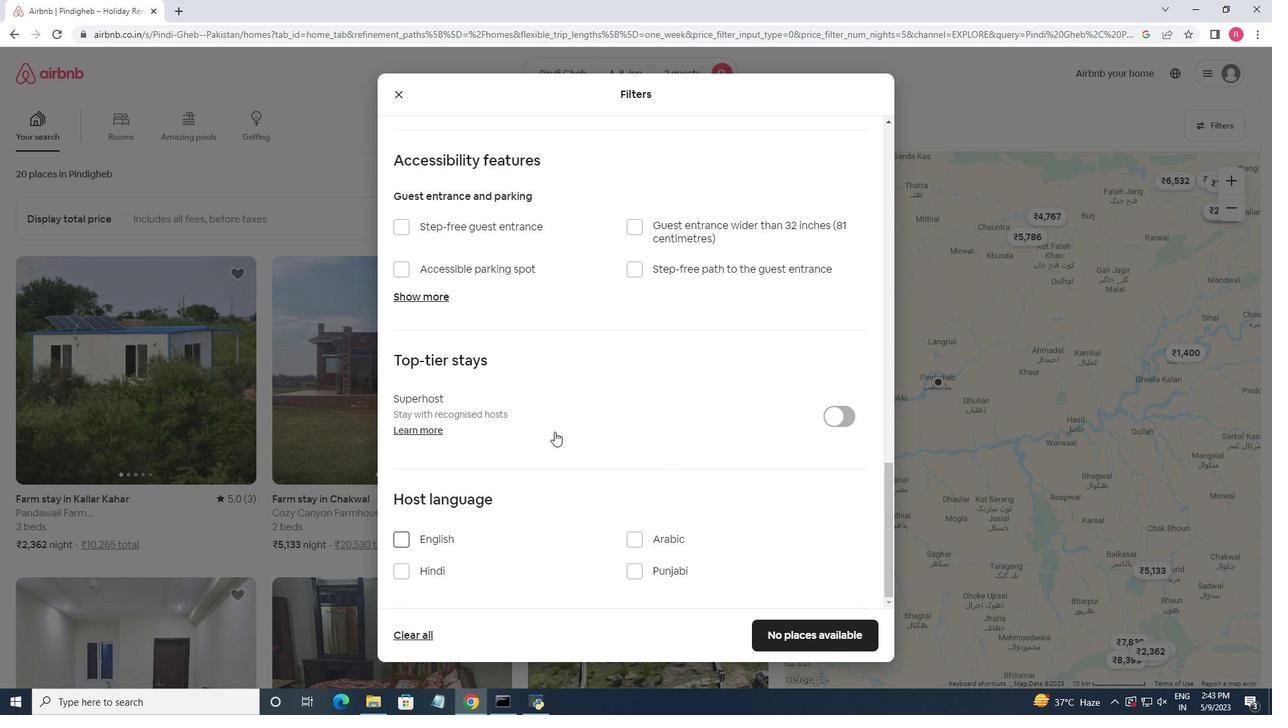 
Action: Mouse scrolled (556, 426) with delta (0, 0)
Screenshot: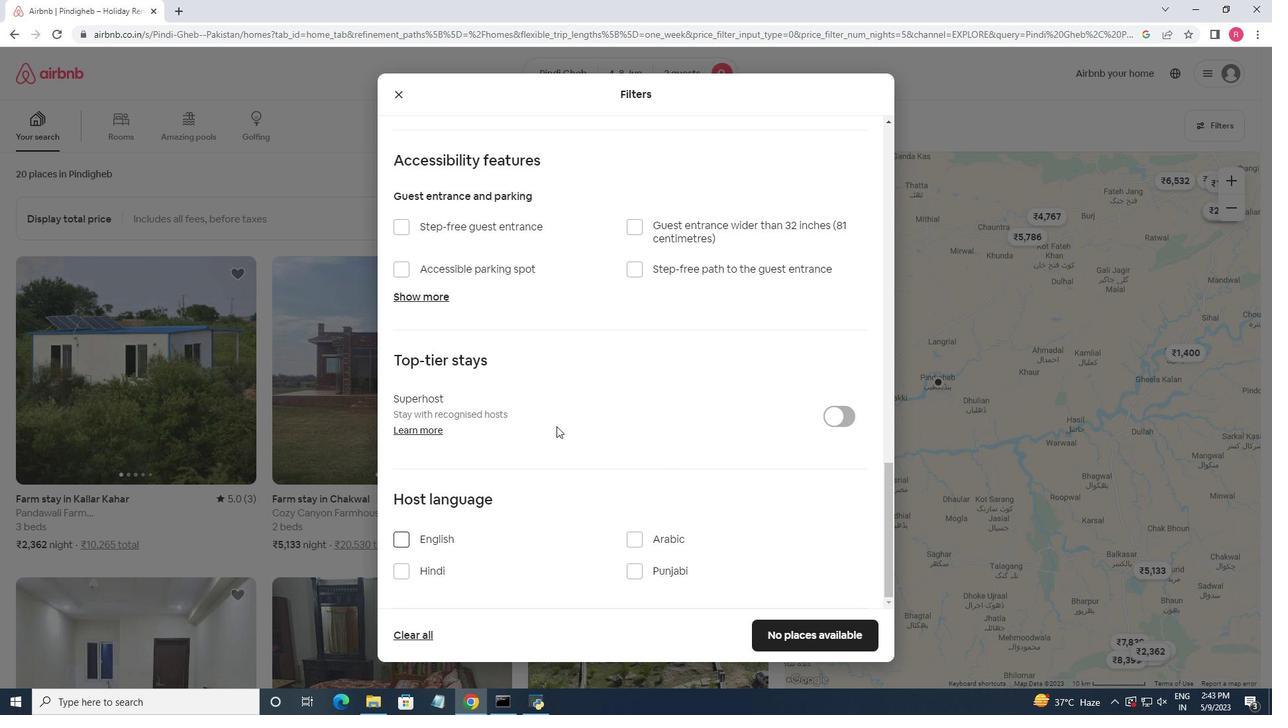 
Action: Mouse scrolled (556, 426) with delta (0, 0)
Screenshot: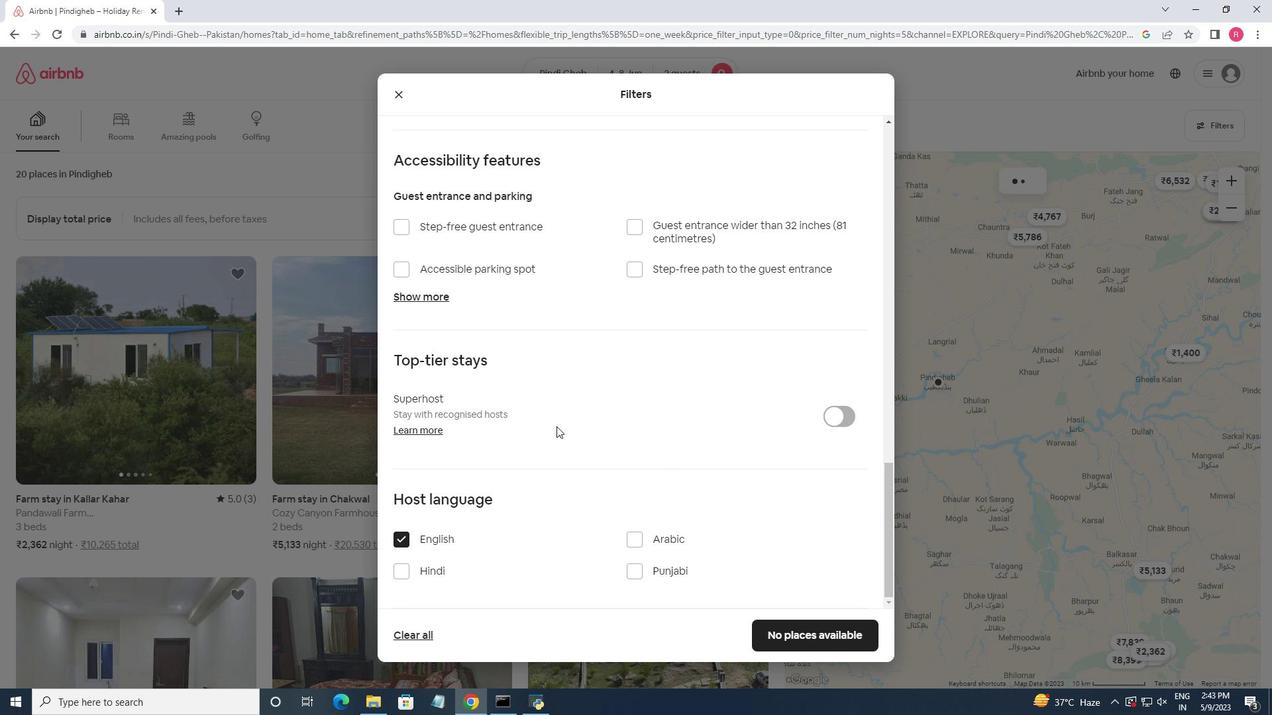 
Action: Mouse scrolled (556, 426) with delta (0, 0)
Screenshot: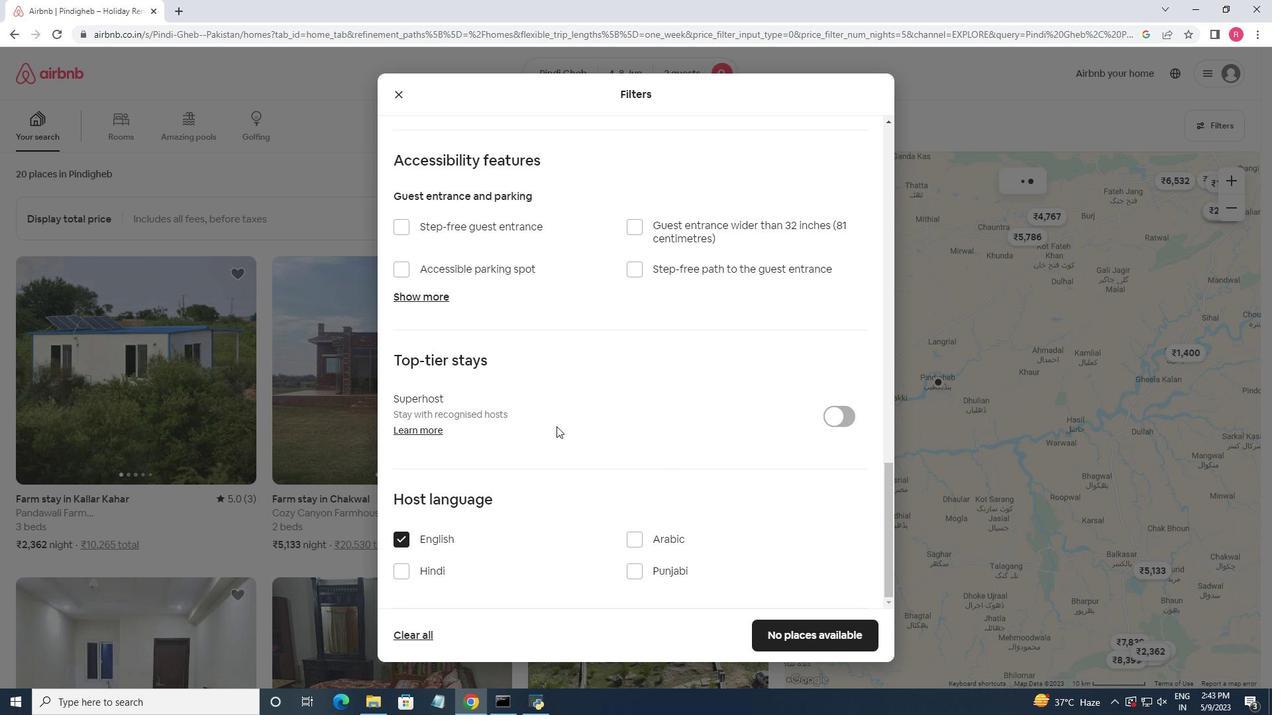 
Action: Mouse scrolled (556, 426) with delta (0, 0)
Screenshot: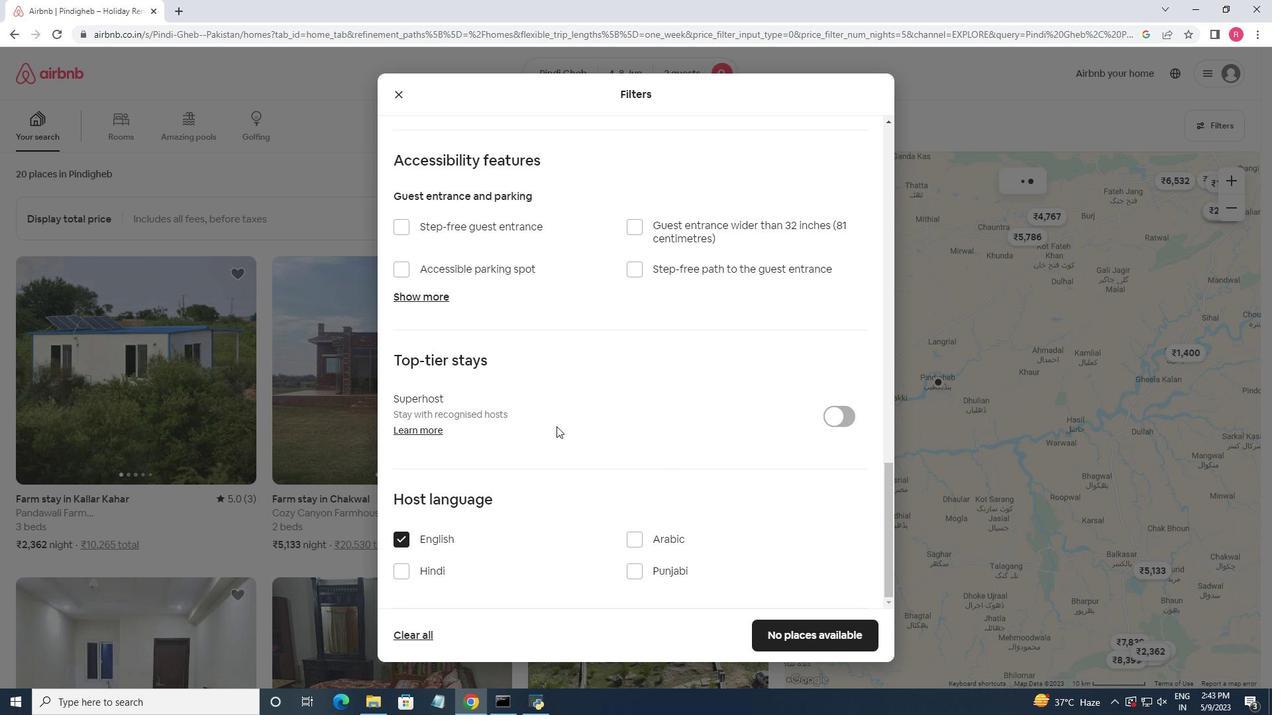
Action: Mouse moved to (843, 627)
Screenshot: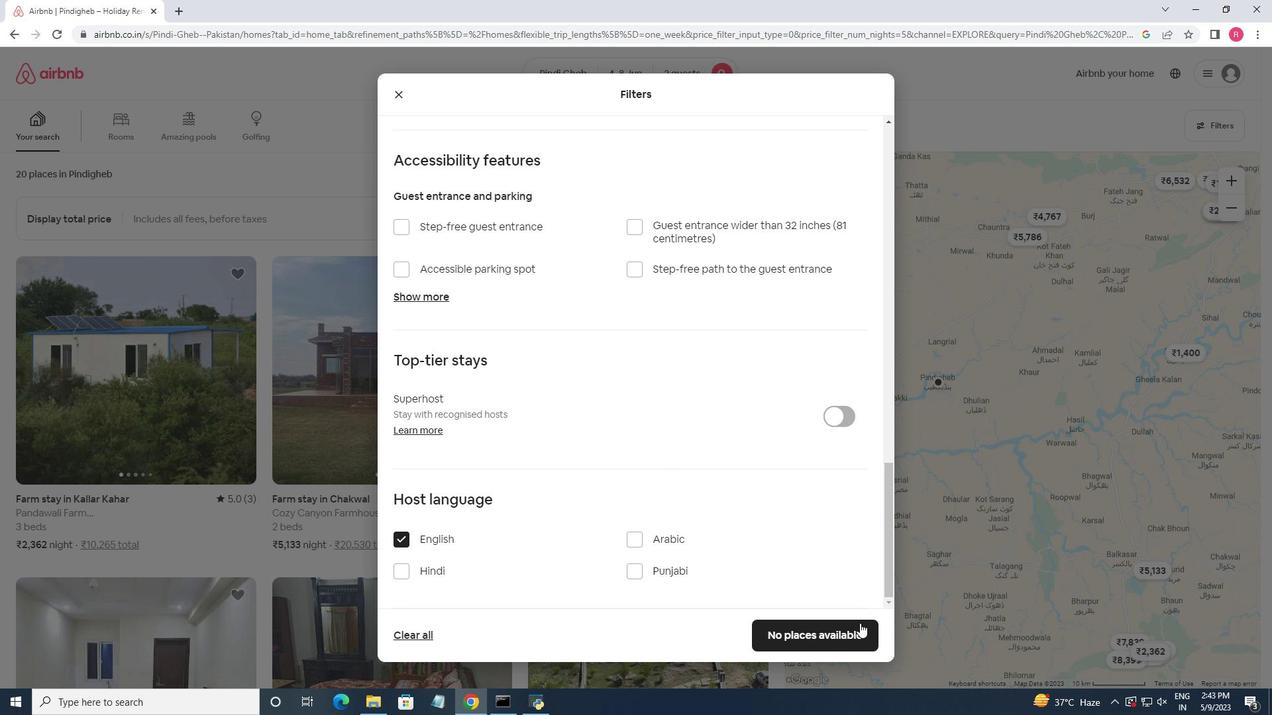
Action: Mouse pressed left at (843, 627)
Screenshot: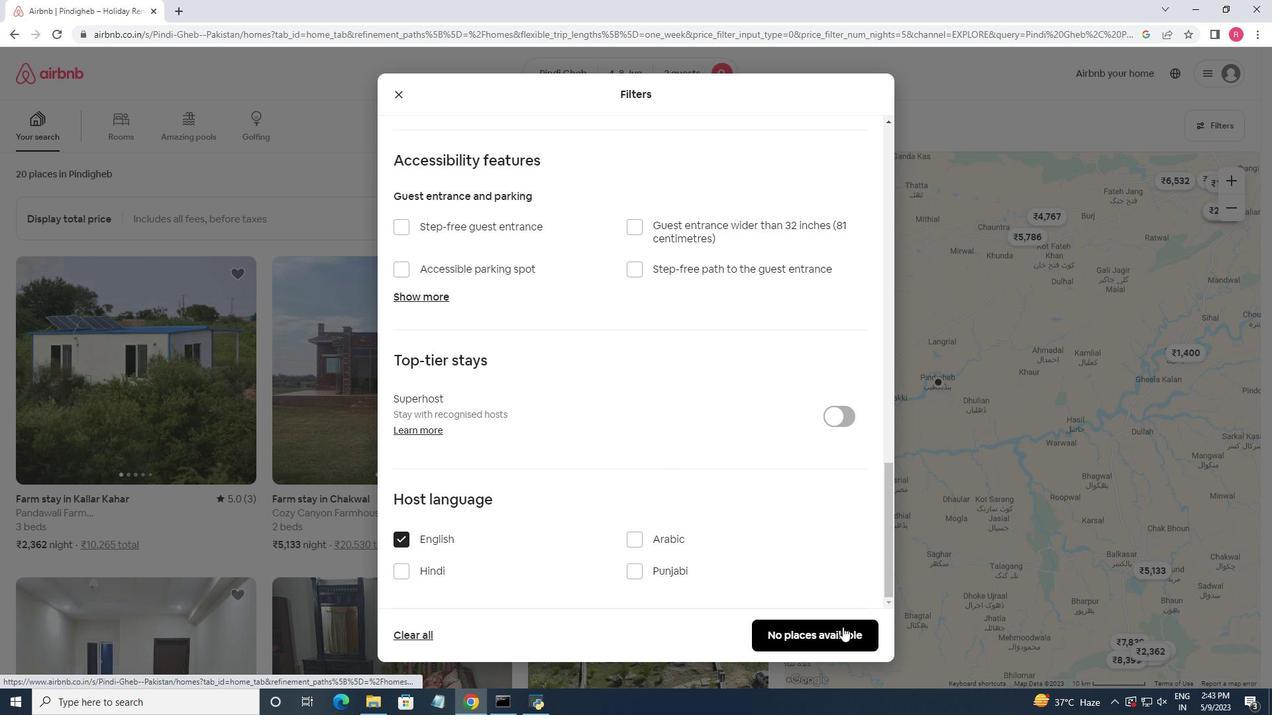 
Action: Mouse moved to (547, 245)
Screenshot: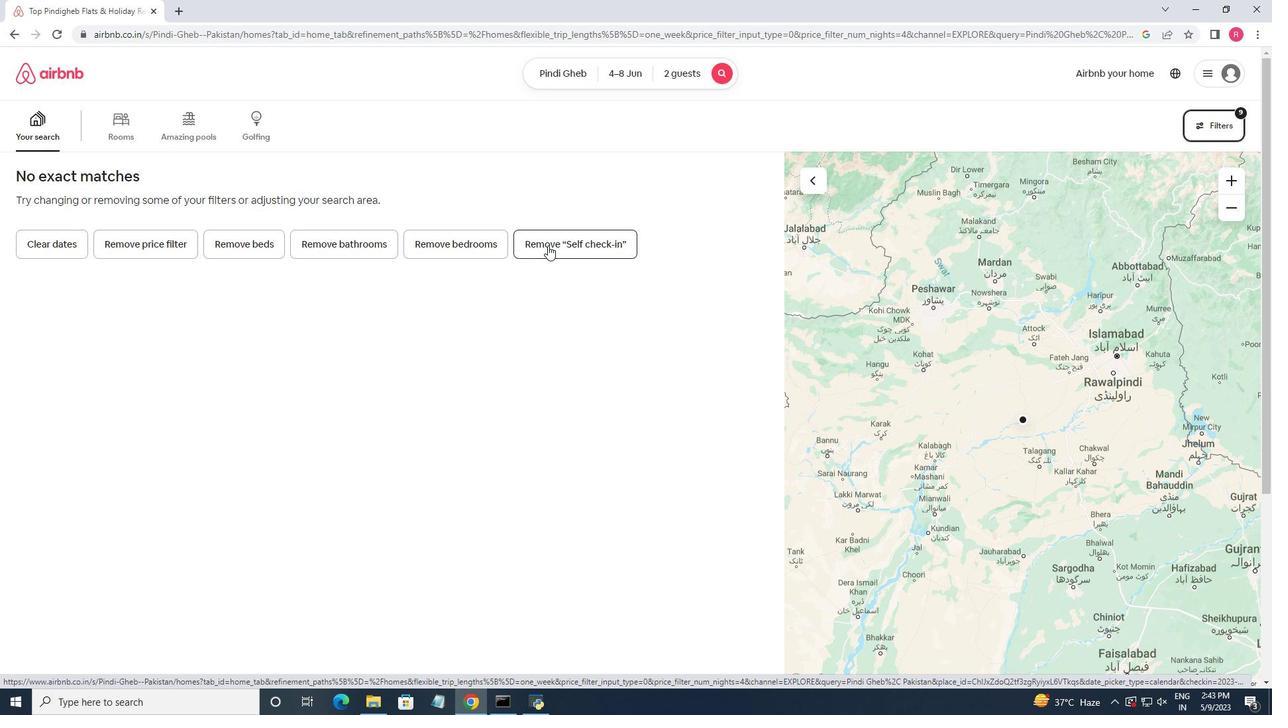 
